 Task: Add Sprouts Organic Soy Sauce to the cart.
Action: Mouse moved to (27, 110)
Screenshot: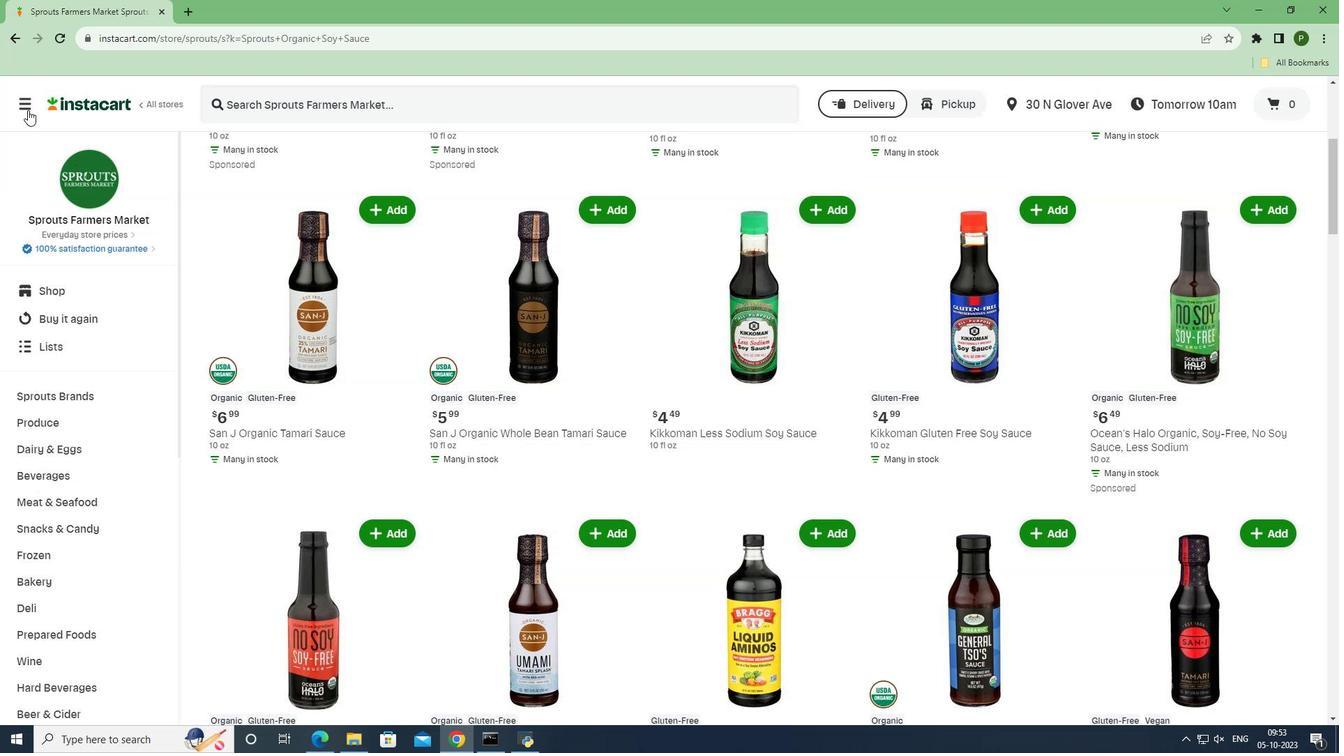
Action: Mouse pressed left at (27, 110)
Screenshot: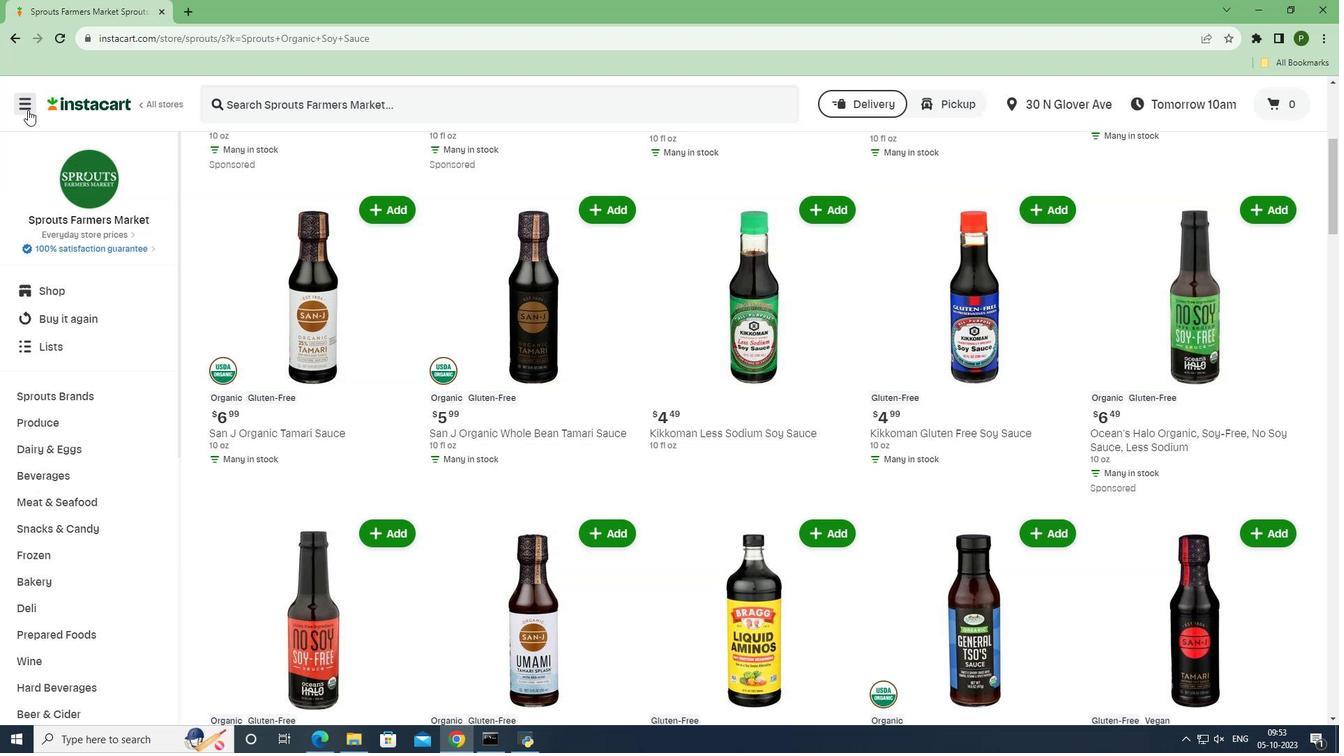 
Action: Mouse moved to (36, 379)
Screenshot: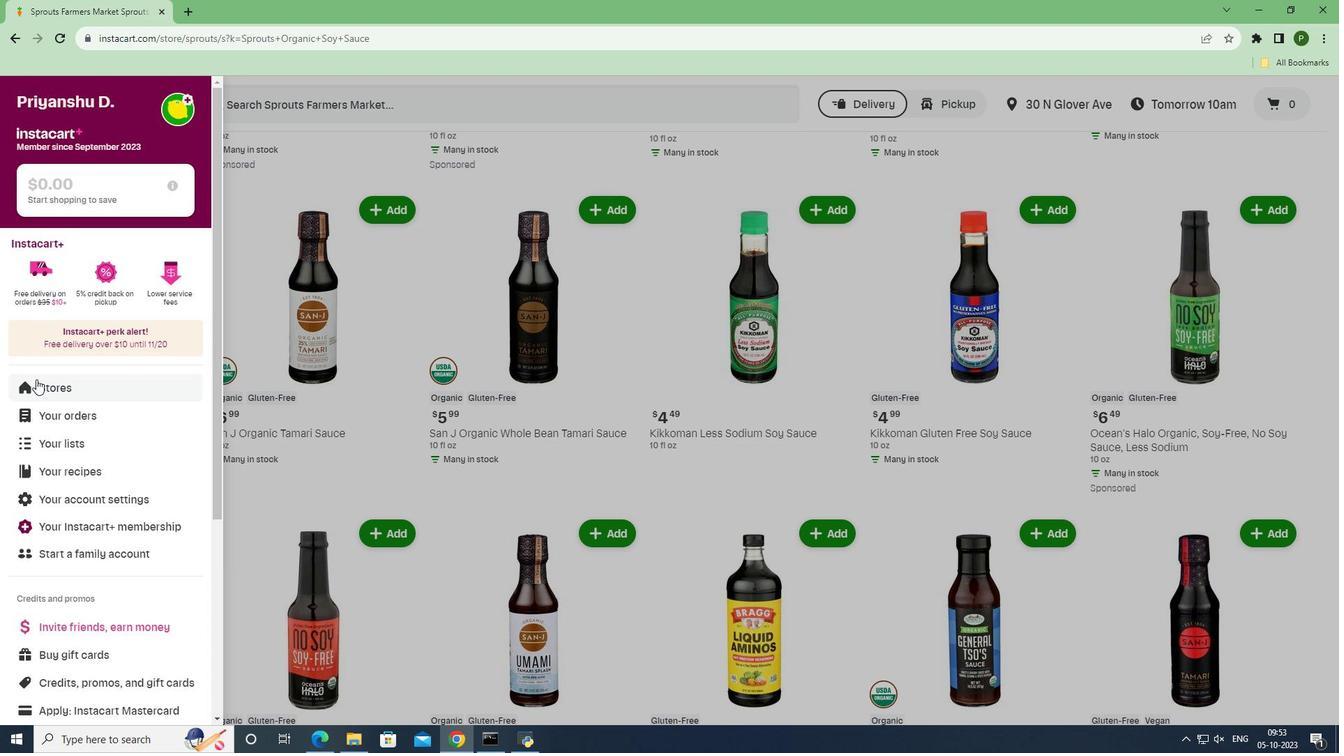 
Action: Mouse pressed left at (36, 379)
Screenshot: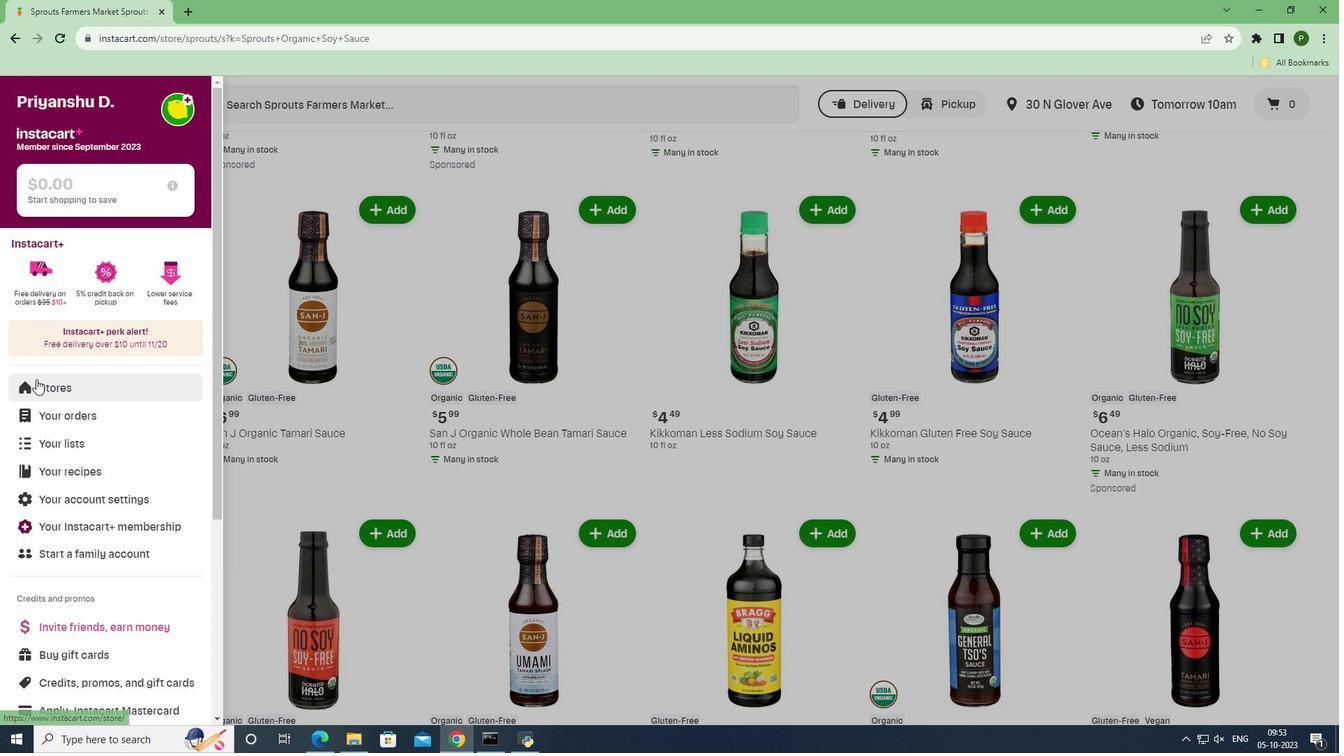 
Action: Mouse moved to (311, 164)
Screenshot: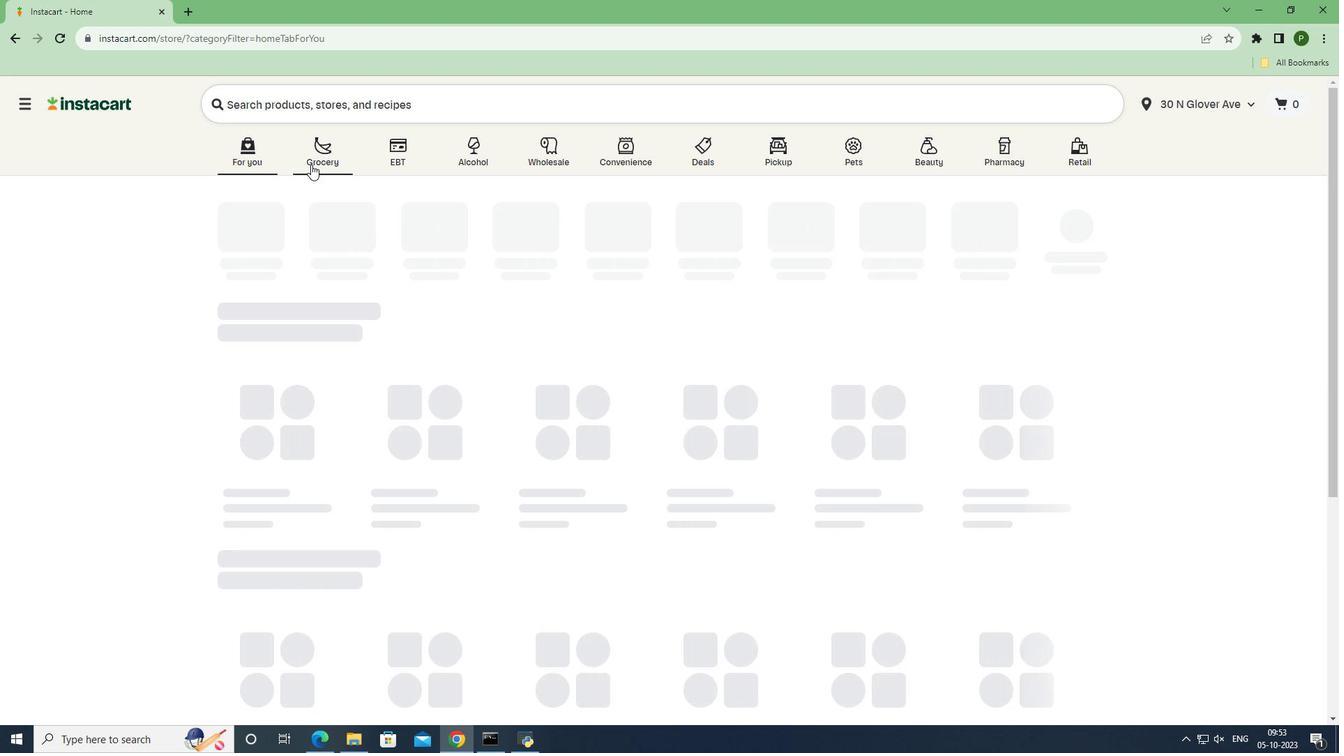 
Action: Mouse pressed left at (311, 164)
Screenshot: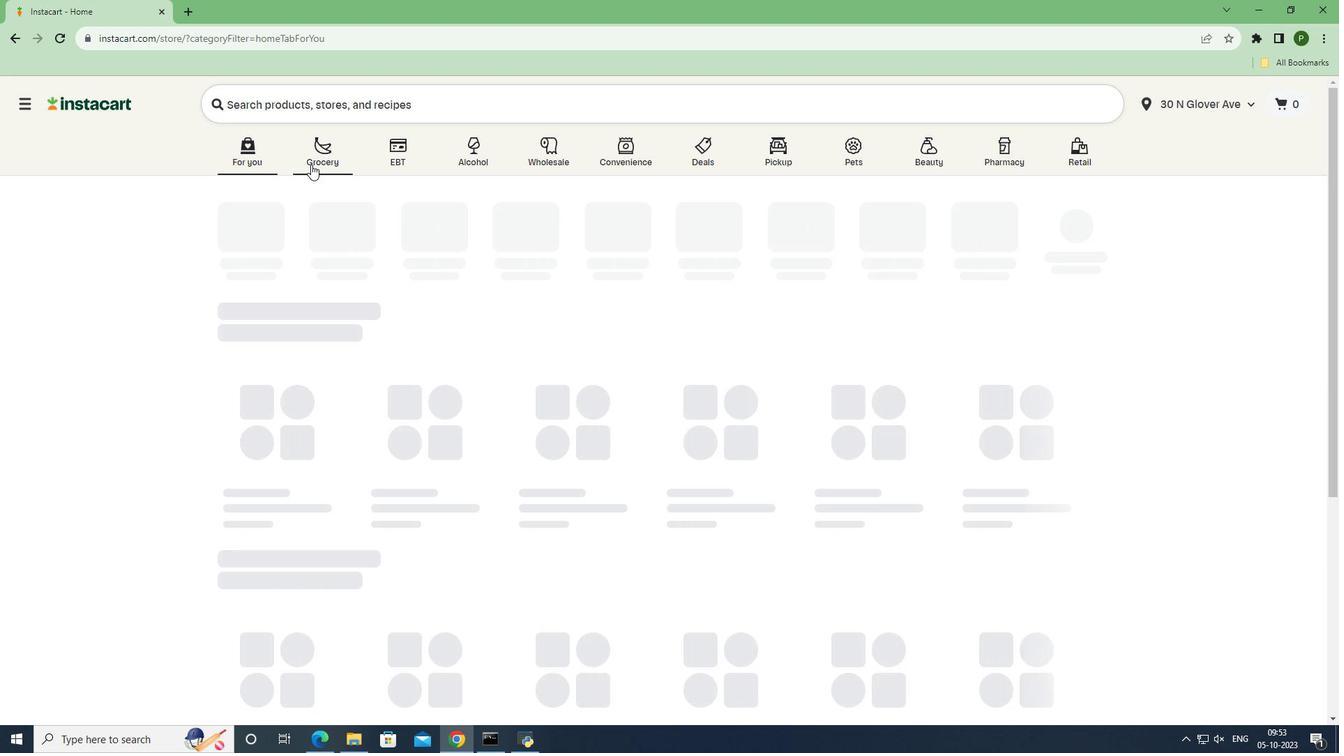
Action: Mouse moved to (870, 304)
Screenshot: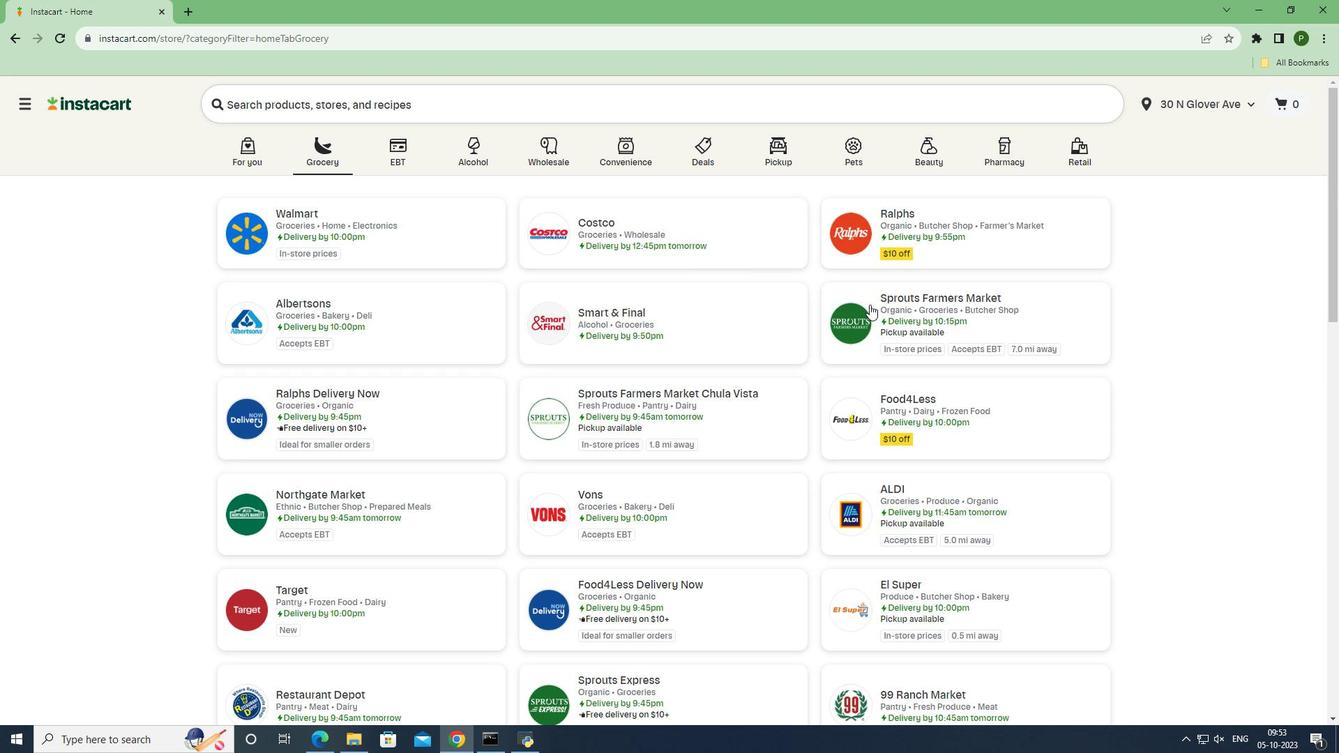 
Action: Mouse pressed left at (870, 304)
Screenshot: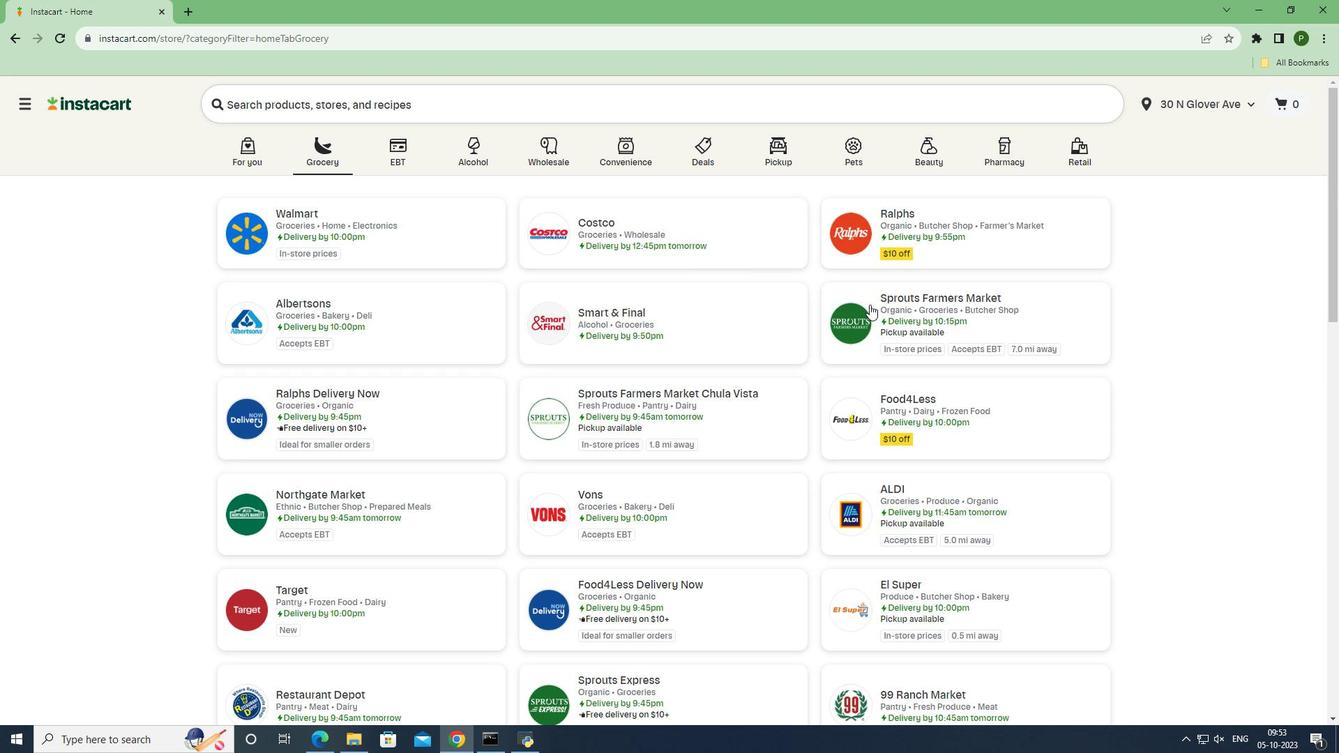 
Action: Mouse moved to (99, 398)
Screenshot: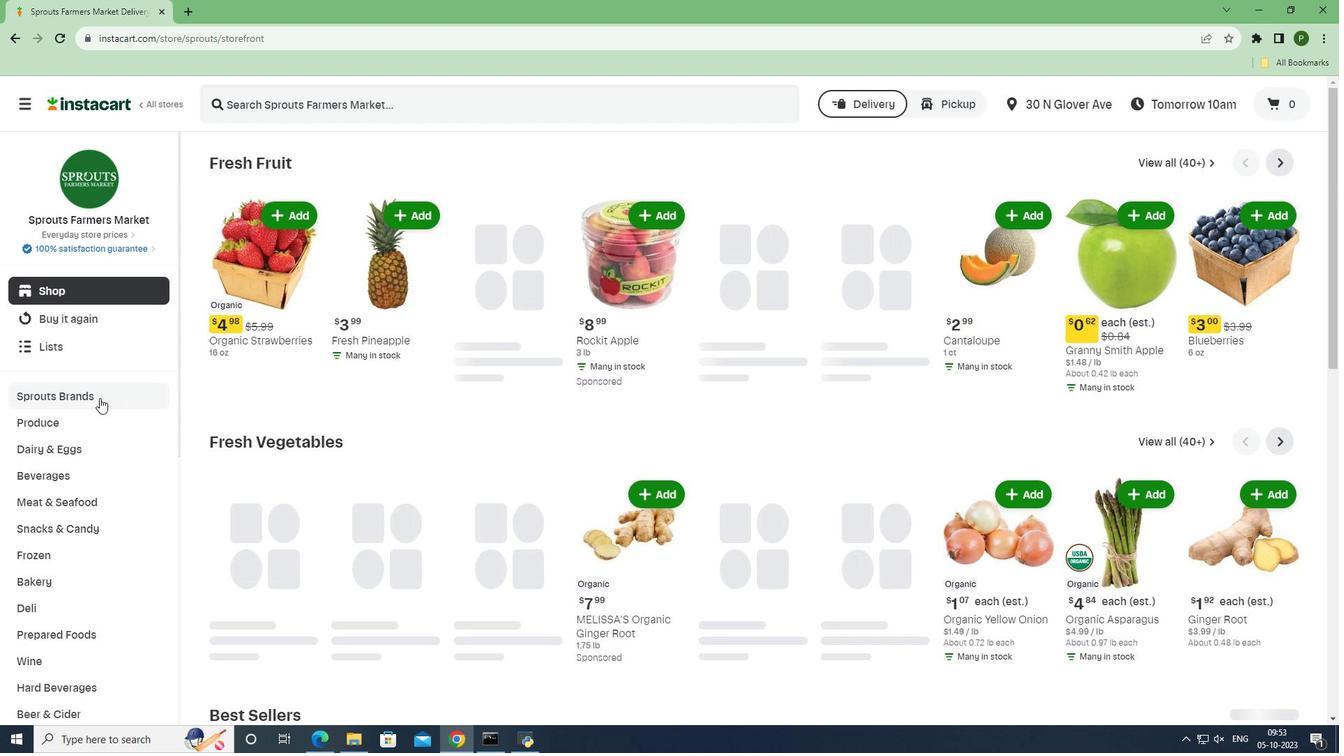 
Action: Mouse pressed left at (99, 398)
Screenshot: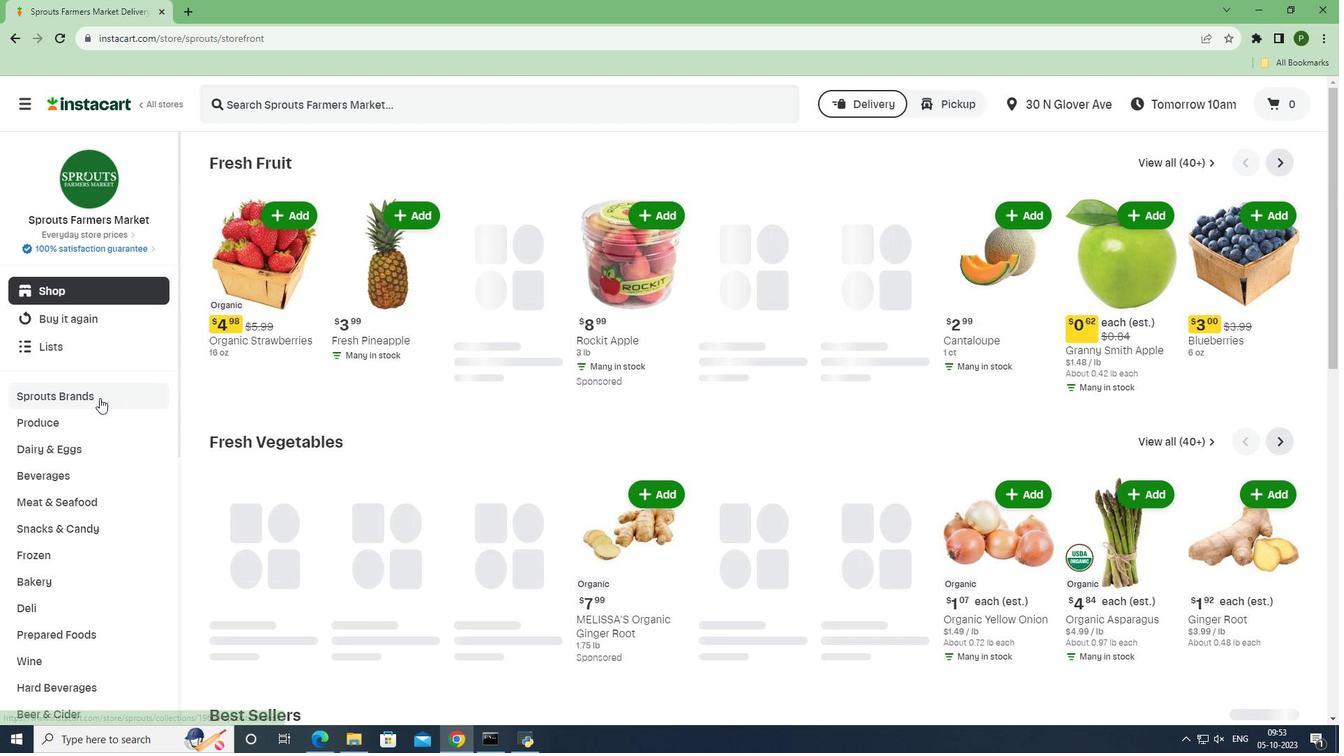 
Action: Mouse moved to (75, 506)
Screenshot: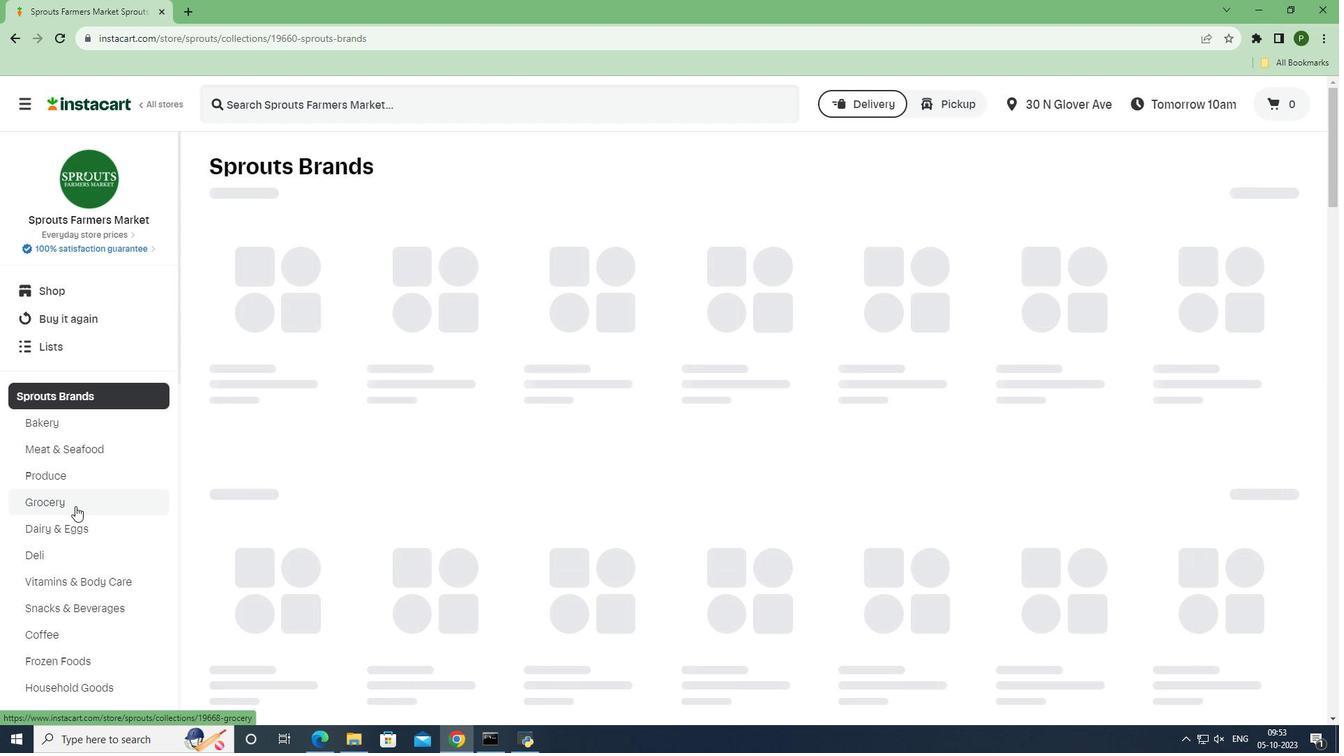 
Action: Mouse pressed left at (75, 506)
Screenshot: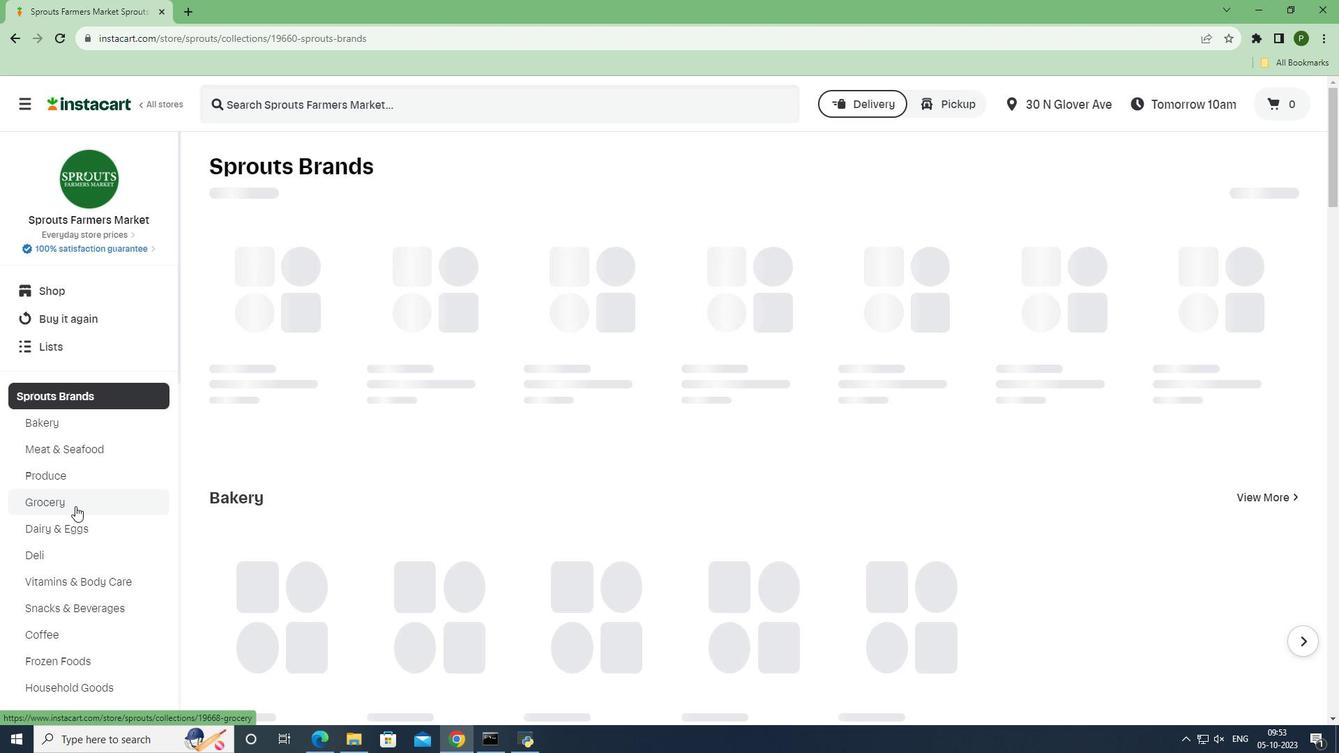 
Action: Mouse moved to (274, 272)
Screenshot: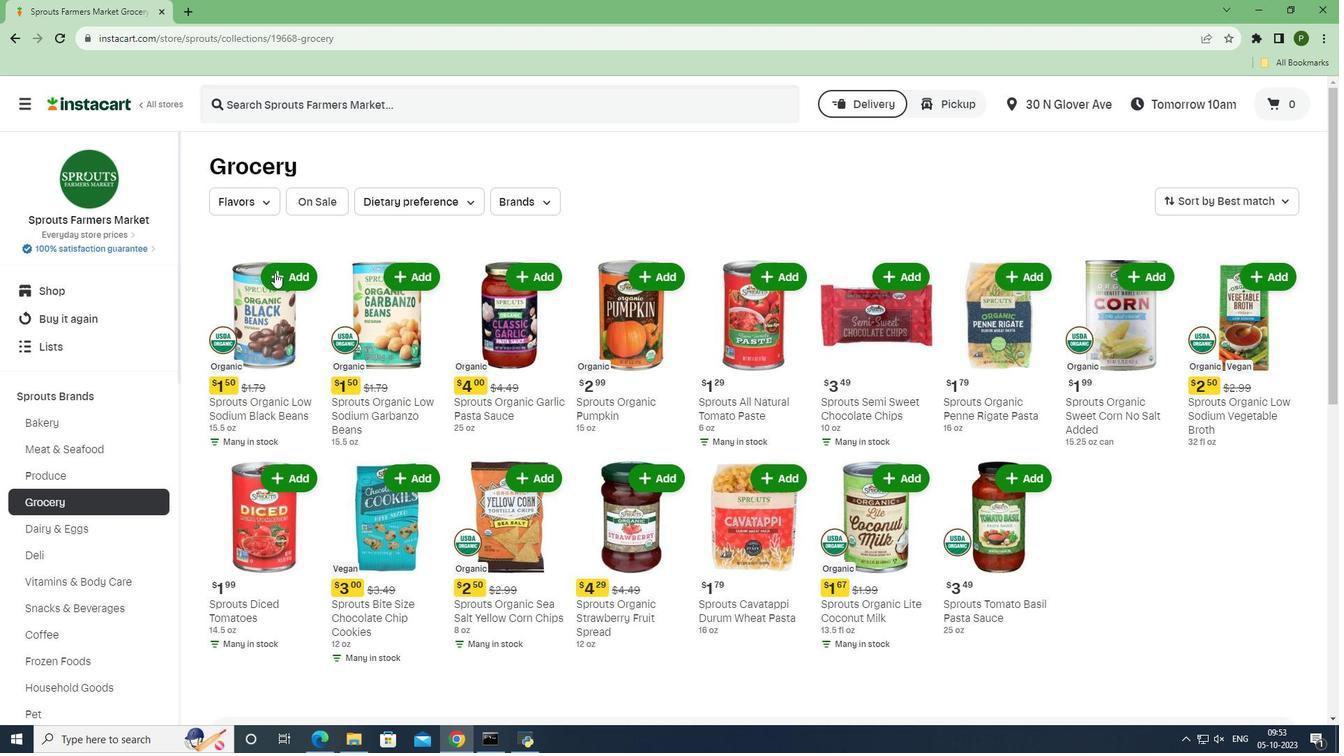 
Action: Mouse scrolled (274, 272) with delta (0, 0)
Screenshot: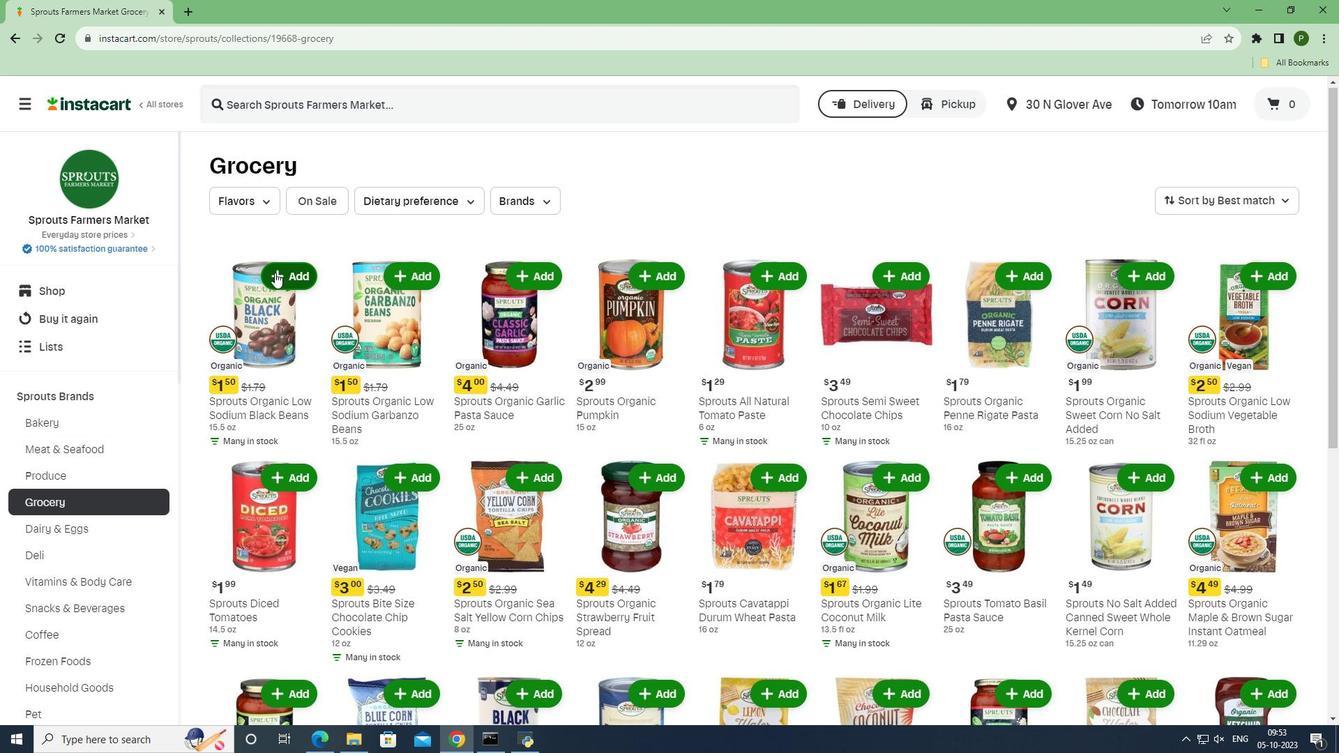 
Action: Mouse scrolled (274, 272) with delta (0, 0)
Screenshot: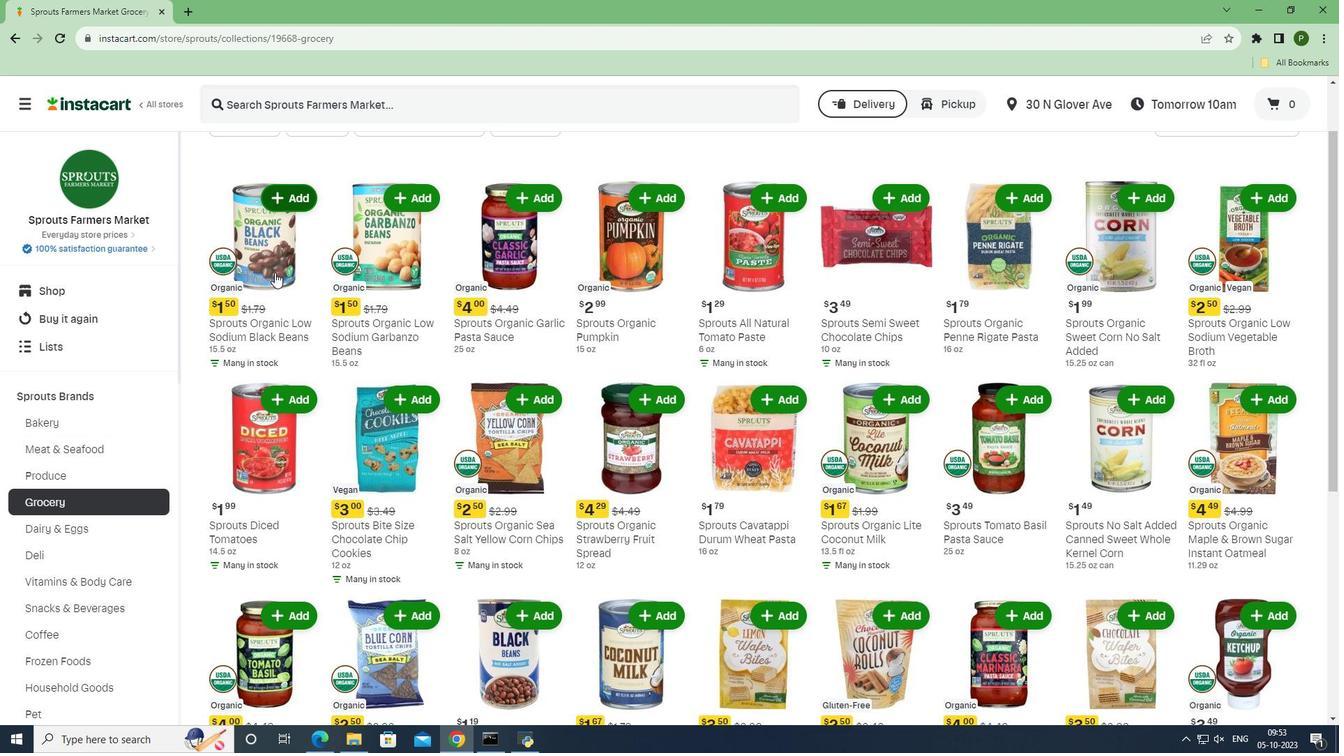 
Action: Mouse scrolled (274, 272) with delta (0, 0)
Screenshot: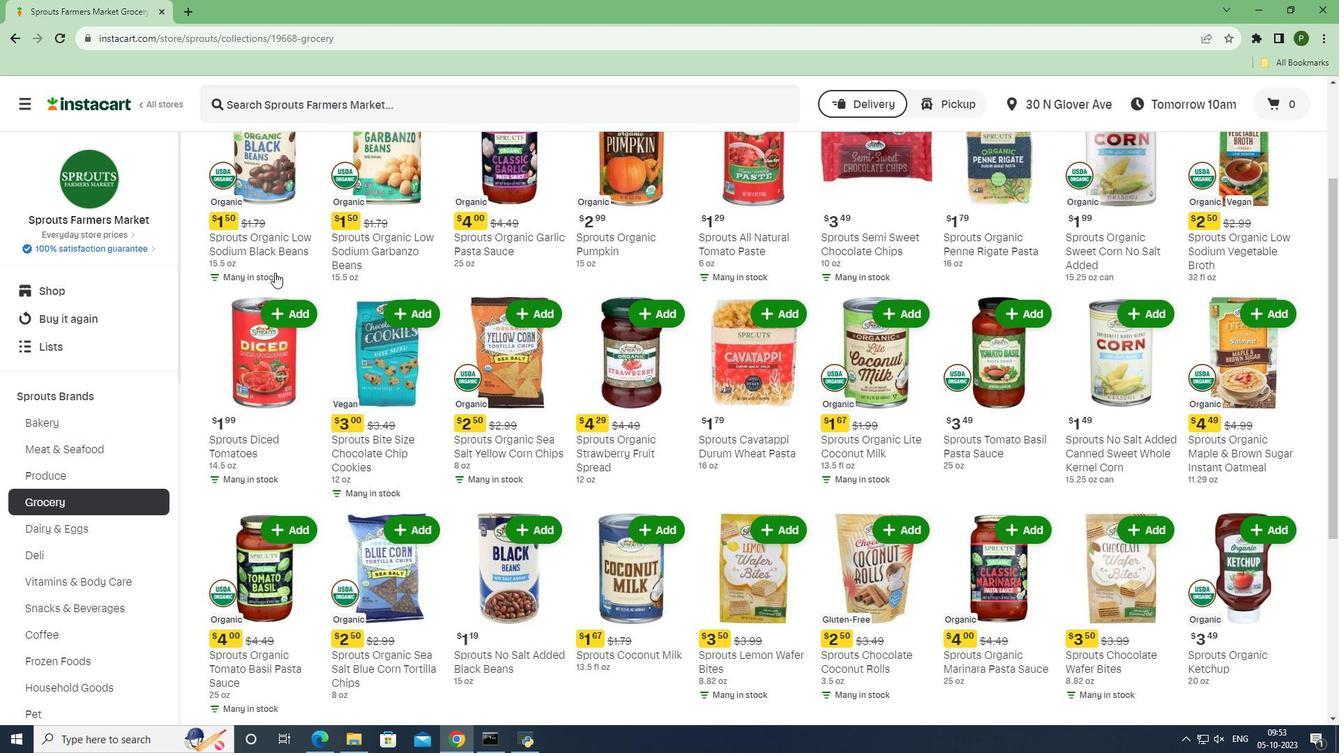 
Action: Mouse scrolled (274, 272) with delta (0, 0)
Screenshot: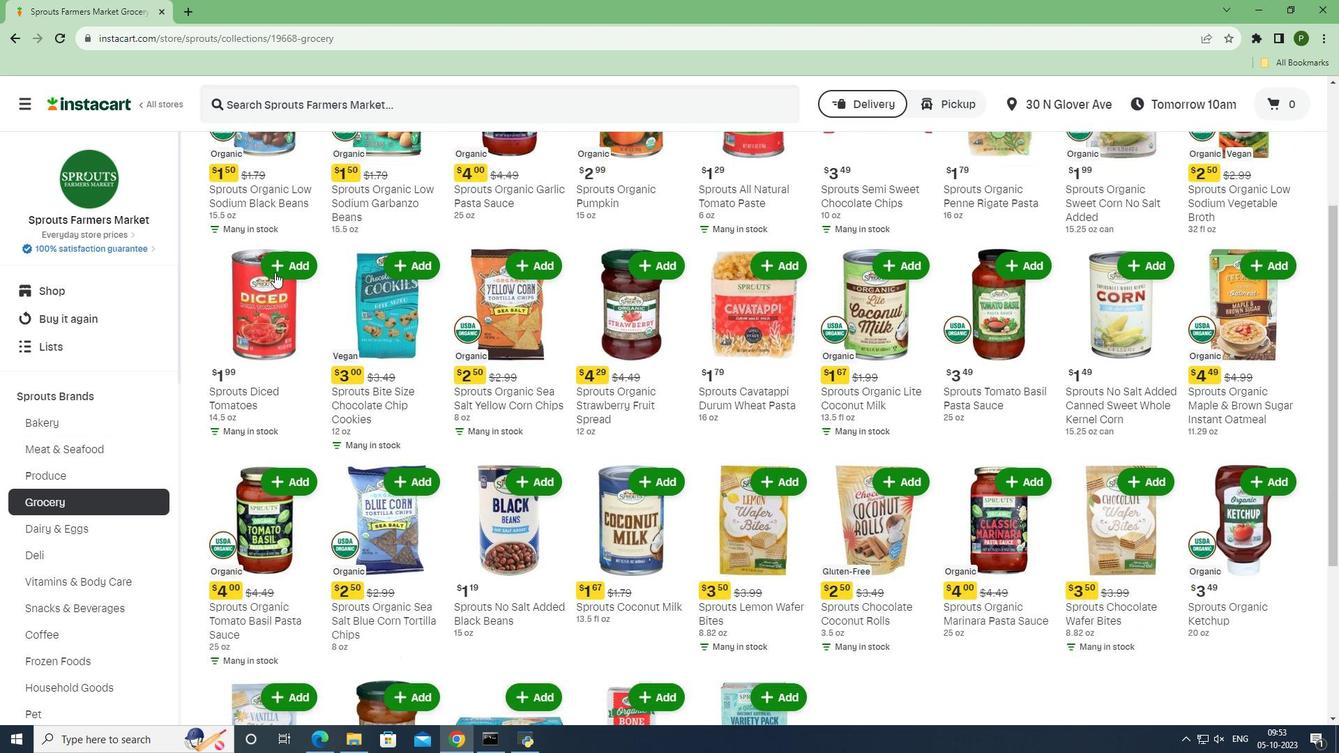 
Action: Mouse scrolled (274, 272) with delta (0, 0)
Screenshot: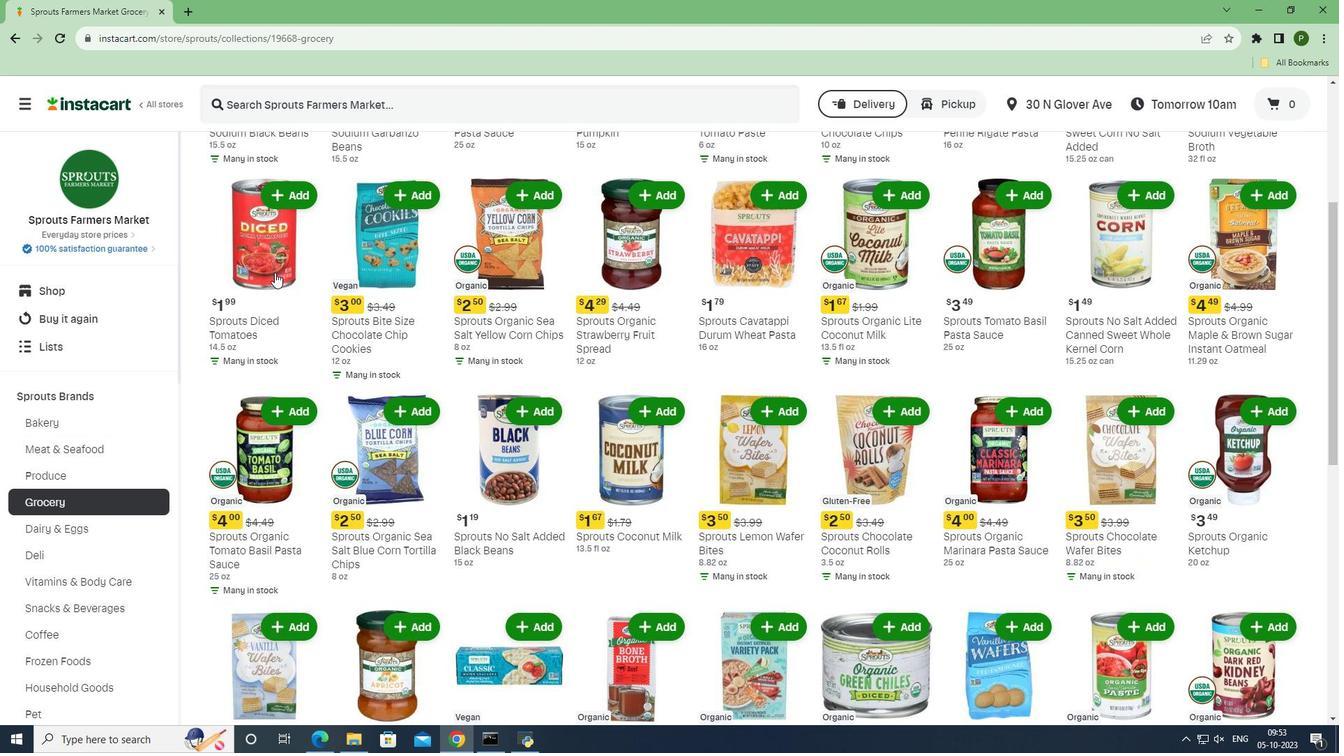 
Action: Mouse scrolled (274, 272) with delta (0, 0)
Screenshot: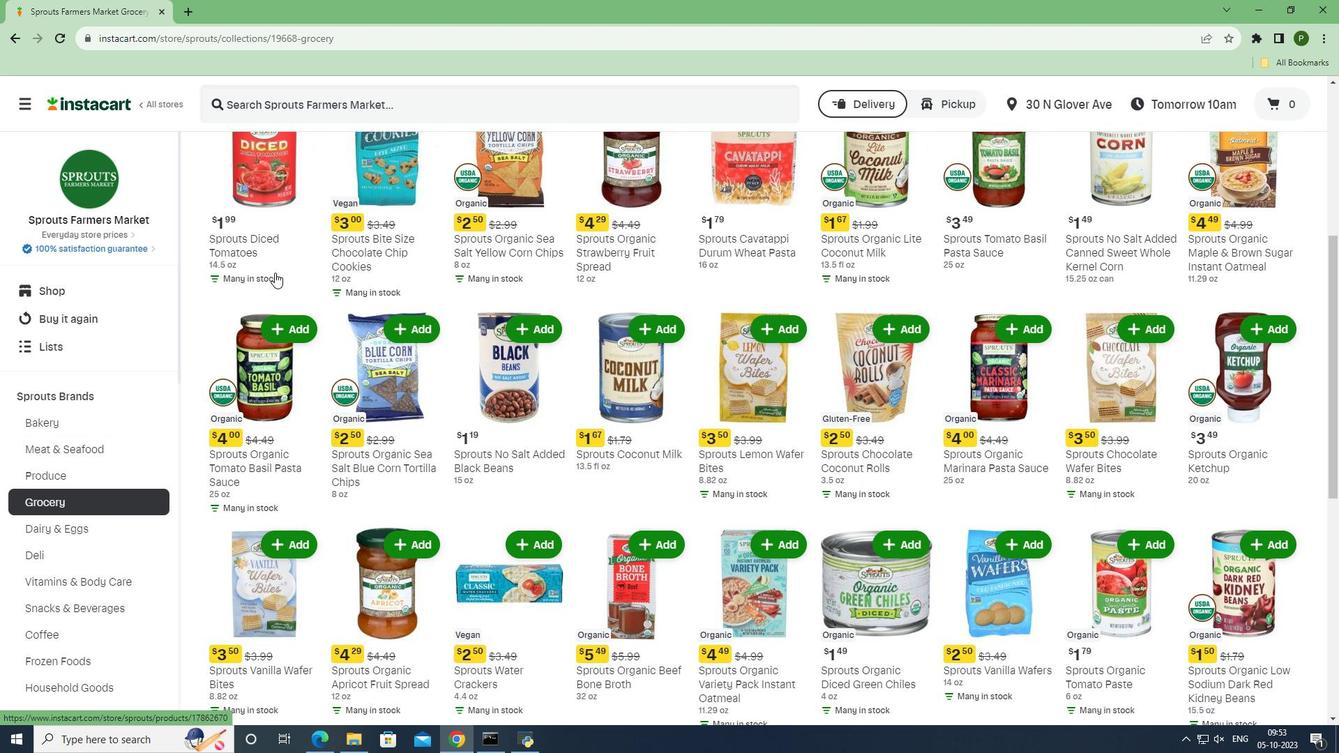 
Action: Mouse scrolled (274, 272) with delta (0, 0)
Screenshot: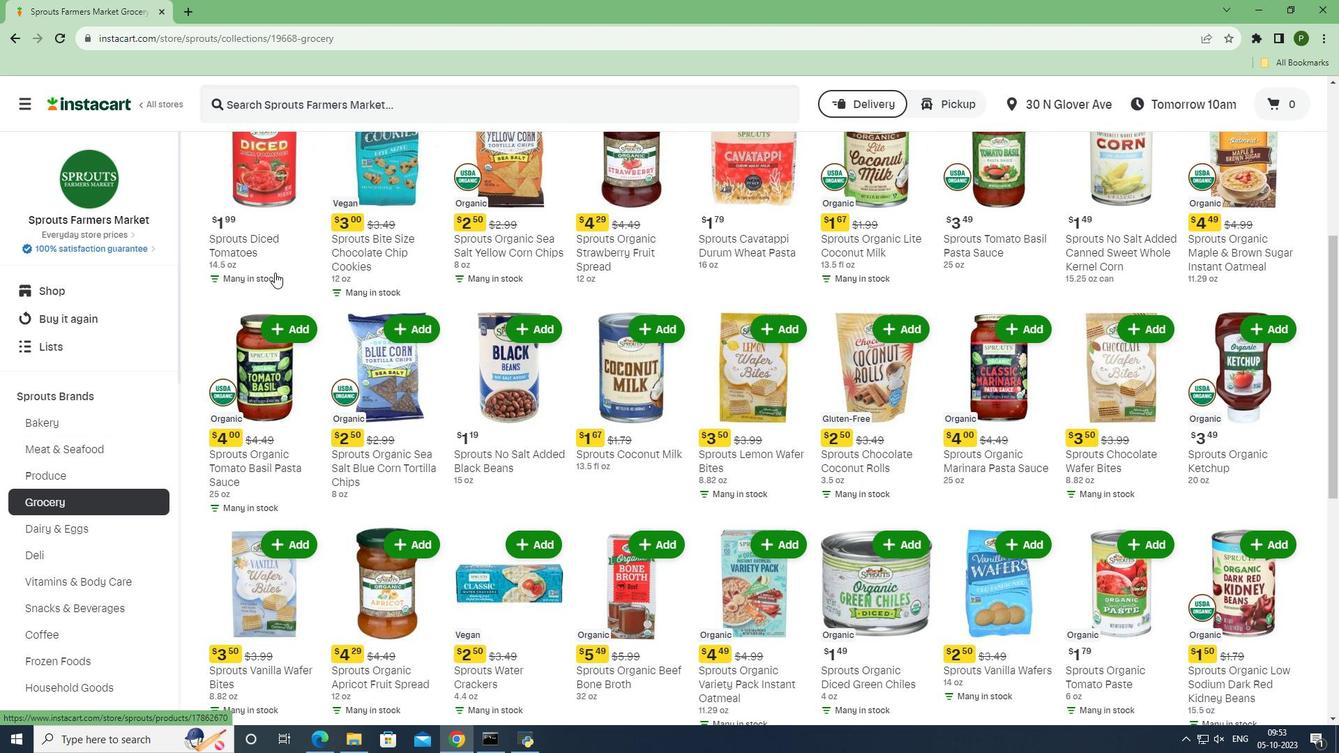
Action: Mouse scrolled (274, 272) with delta (0, 0)
Screenshot: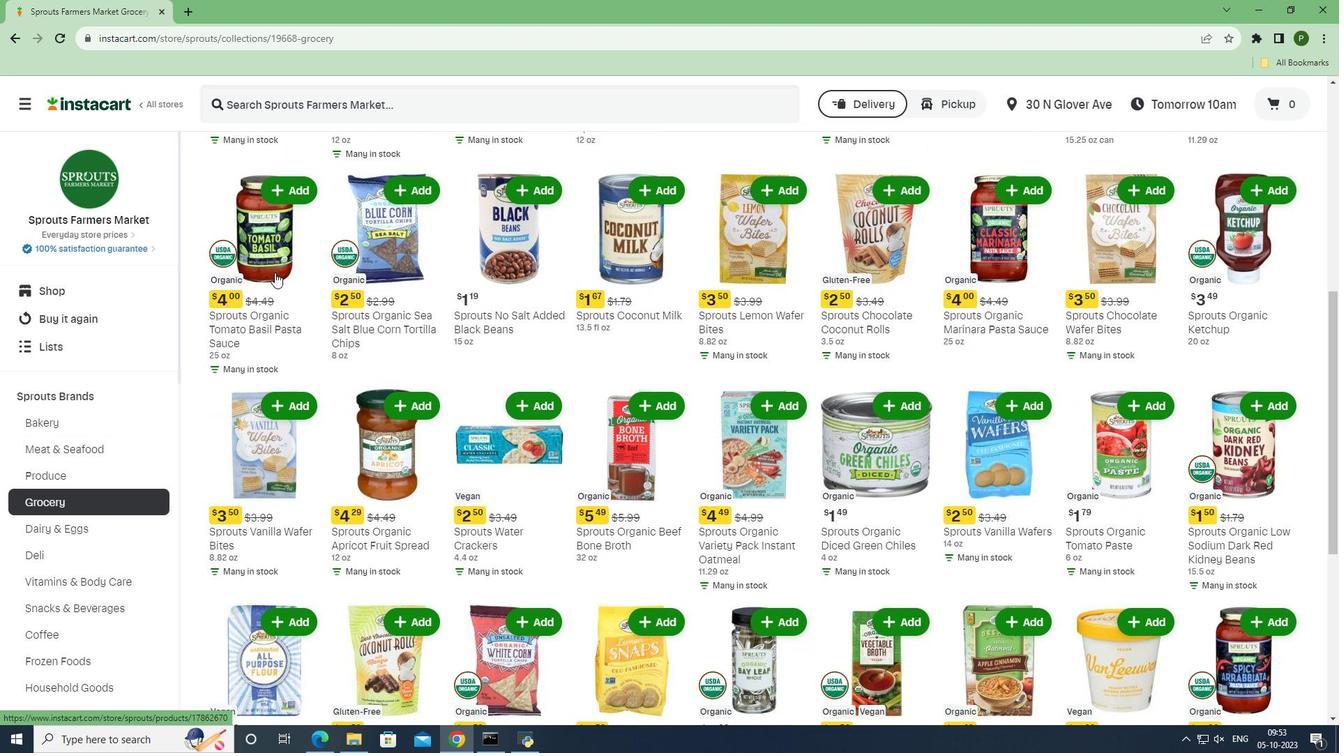 
Action: Mouse scrolled (274, 272) with delta (0, 0)
Screenshot: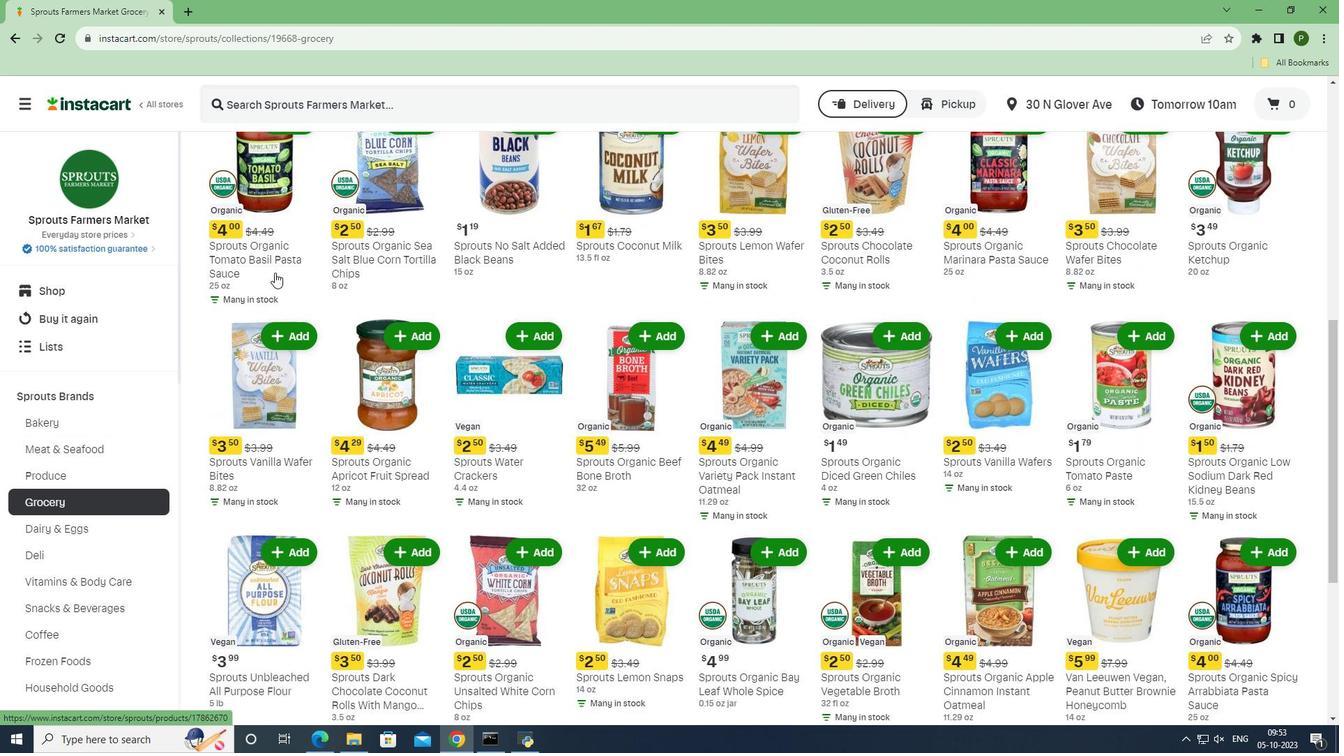 
Action: Mouse scrolled (274, 272) with delta (0, 0)
Screenshot: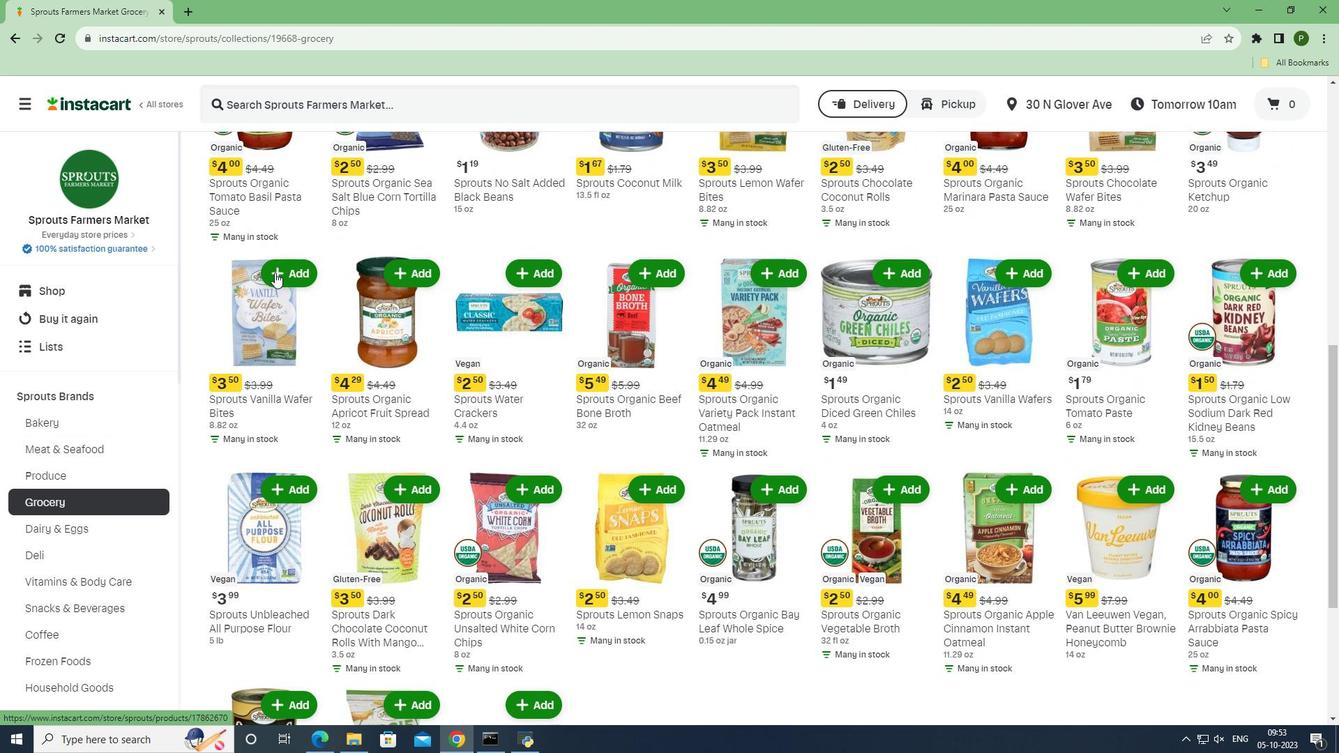 
Action: Mouse scrolled (274, 272) with delta (0, 0)
Screenshot: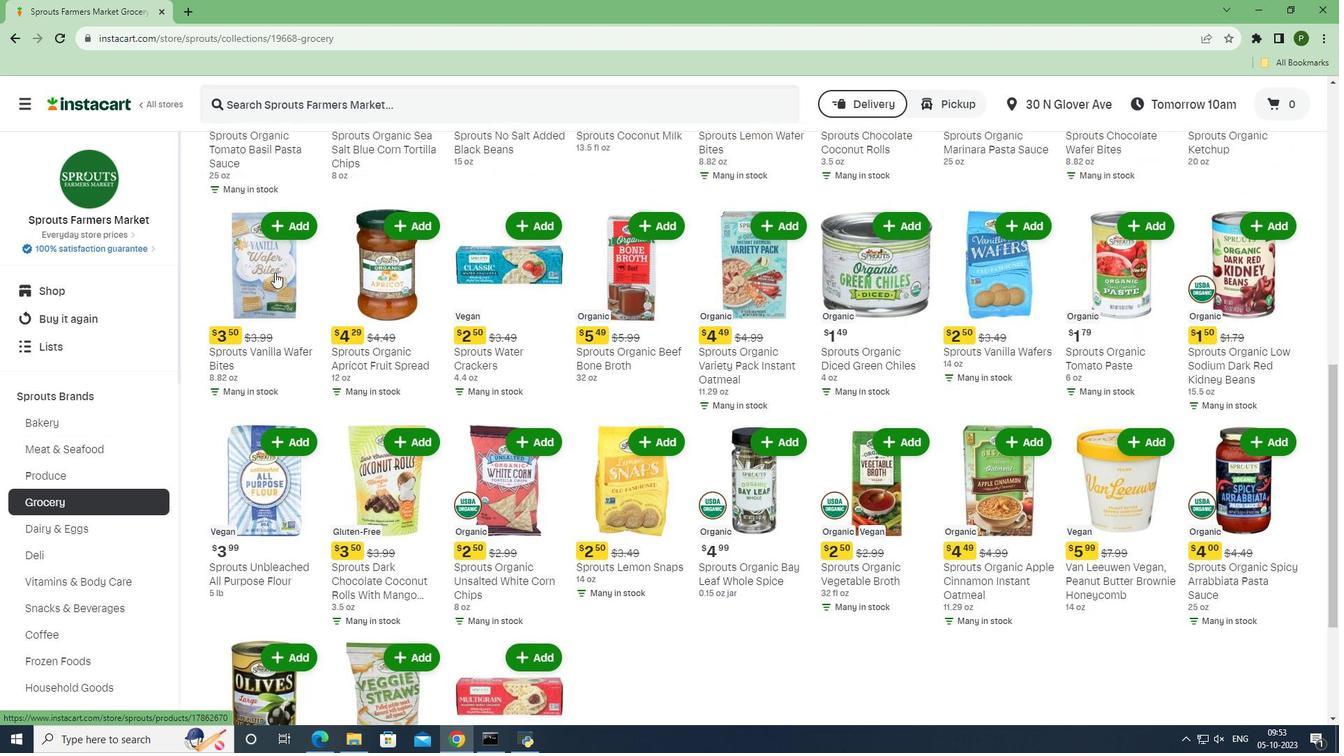 
Action: Mouse scrolled (274, 272) with delta (0, 0)
Screenshot: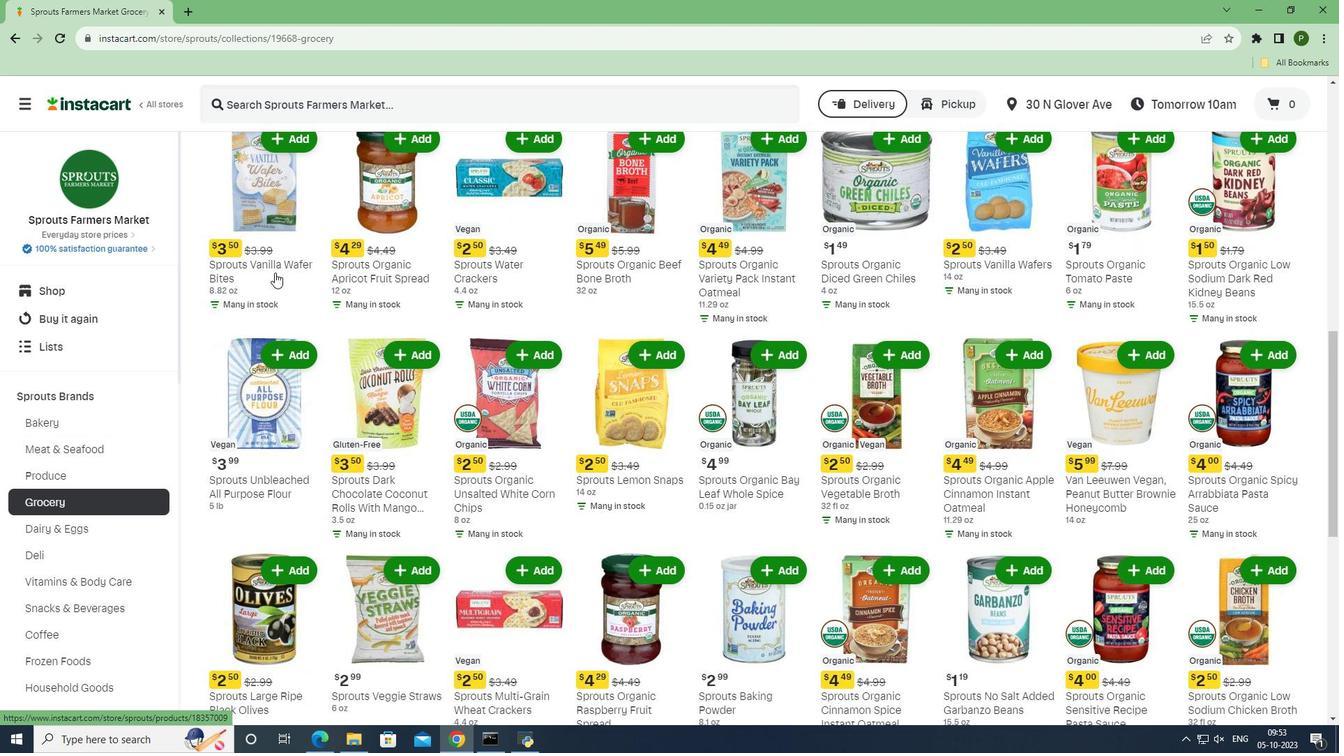 
Action: Mouse scrolled (274, 272) with delta (0, 0)
Screenshot: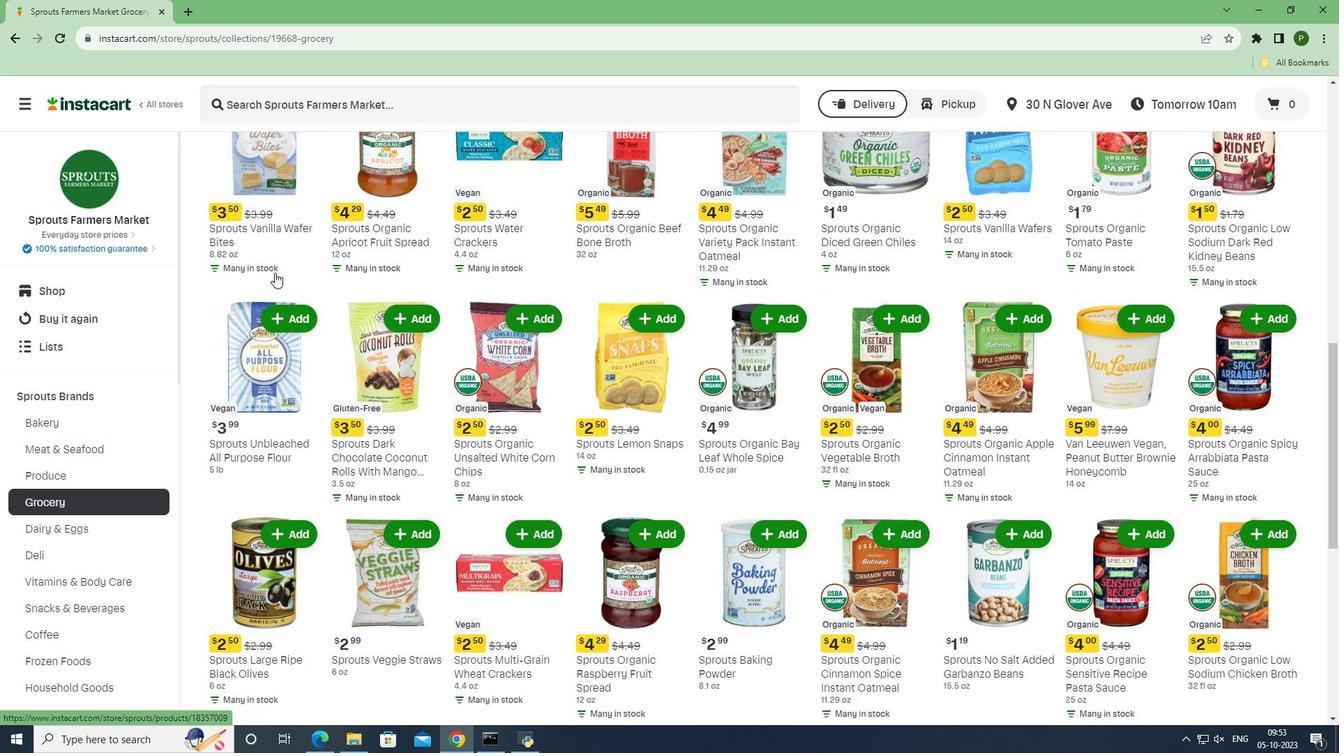 
Action: Mouse scrolled (274, 272) with delta (0, 0)
Screenshot: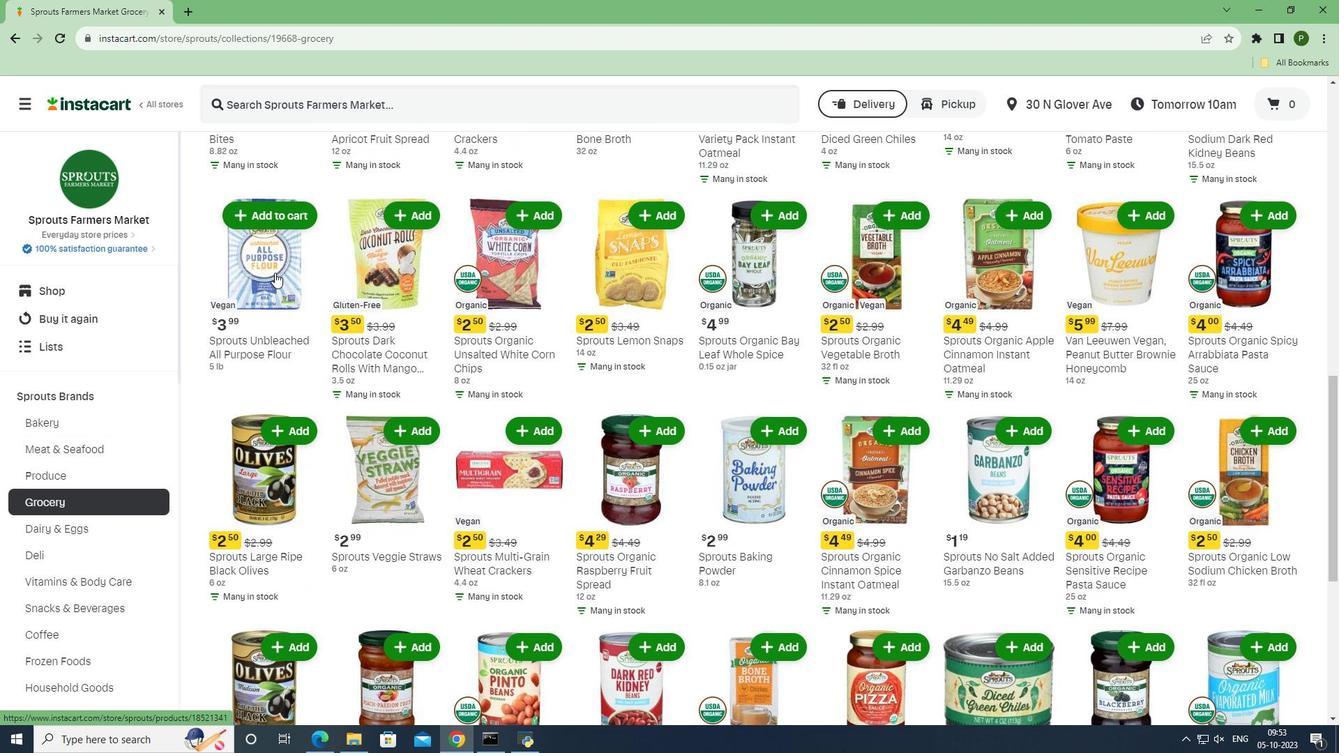 
Action: Mouse scrolled (274, 272) with delta (0, 0)
Screenshot: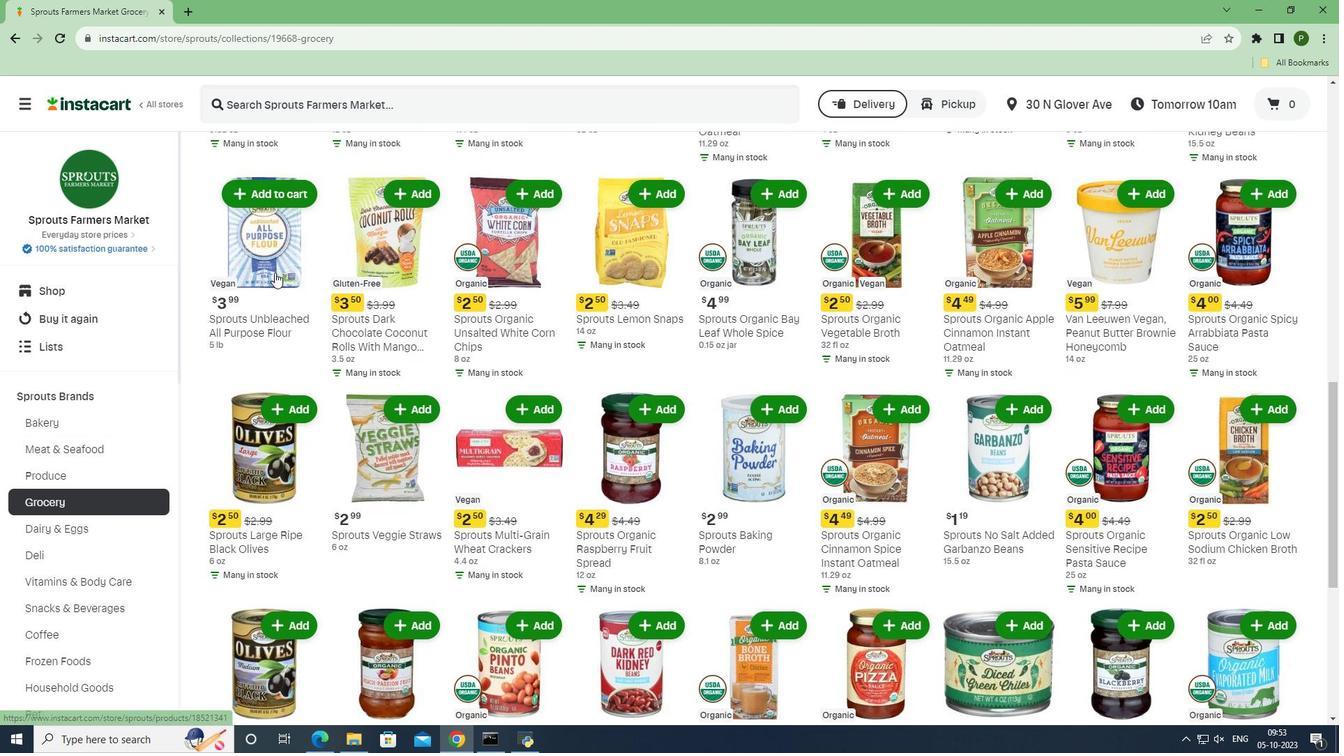 
Action: Mouse scrolled (274, 272) with delta (0, 0)
Screenshot: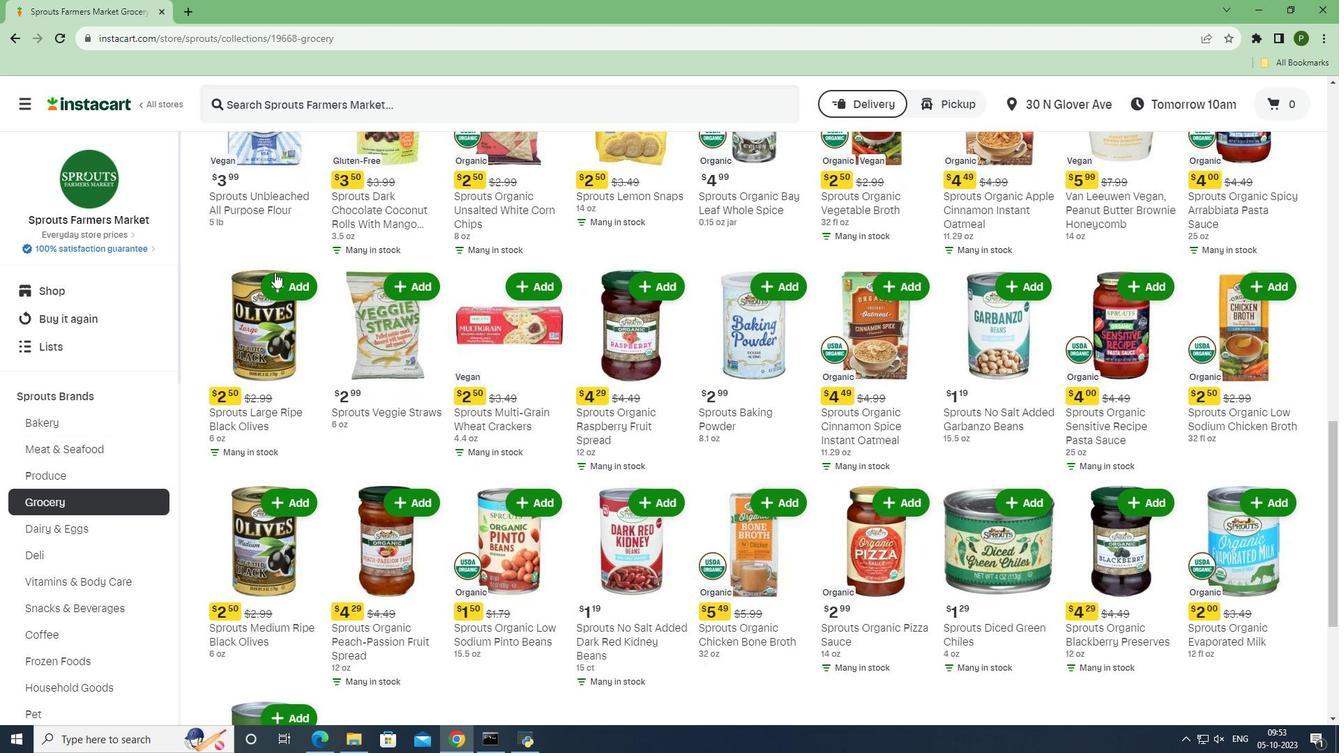 
Action: Mouse scrolled (274, 272) with delta (0, 0)
Screenshot: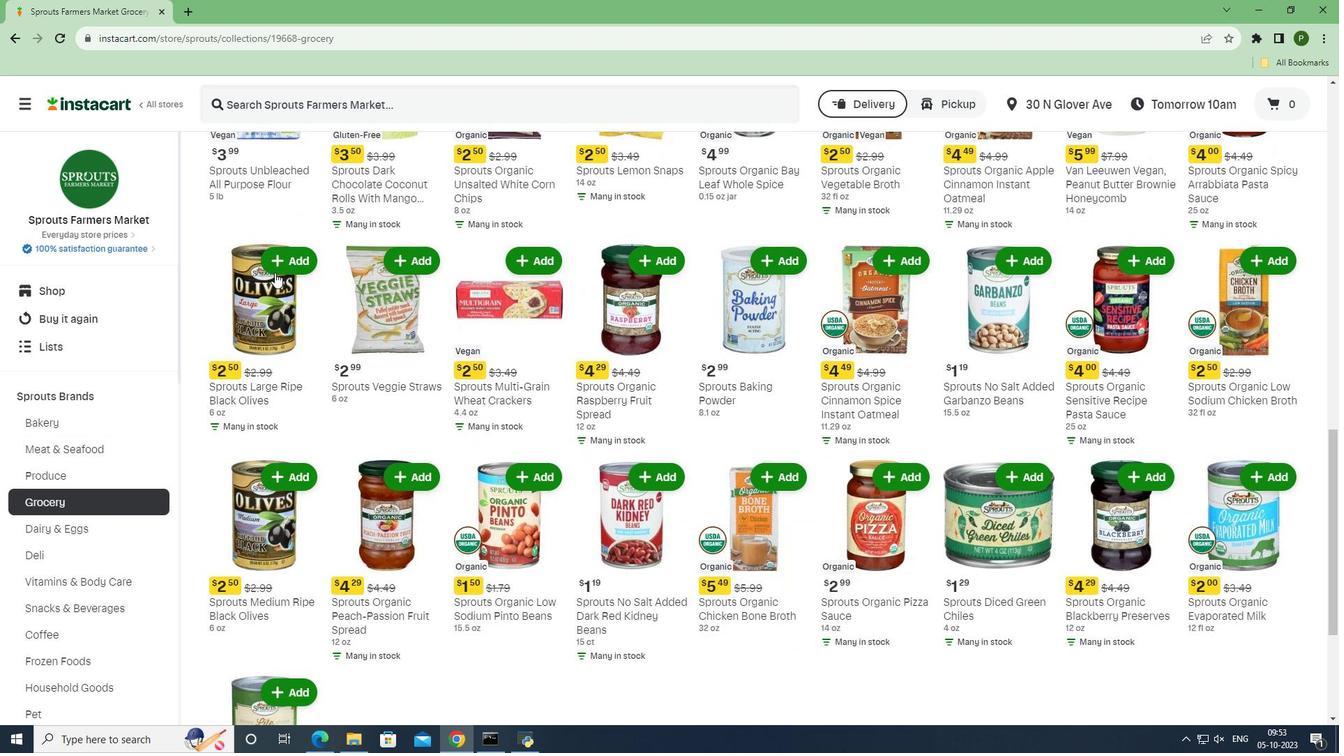 
Action: Mouse scrolled (274, 272) with delta (0, 0)
Screenshot: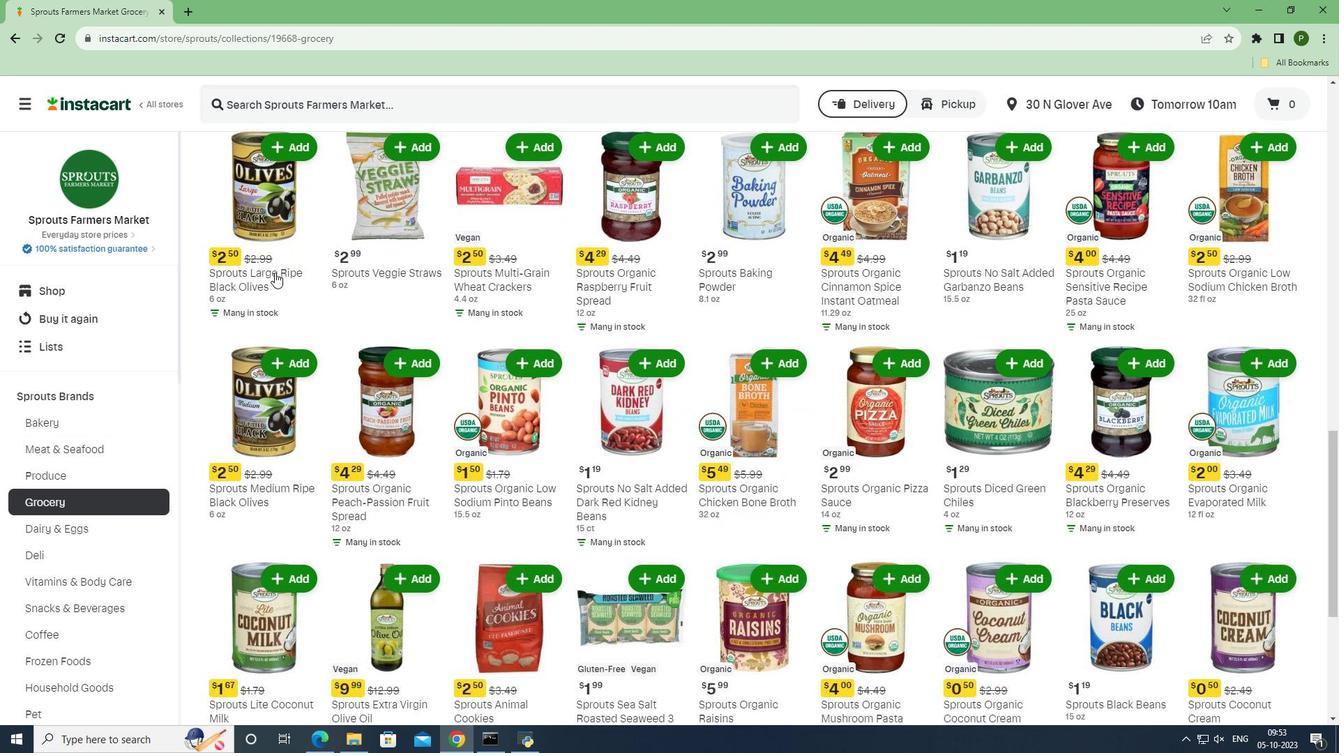 
Action: Mouse scrolled (274, 272) with delta (0, 0)
Screenshot: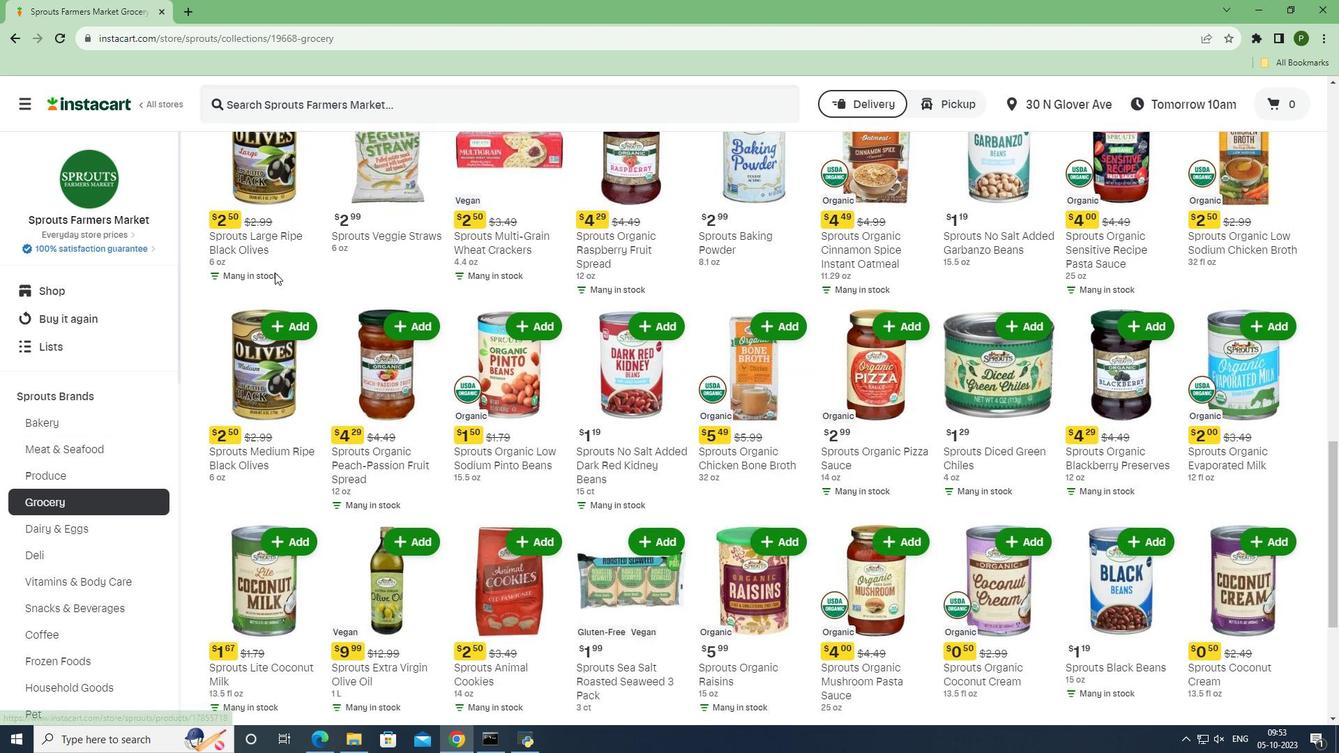 
Action: Mouse scrolled (274, 272) with delta (0, 0)
Screenshot: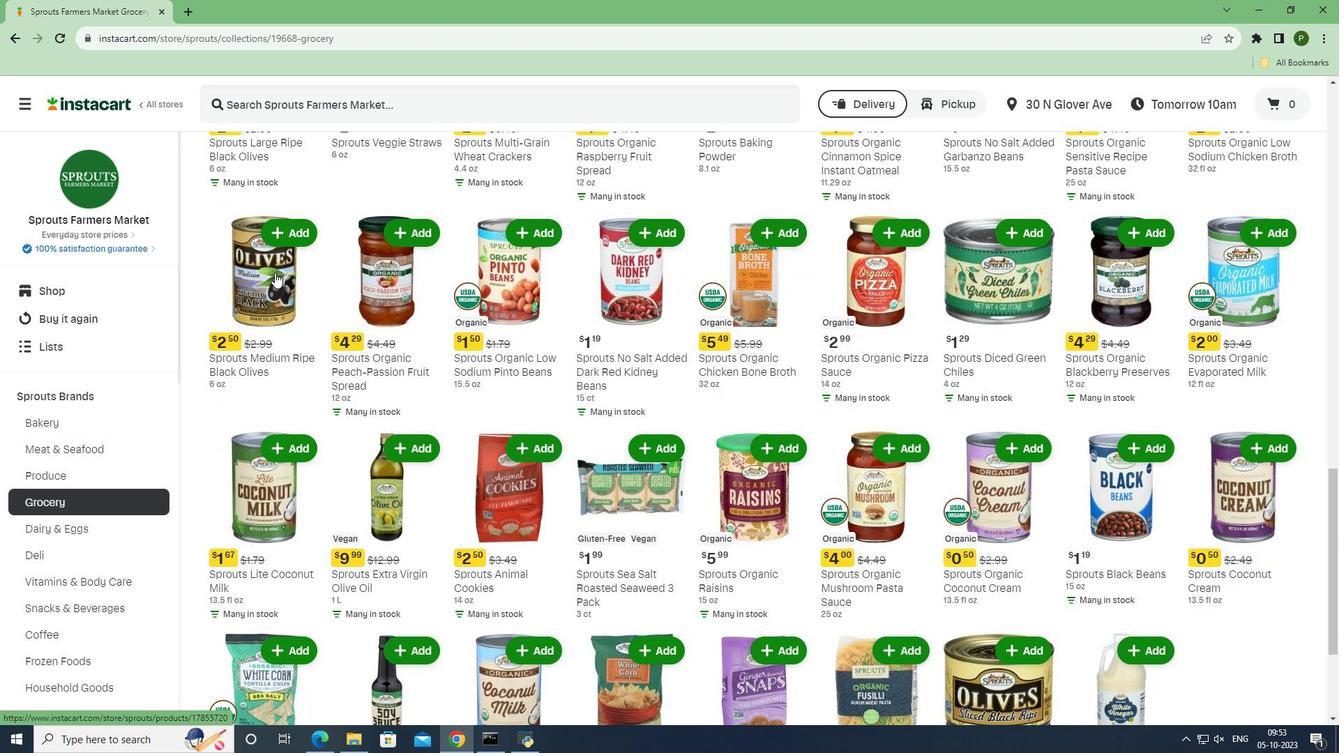 
Action: Mouse scrolled (274, 272) with delta (0, 0)
Screenshot: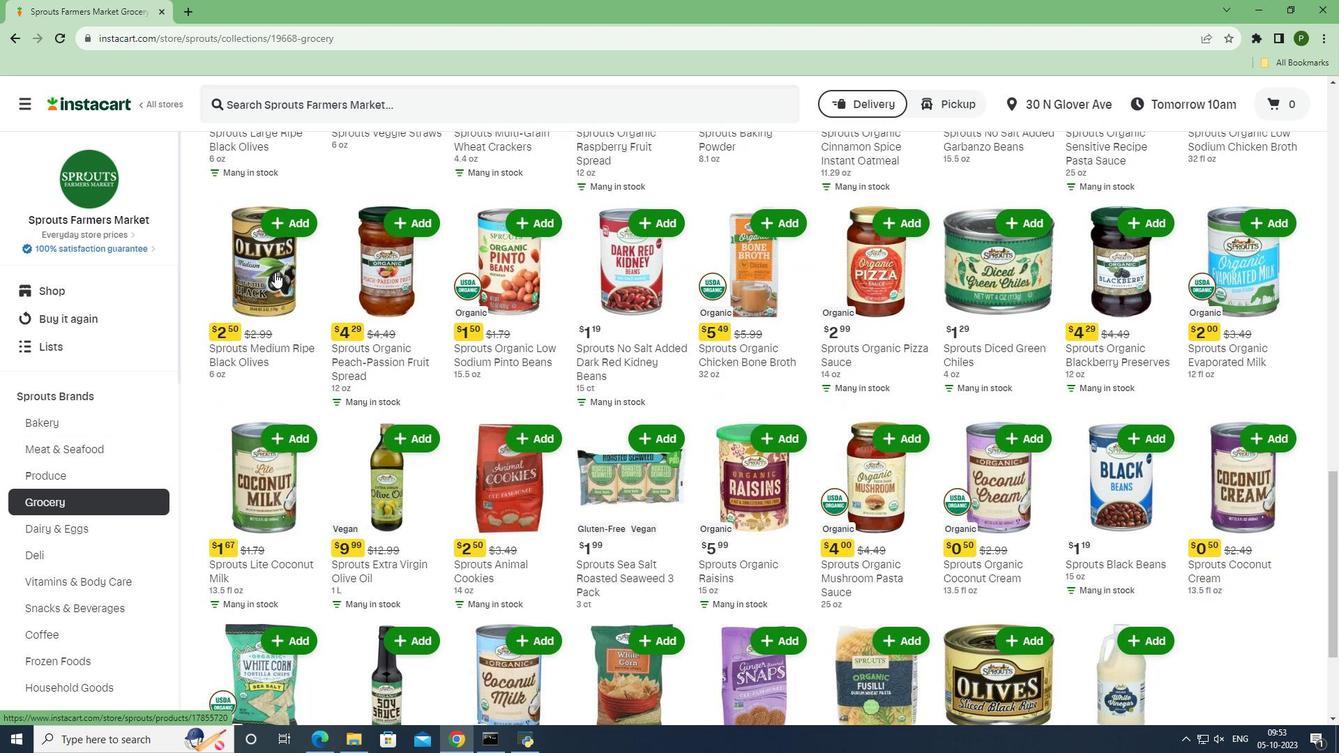
Action: Mouse scrolled (274, 272) with delta (0, 0)
Screenshot: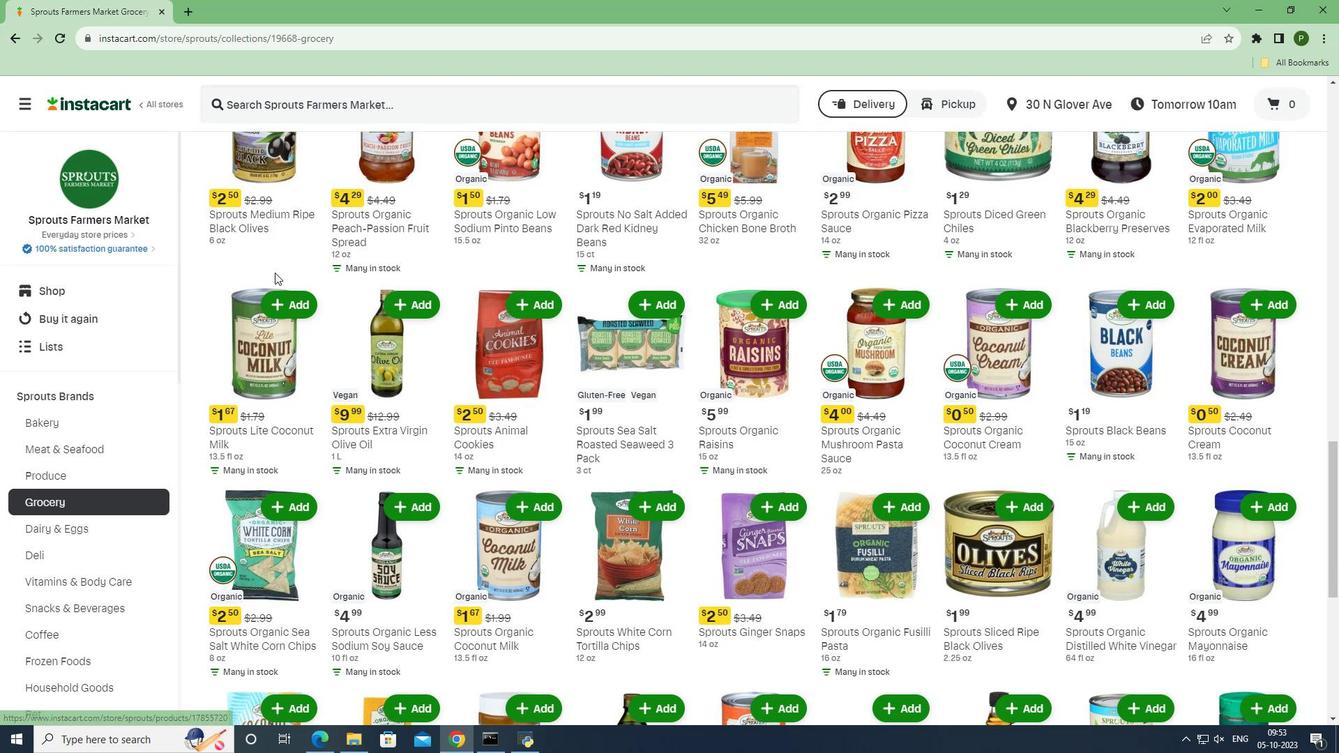 
Action: Mouse scrolled (274, 272) with delta (0, 0)
Screenshot: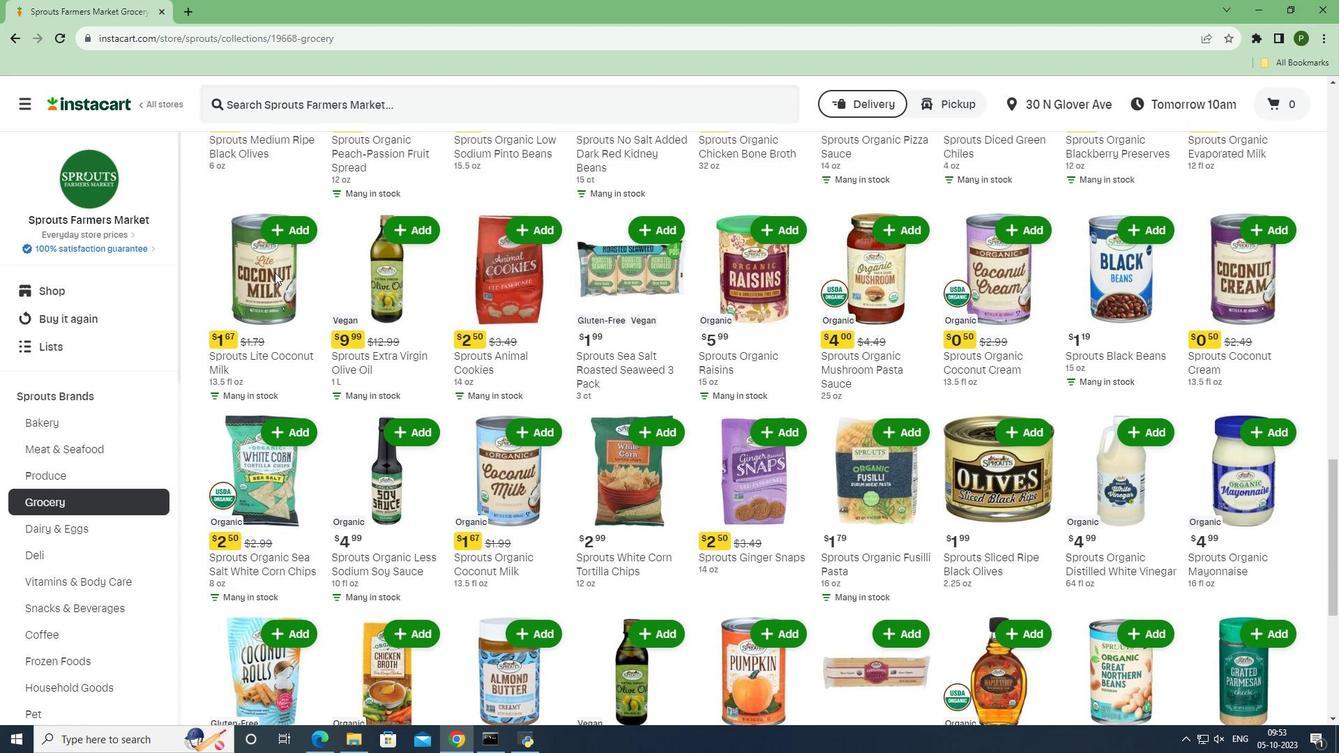 
Action: Mouse scrolled (274, 272) with delta (0, 0)
Screenshot: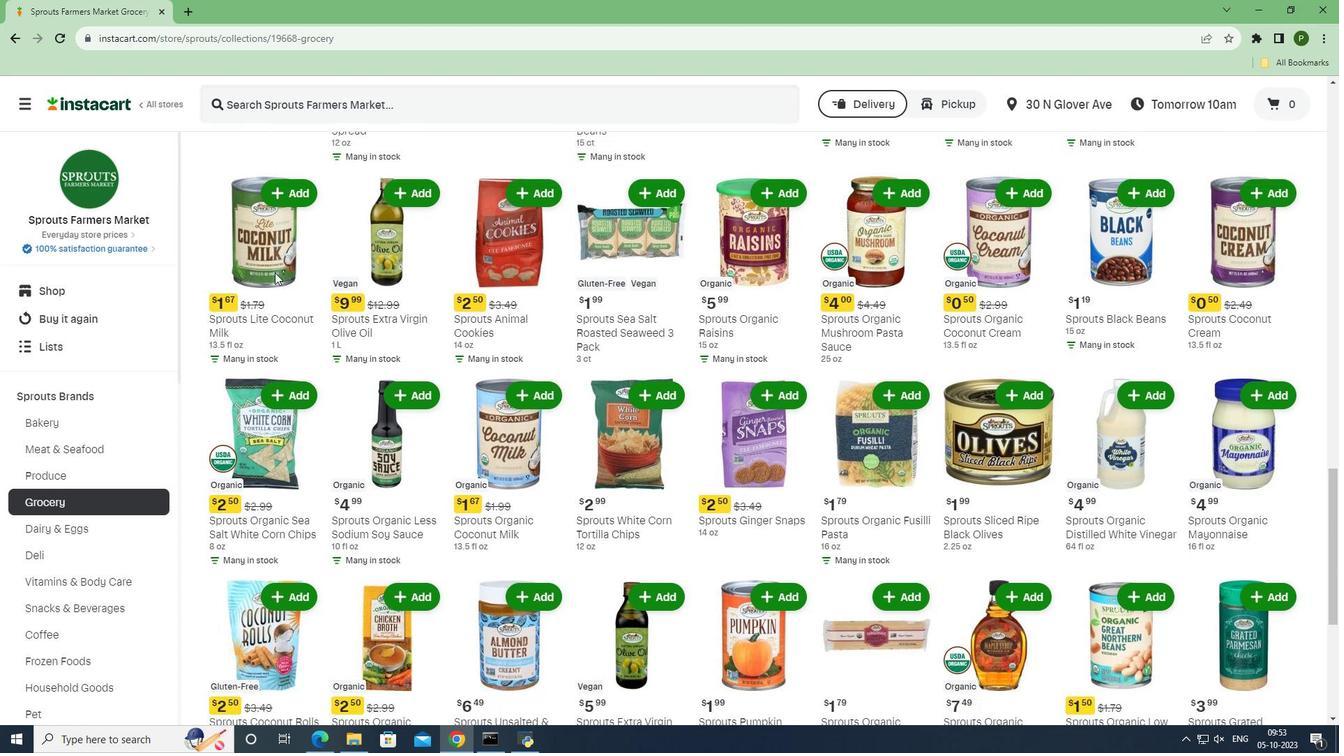
Action: Mouse scrolled (274, 272) with delta (0, 0)
Screenshot: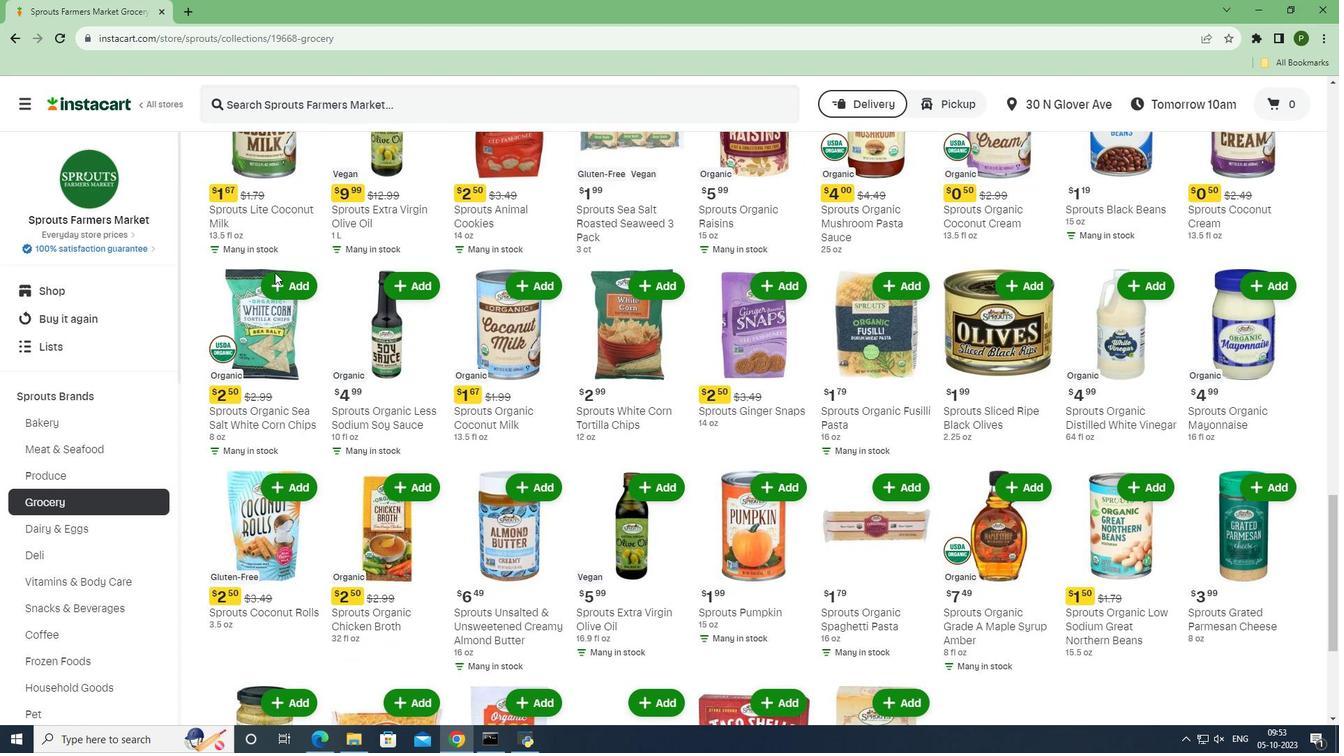 
Action: Mouse scrolled (274, 272) with delta (0, 0)
Screenshot: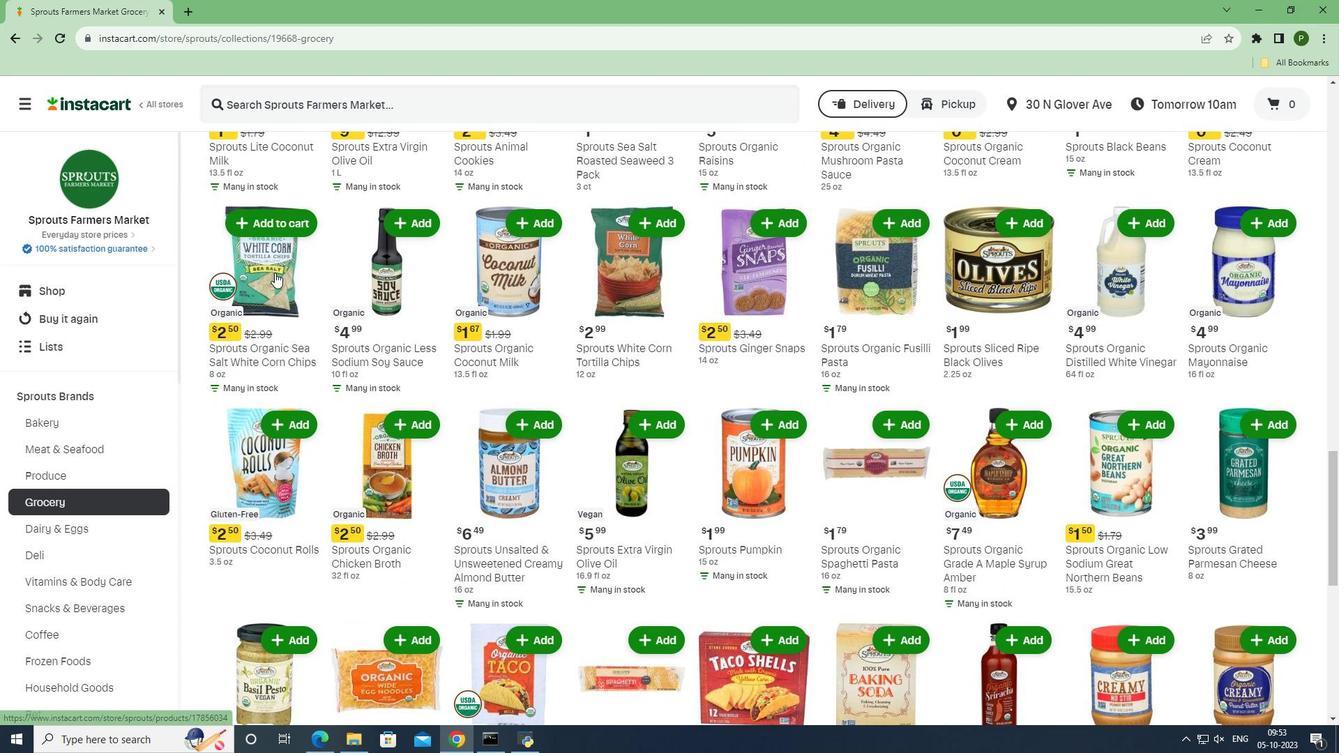 
Action: Mouse scrolled (274, 272) with delta (0, 0)
Screenshot: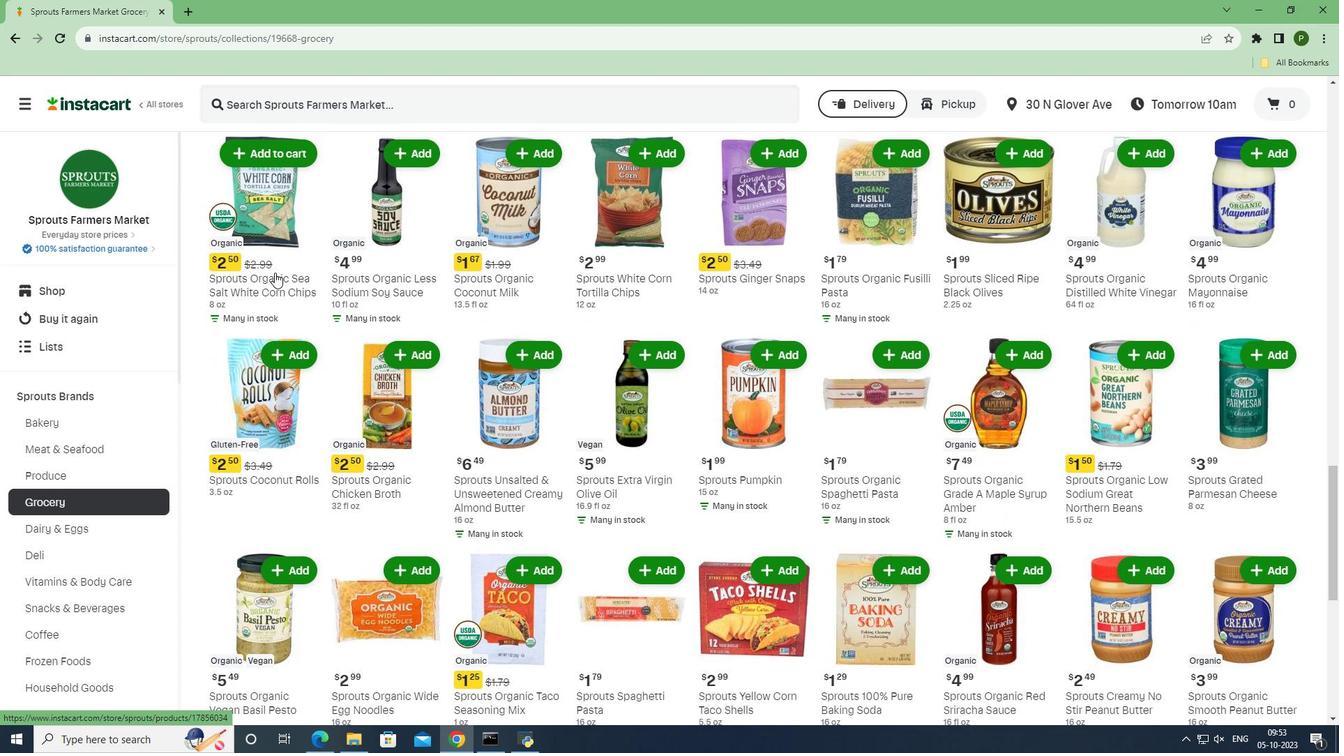 
Action: Mouse scrolled (274, 272) with delta (0, 0)
Screenshot: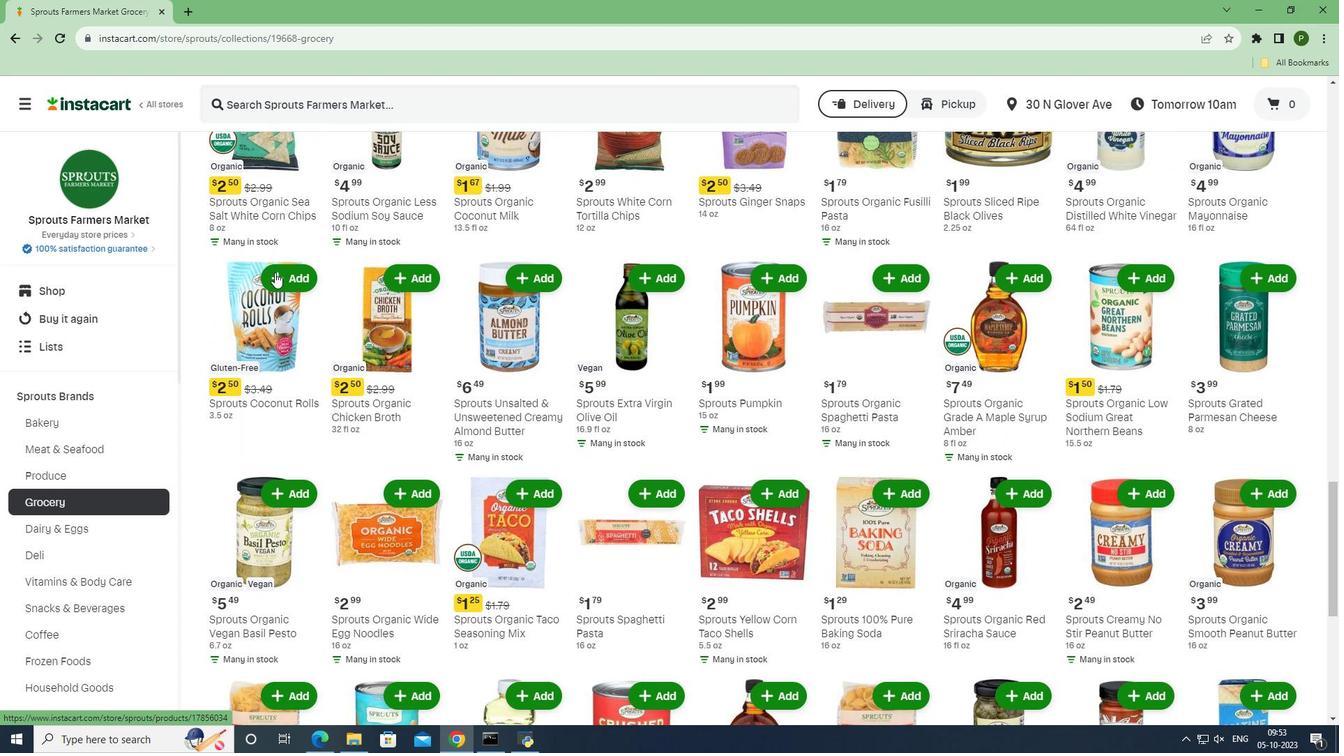 
Action: Mouse scrolled (274, 272) with delta (0, 0)
Screenshot: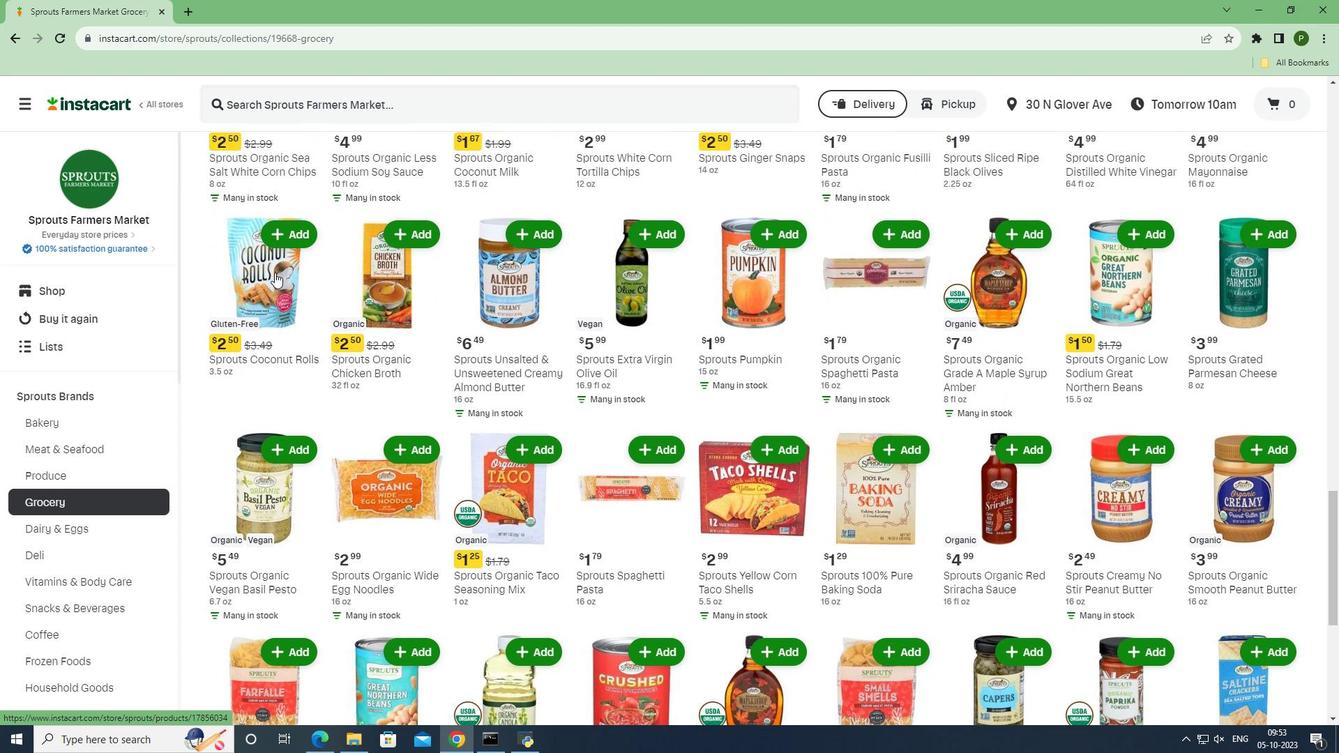 
Action: Mouse scrolled (274, 272) with delta (0, 0)
Screenshot: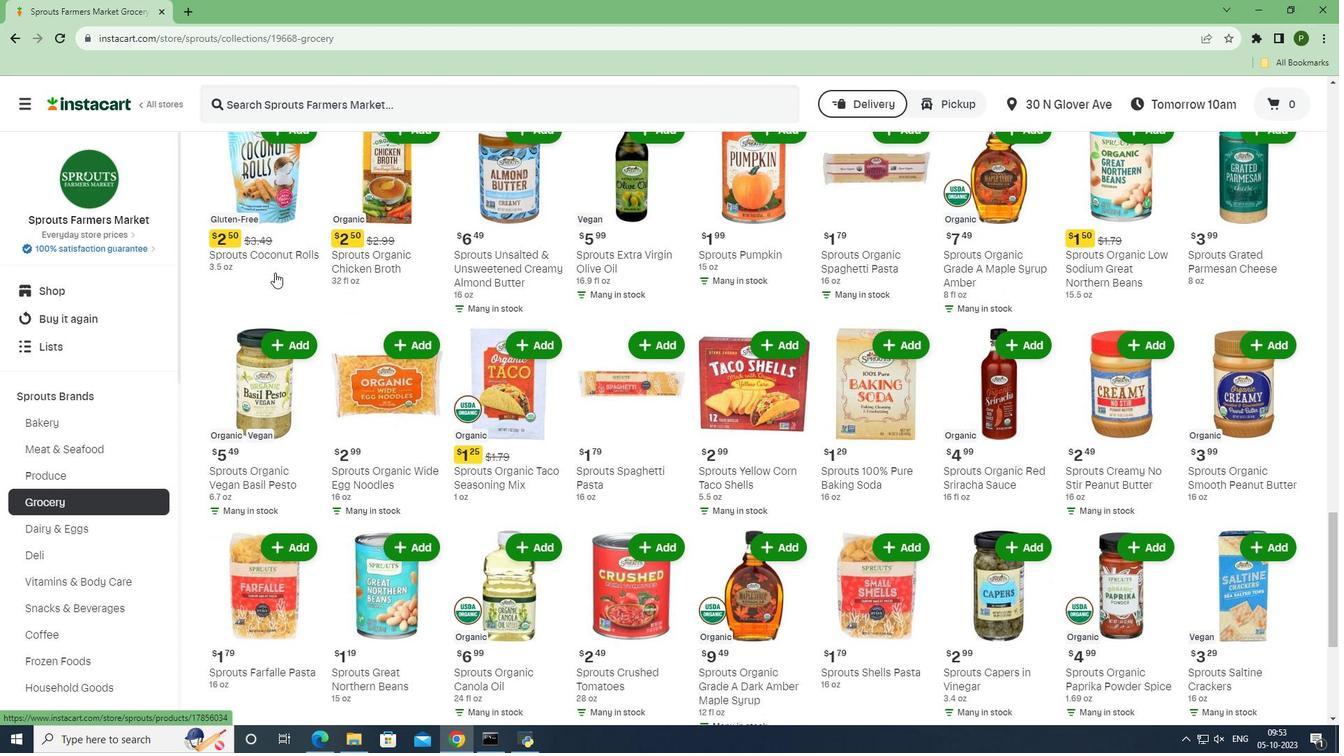 
Action: Mouse scrolled (274, 272) with delta (0, 0)
Screenshot: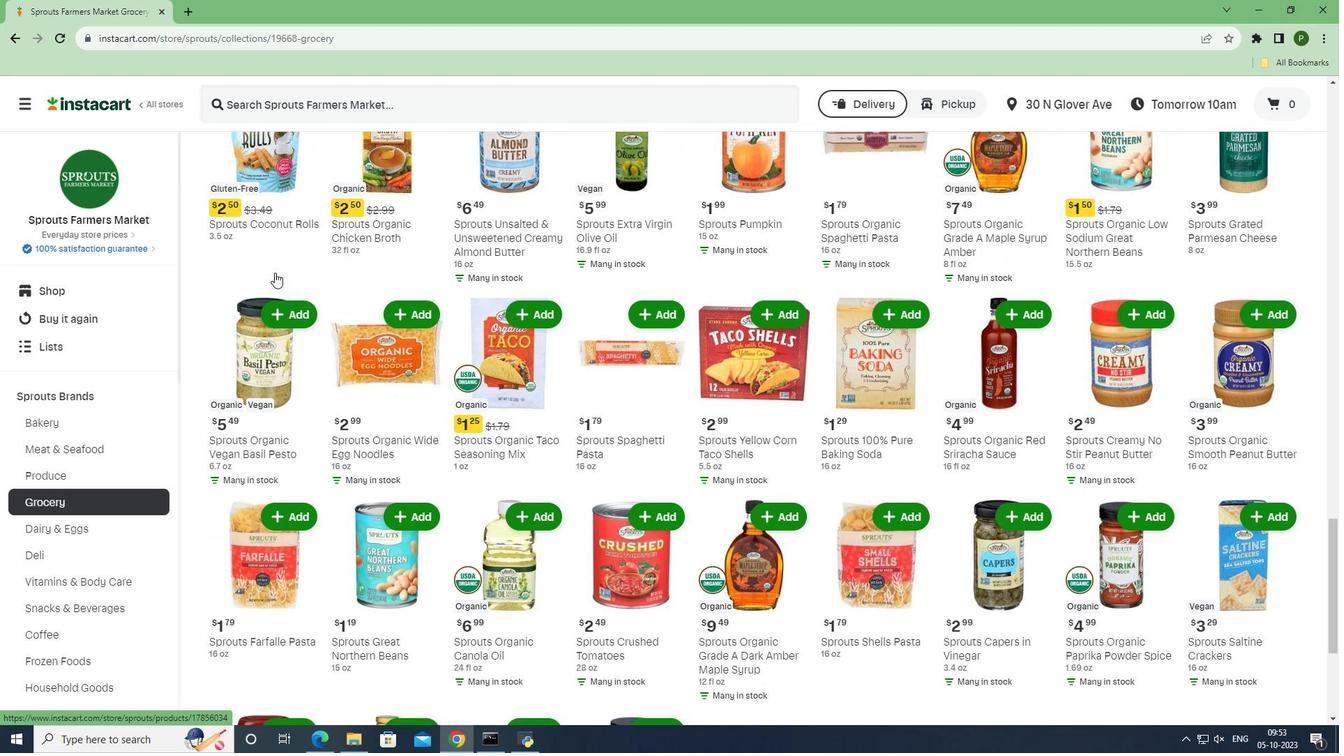 
Action: Mouse scrolled (274, 272) with delta (0, 0)
Screenshot: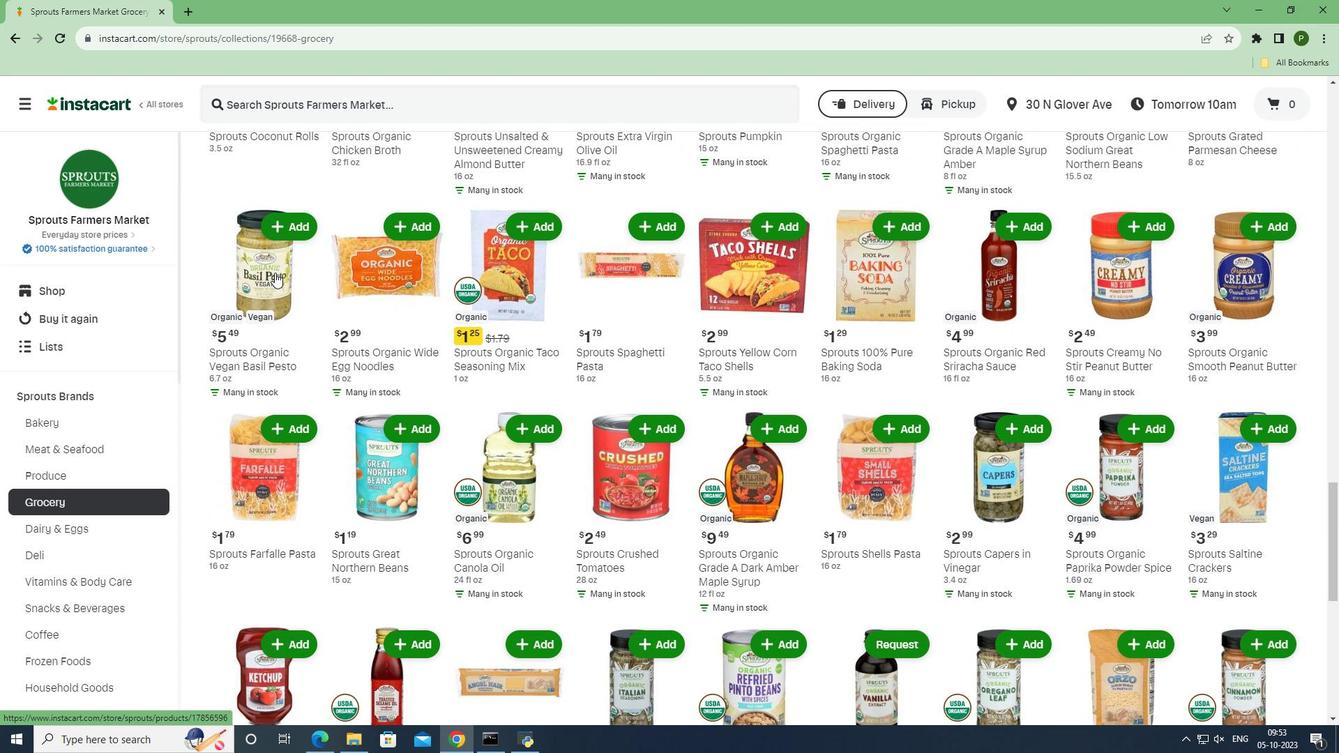 
Action: Mouse scrolled (274, 272) with delta (0, 0)
Screenshot: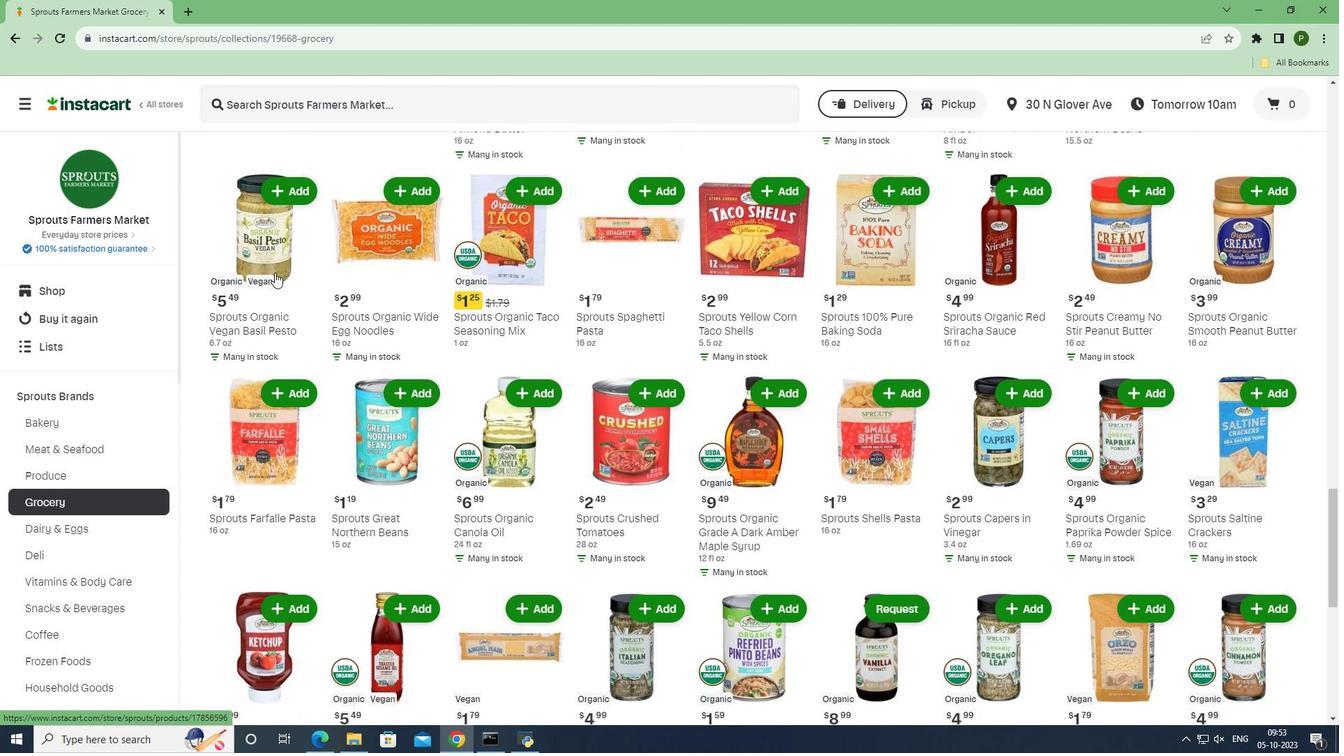 
Action: Mouse scrolled (274, 272) with delta (0, 0)
Screenshot: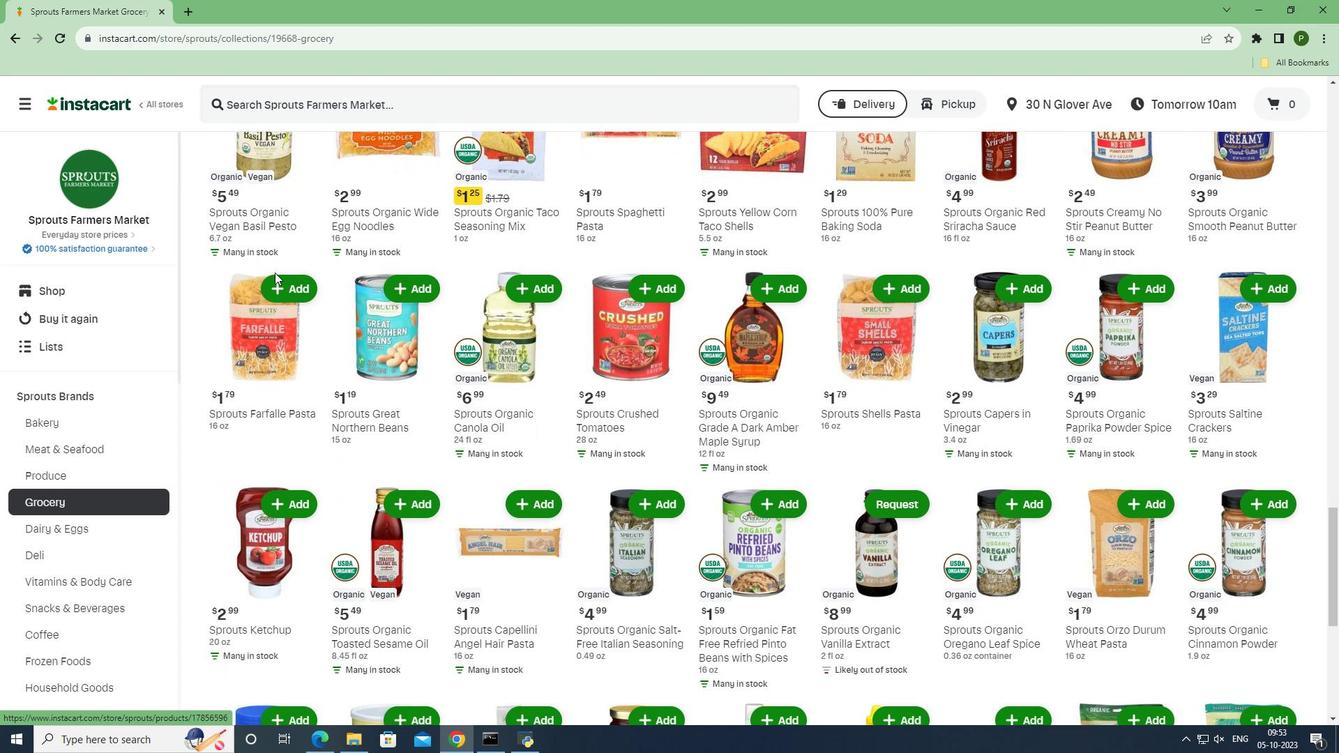 
Action: Mouse scrolled (274, 272) with delta (0, 0)
Screenshot: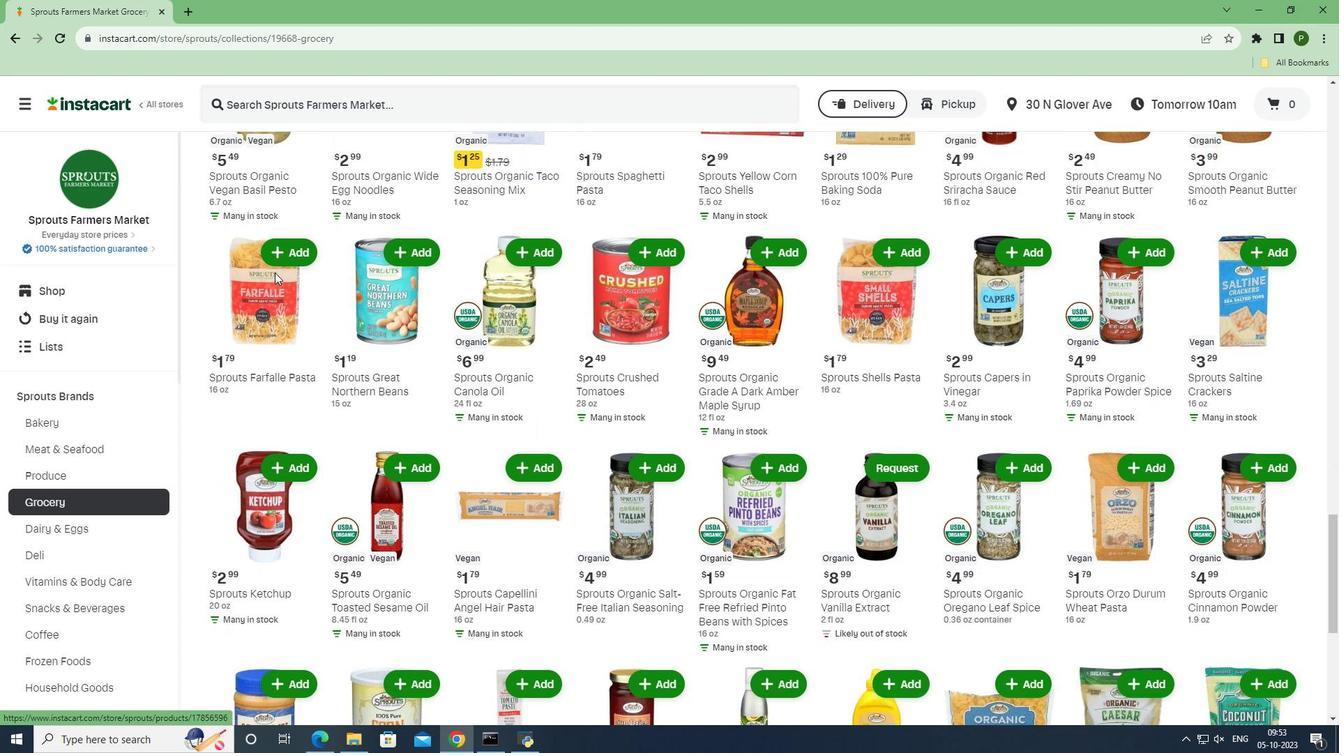 
Action: Mouse scrolled (274, 272) with delta (0, 0)
Screenshot: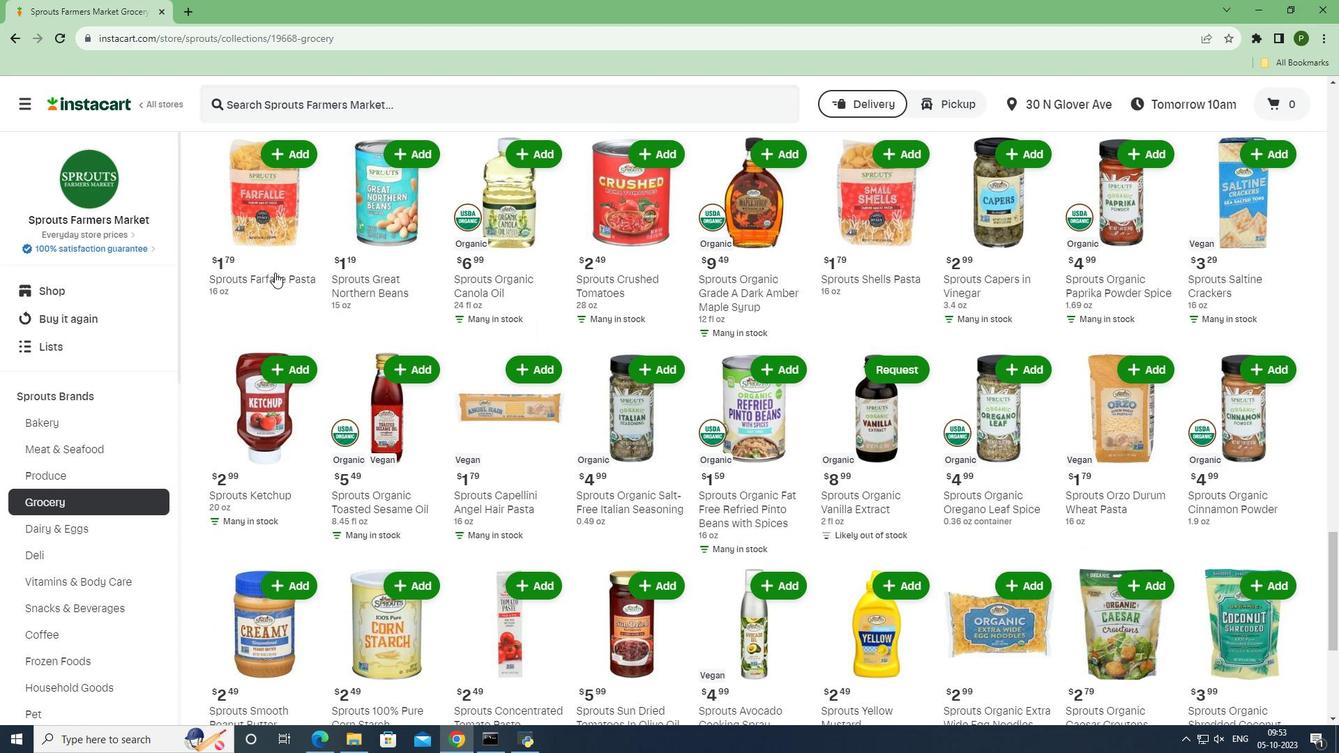 
Action: Mouse scrolled (274, 272) with delta (0, 0)
Screenshot: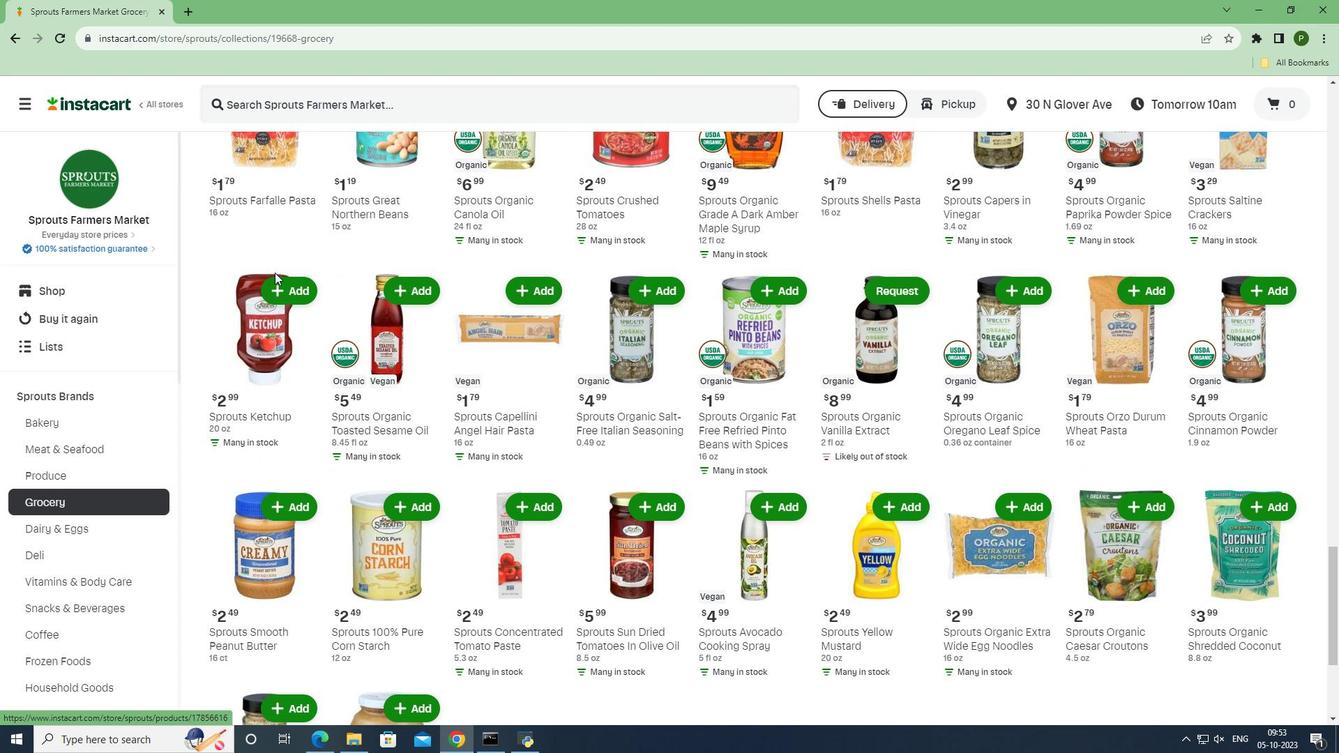 
Action: Mouse scrolled (274, 272) with delta (0, 0)
Screenshot: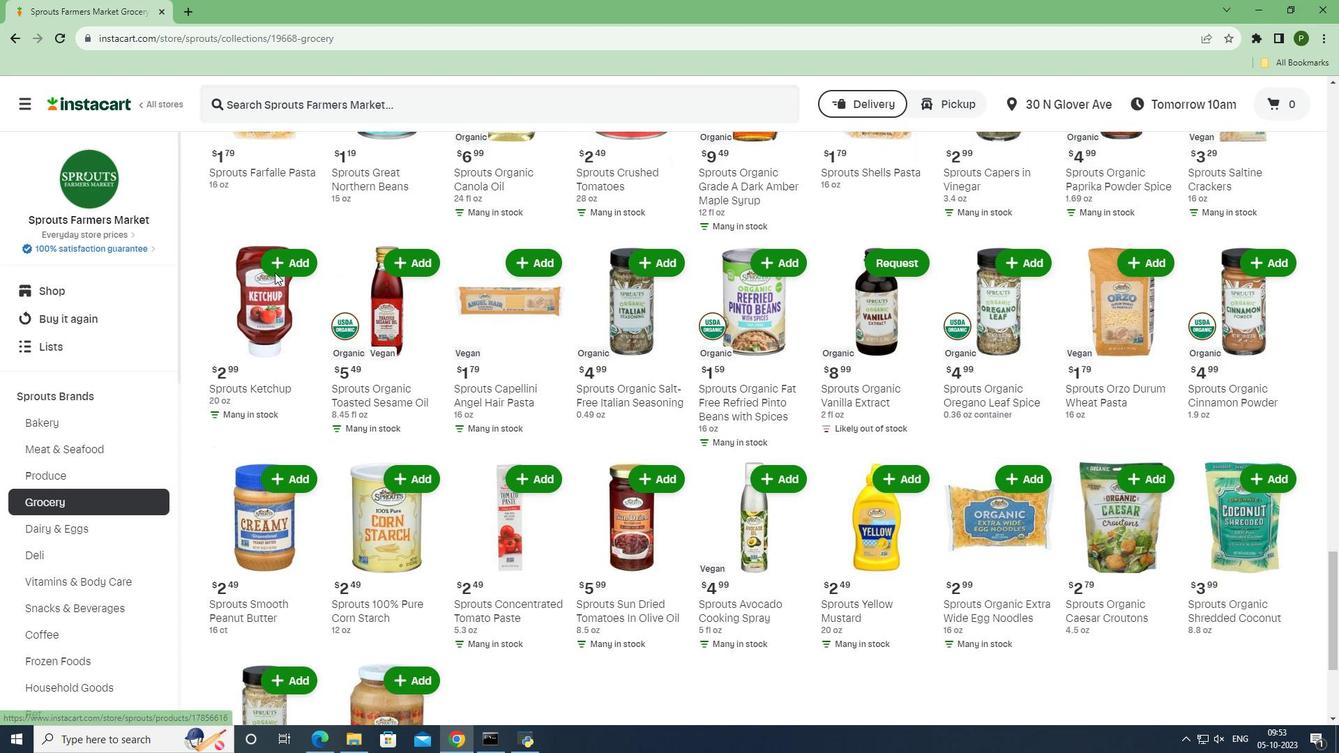 
Action: Mouse scrolled (274, 272) with delta (0, 0)
Screenshot: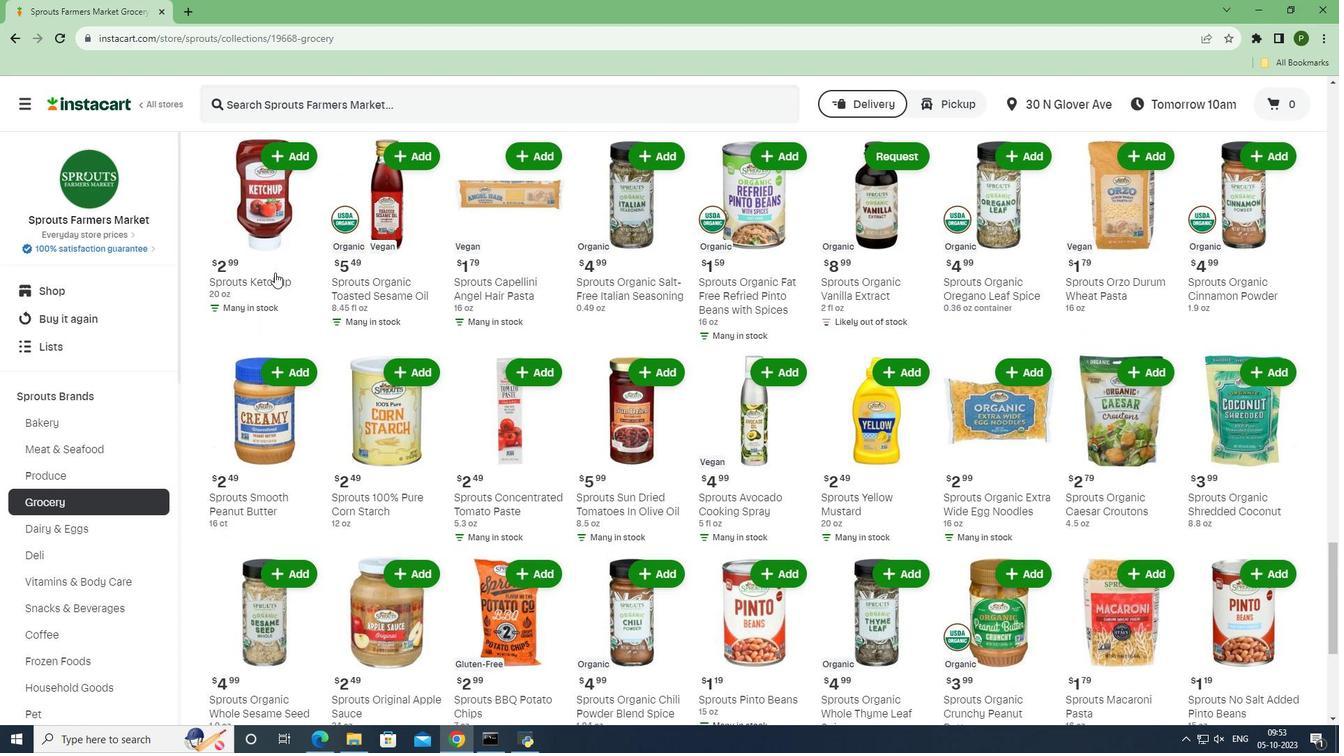 
Action: Mouse scrolled (274, 272) with delta (0, 0)
Screenshot: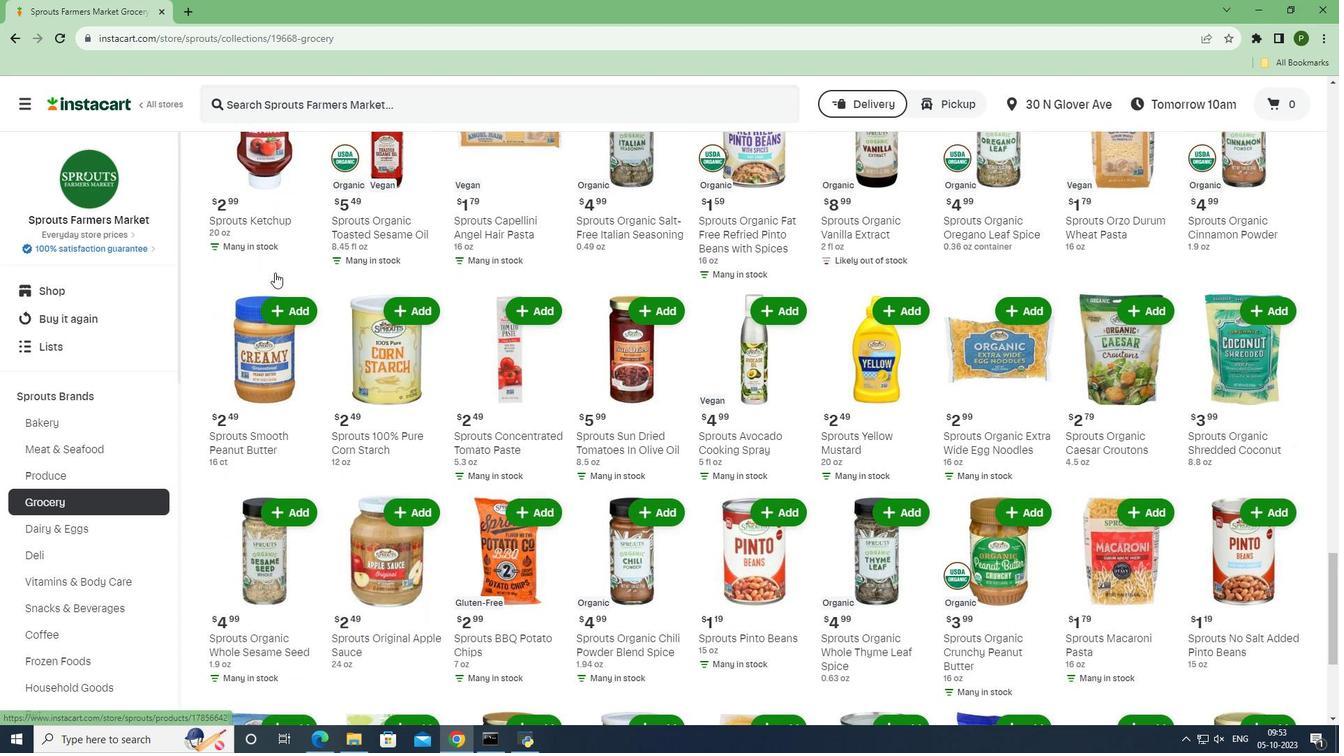 
Action: Mouse scrolled (274, 272) with delta (0, 0)
Screenshot: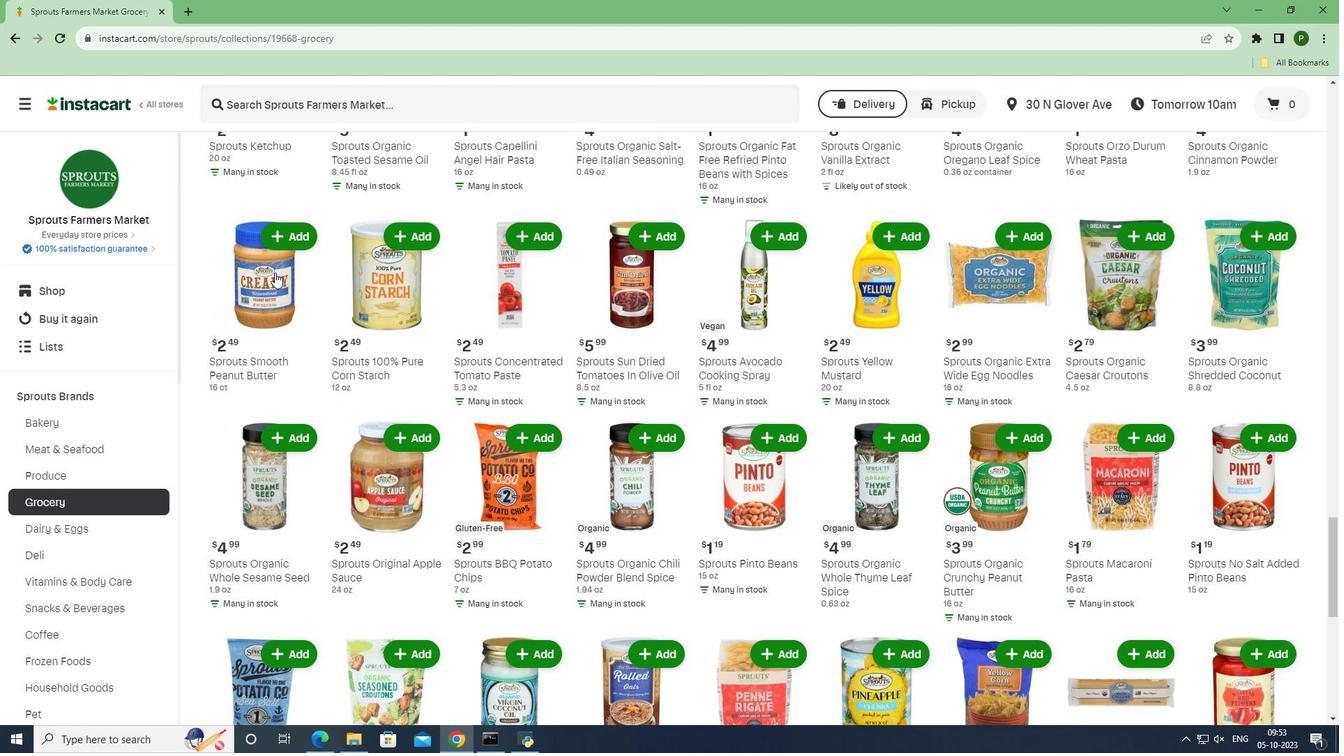 
Action: Mouse scrolled (274, 272) with delta (0, 0)
Screenshot: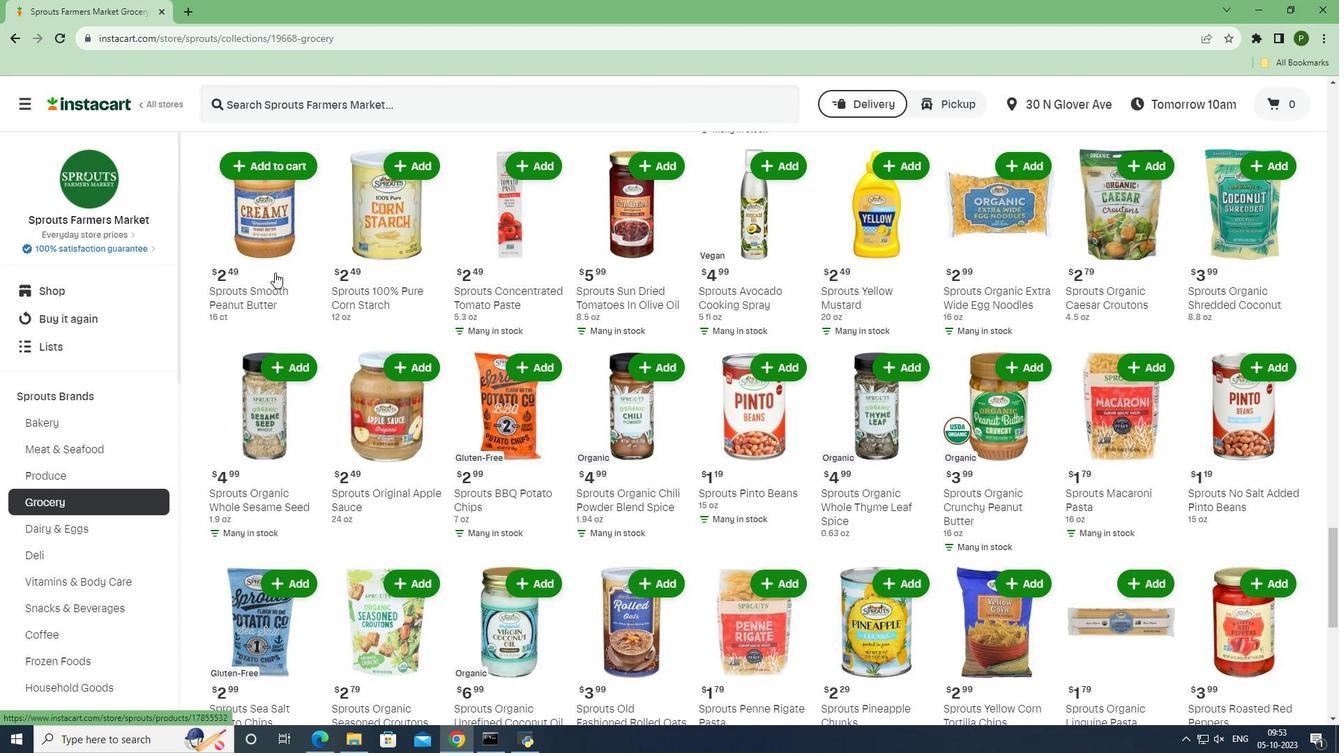 
Action: Mouse scrolled (274, 272) with delta (0, 0)
Screenshot: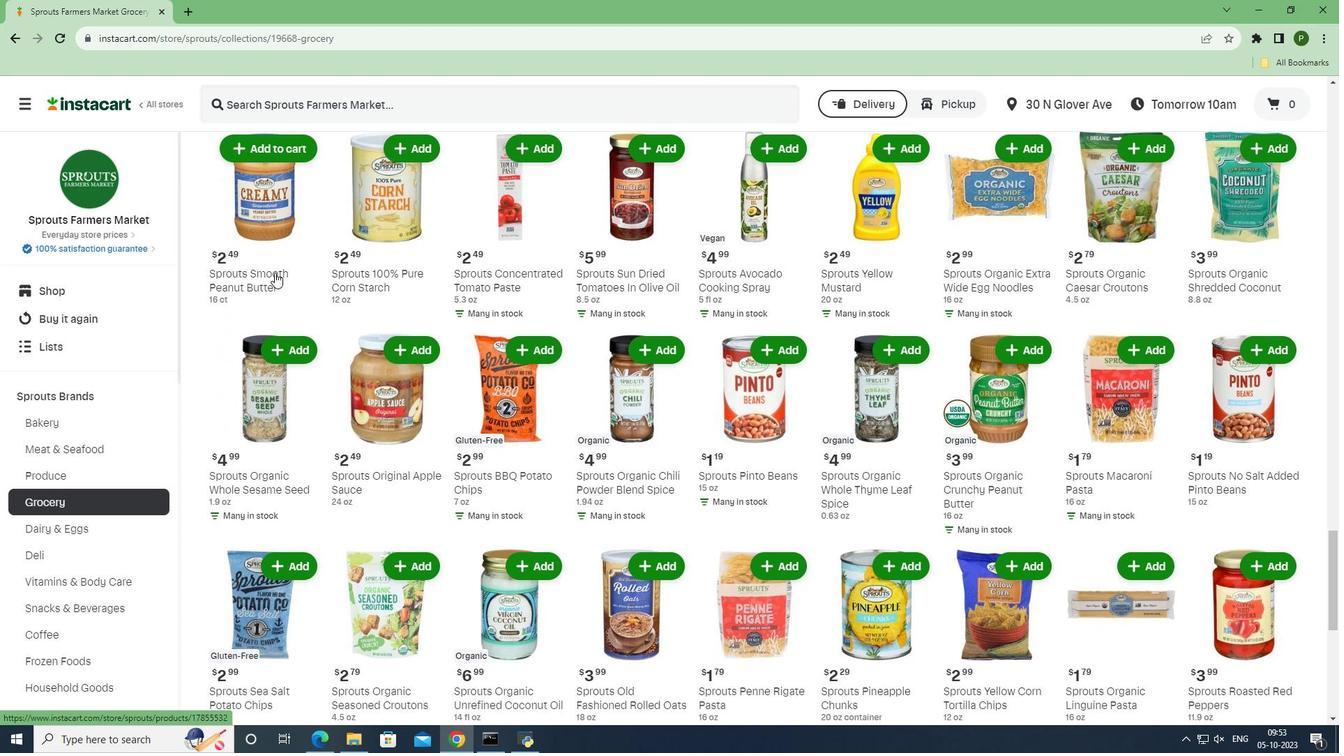 
Action: Mouse scrolled (274, 272) with delta (0, 0)
Screenshot: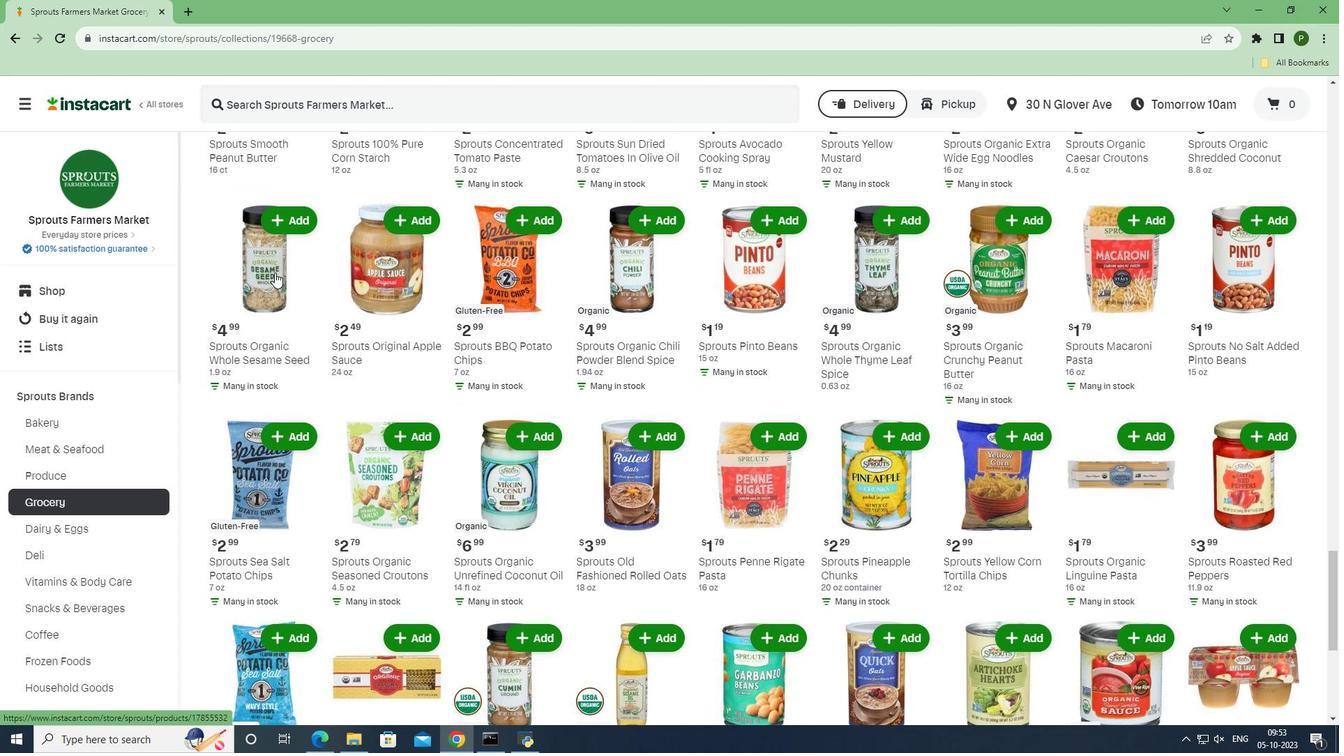 
Action: Mouse scrolled (274, 272) with delta (0, 0)
Screenshot: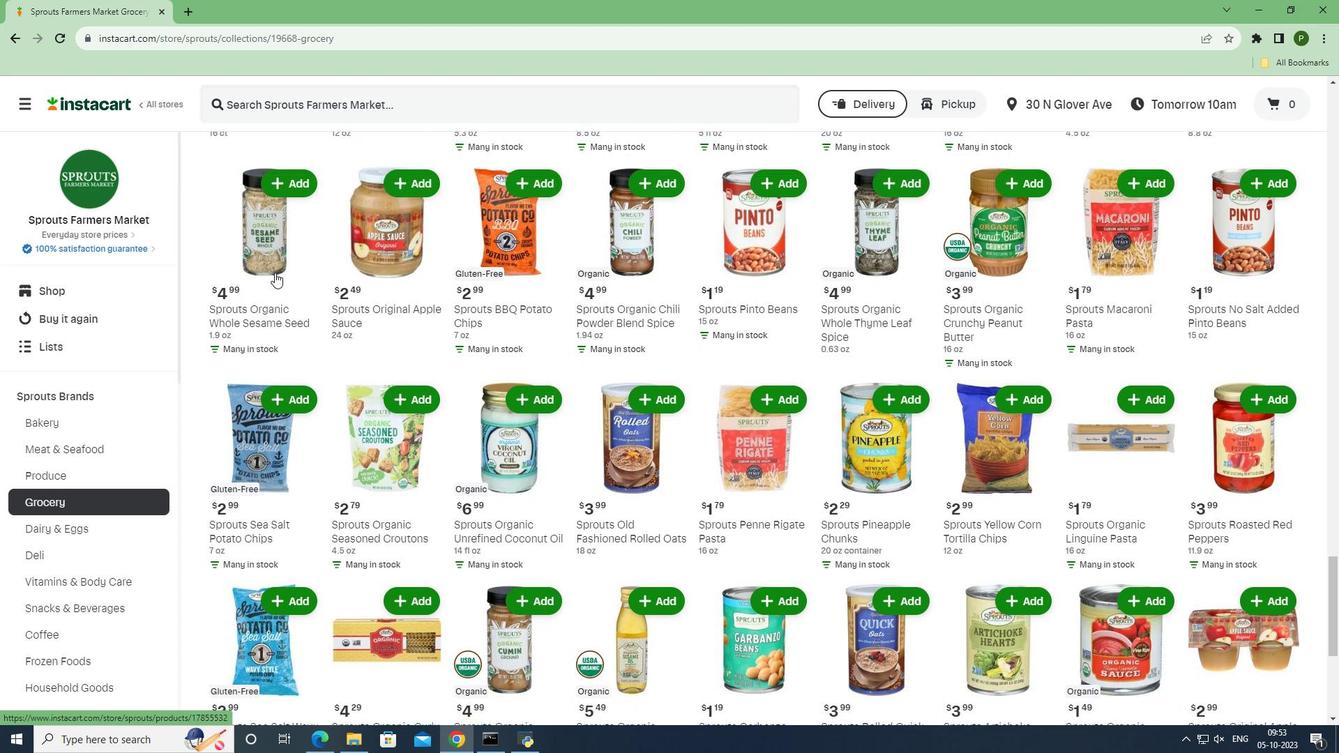 
Action: Mouse scrolled (274, 272) with delta (0, 0)
Screenshot: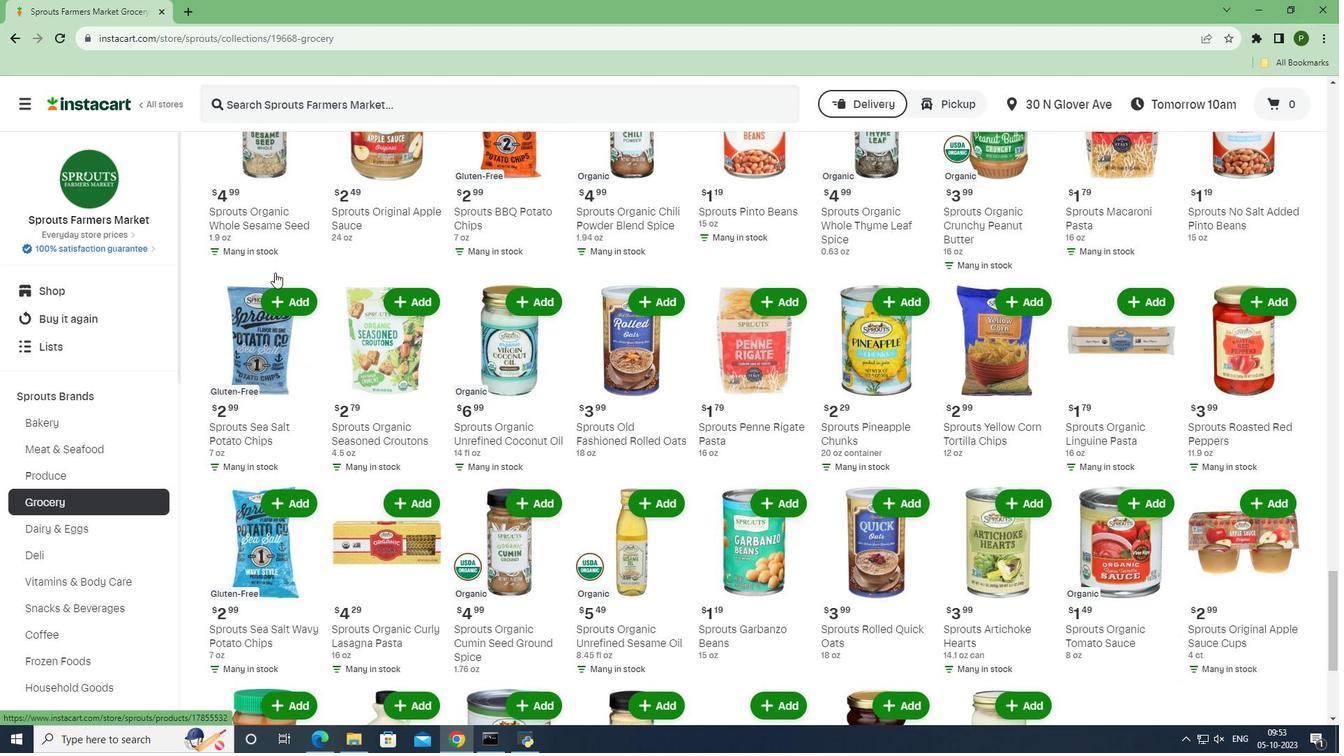 
Action: Mouse scrolled (274, 272) with delta (0, 0)
Screenshot: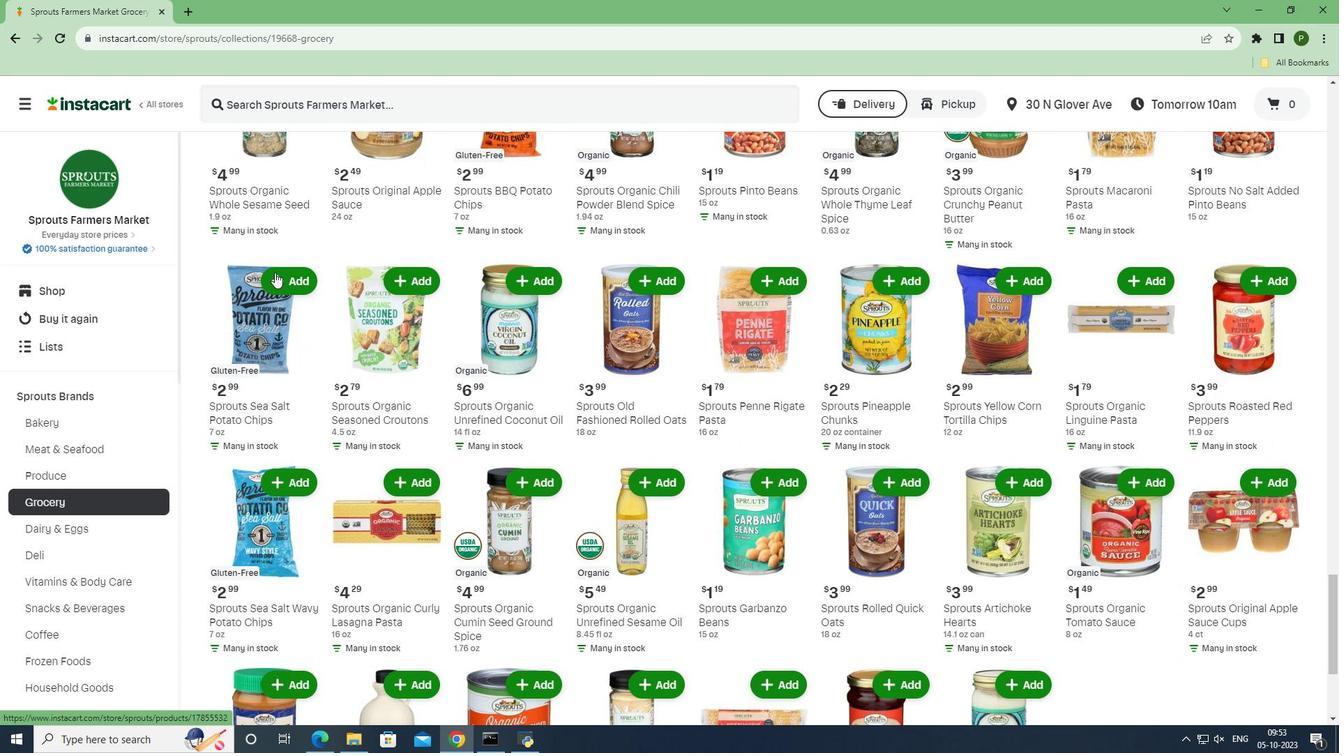 
Action: Mouse scrolled (274, 272) with delta (0, 0)
Screenshot: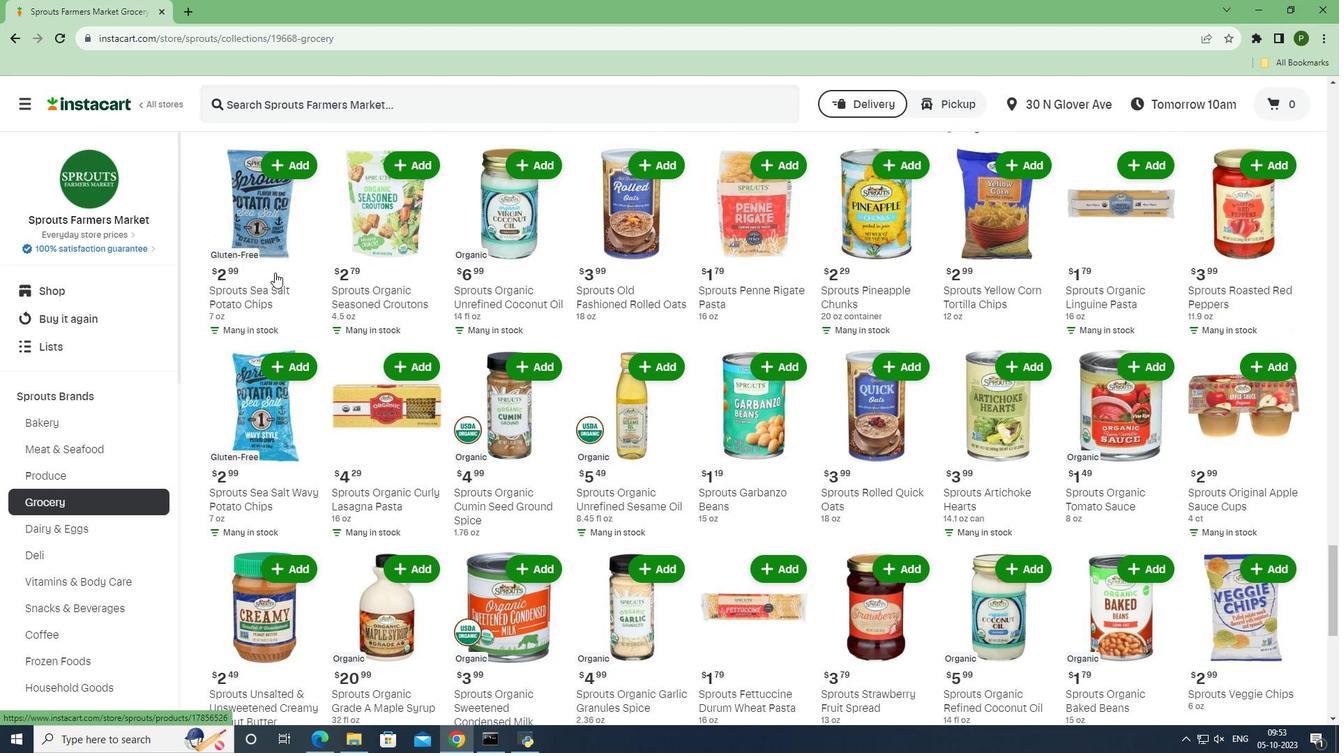 
Action: Mouse scrolled (274, 272) with delta (0, 0)
Screenshot: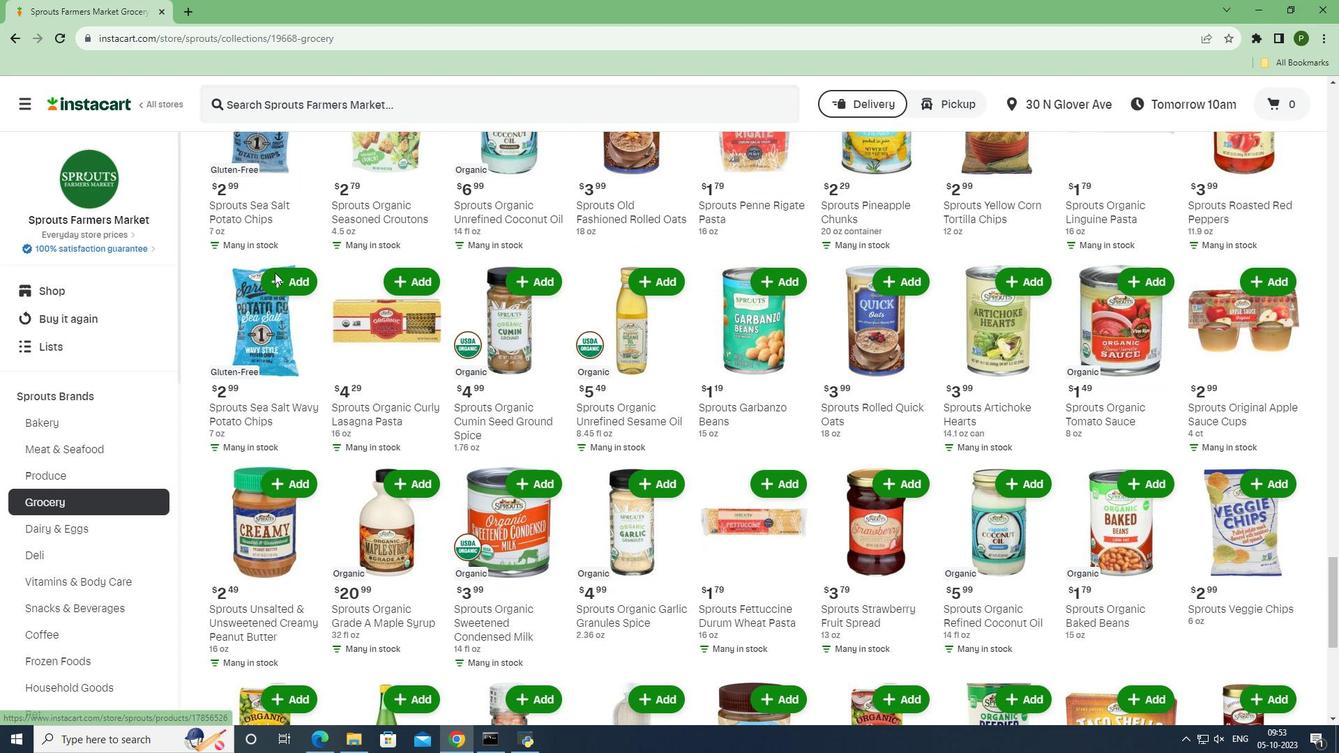 
Action: Mouse scrolled (274, 272) with delta (0, 0)
Screenshot: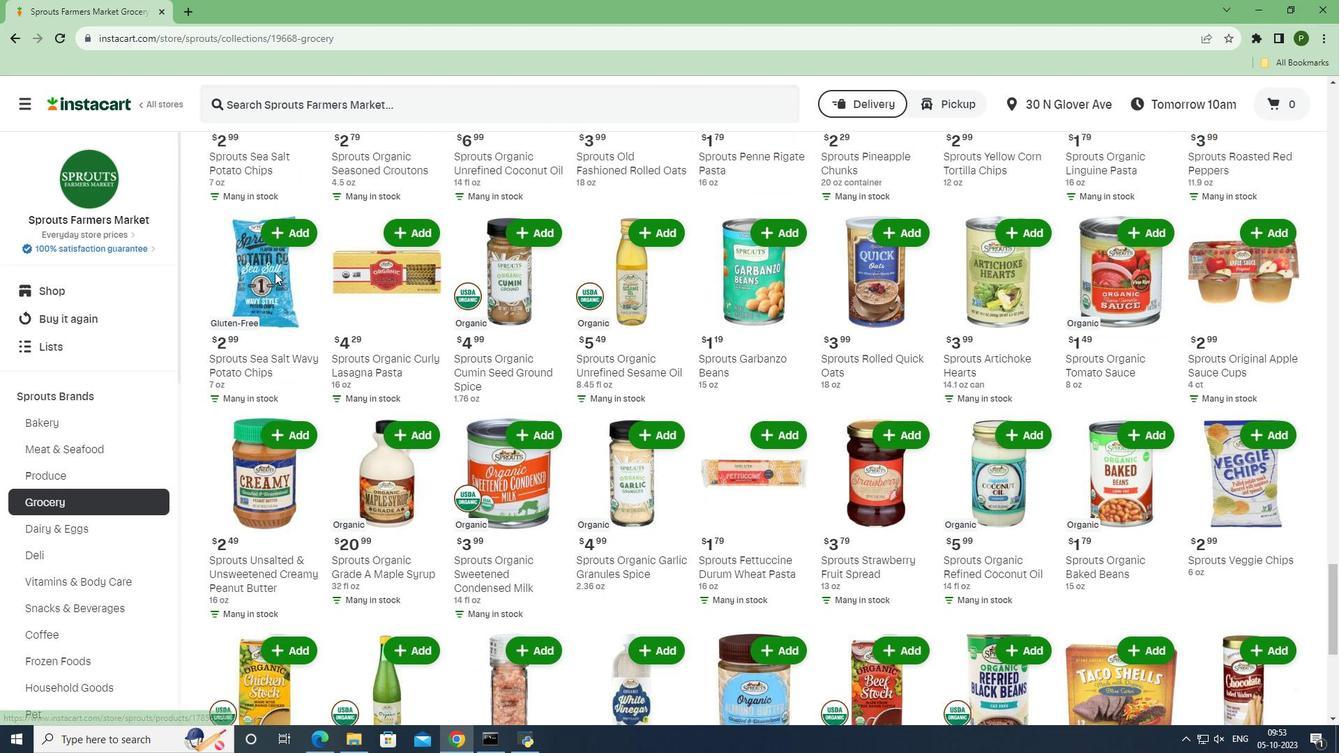 
Action: Mouse scrolled (274, 272) with delta (0, 0)
Screenshot: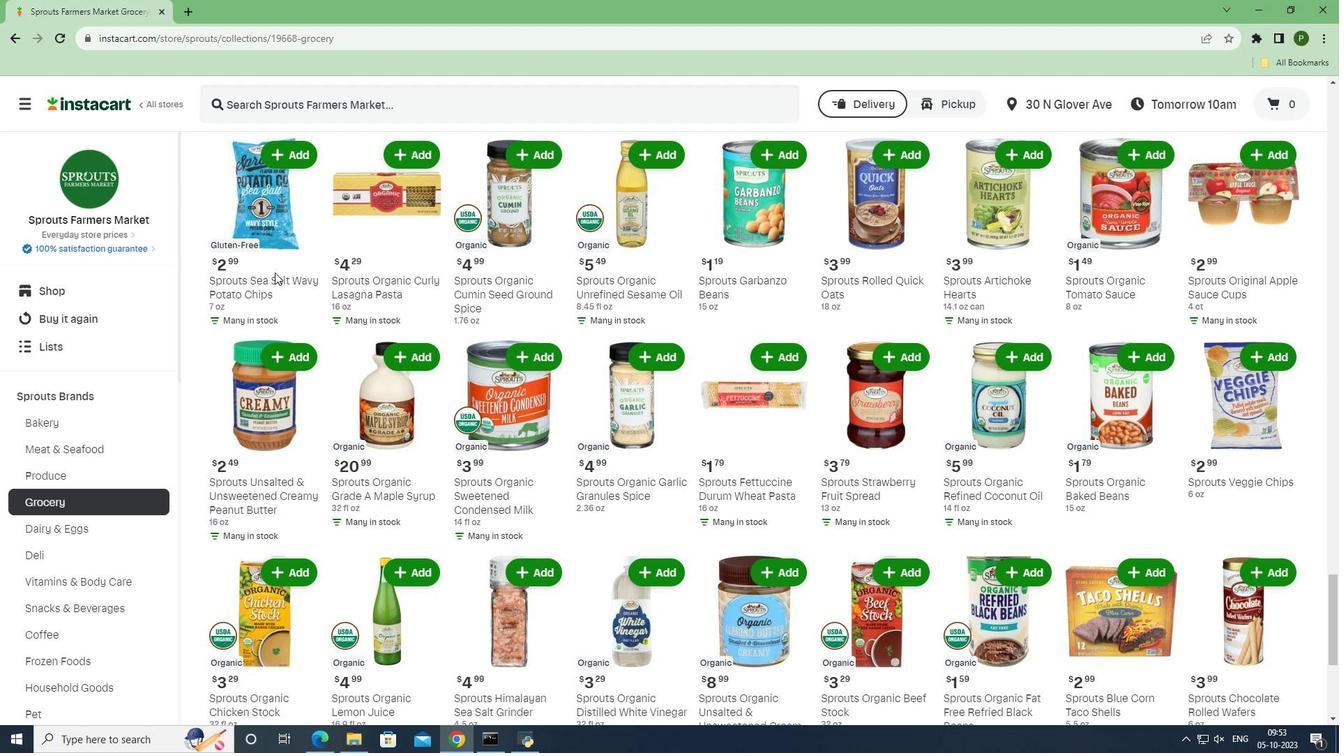 
Action: Mouse scrolled (274, 272) with delta (0, 0)
Screenshot: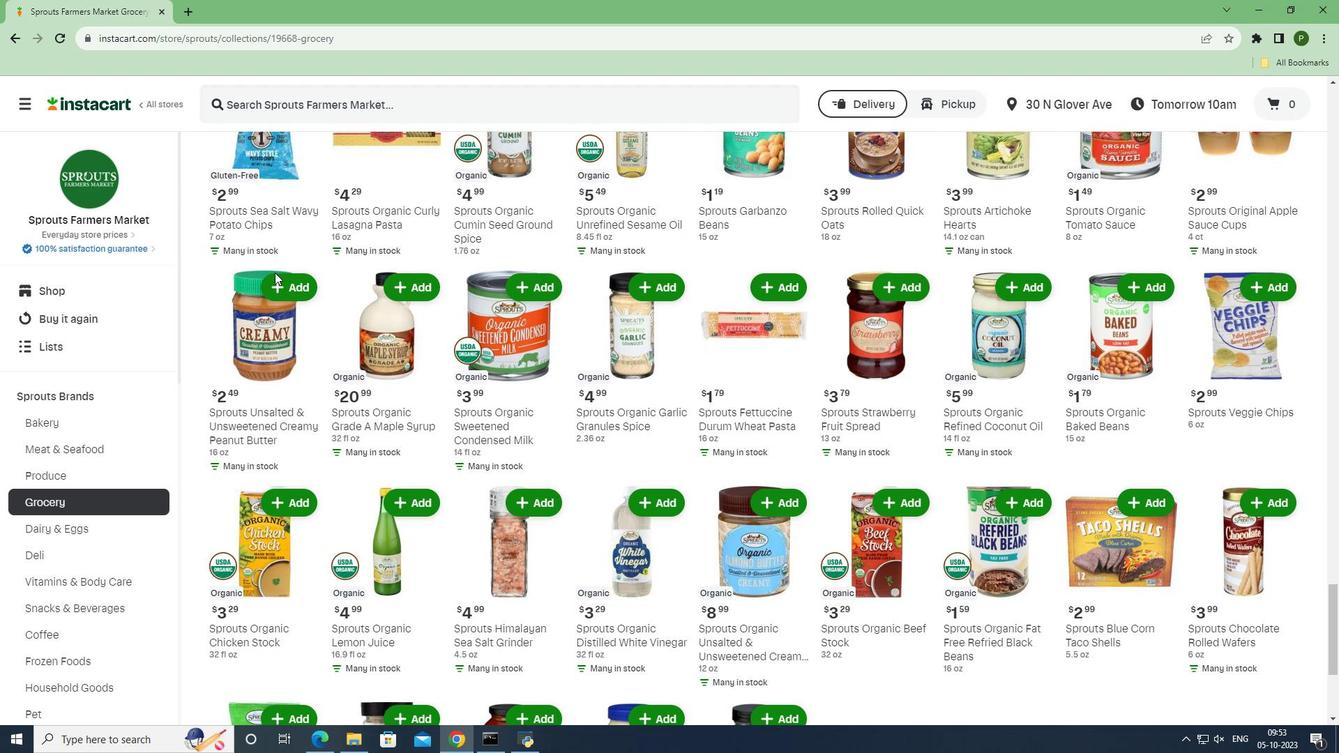 
Action: Mouse scrolled (274, 272) with delta (0, 0)
Screenshot: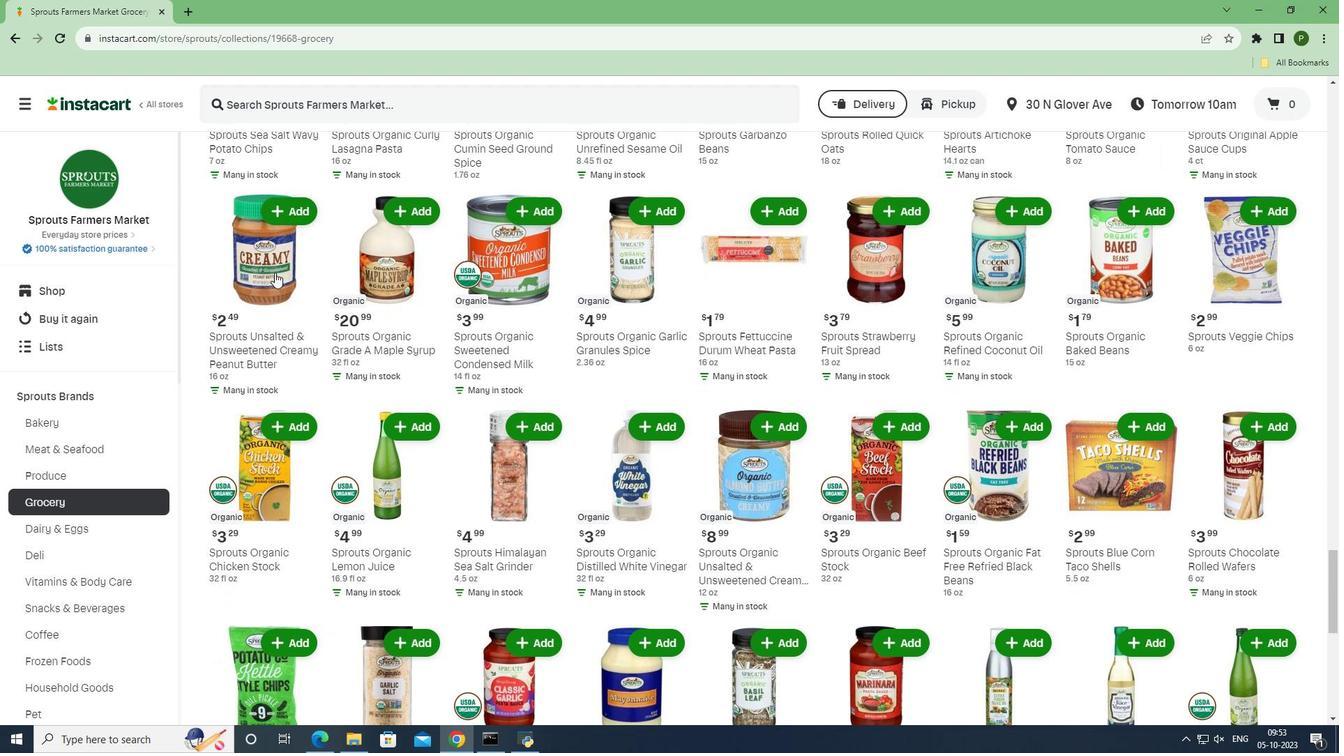 
Action: Mouse scrolled (274, 272) with delta (0, 0)
Screenshot: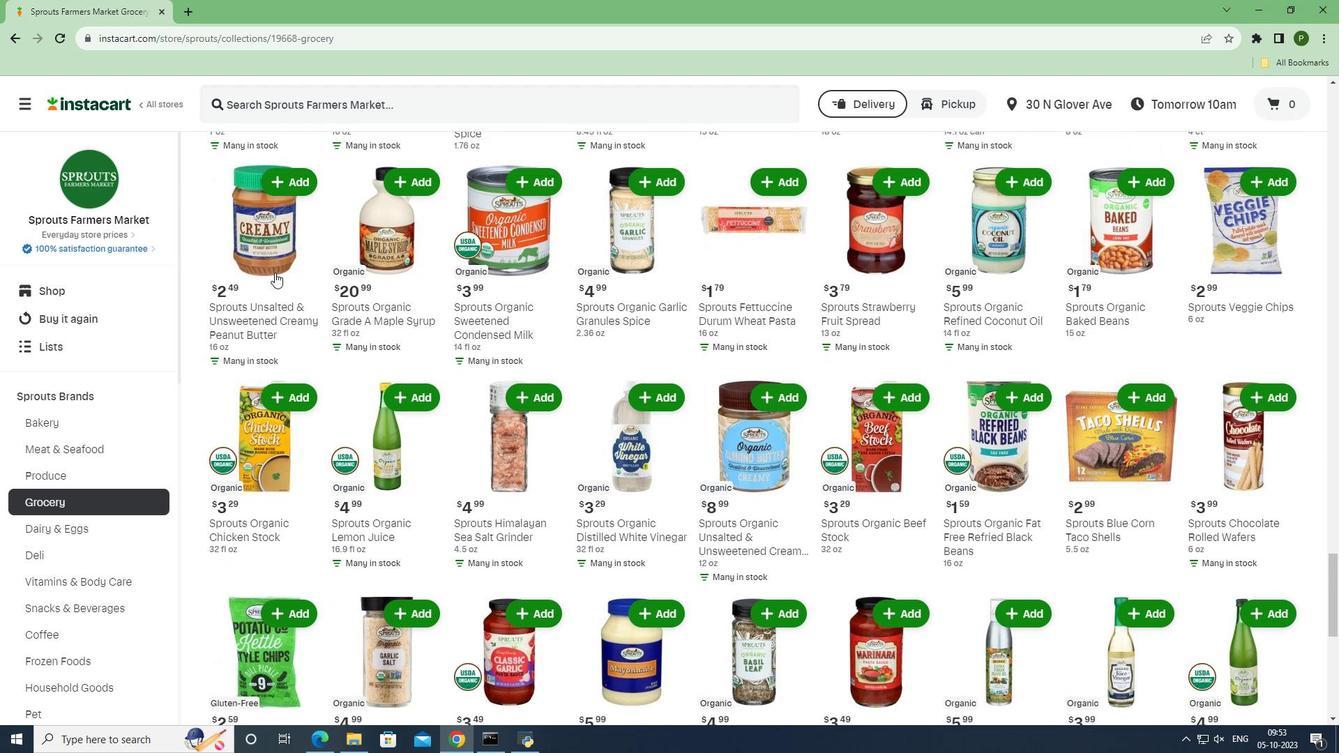 
Action: Mouse scrolled (274, 272) with delta (0, 0)
Screenshot: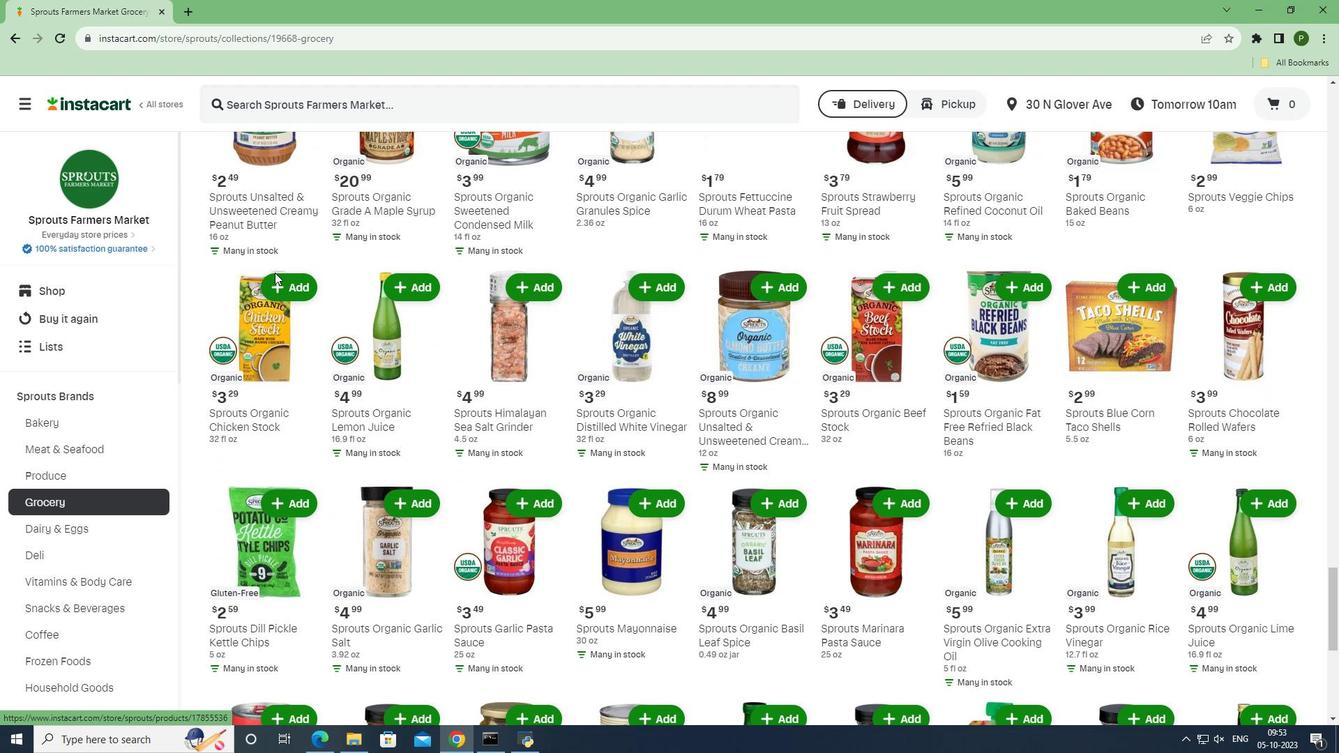 
Action: Mouse scrolled (274, 272) with delta (0, 0)
Screenshot: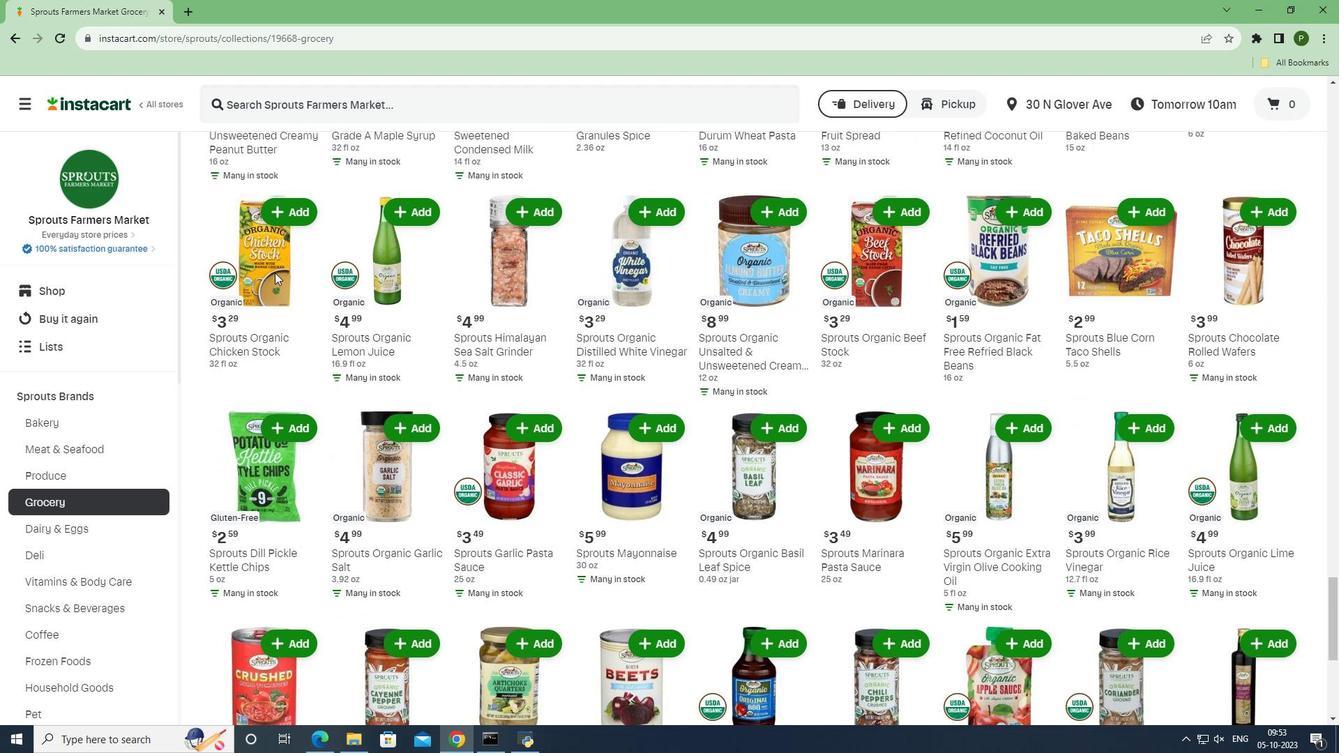 
Action: Mouse scrolled (274, 272) with delta (0, 0)
Screenshot: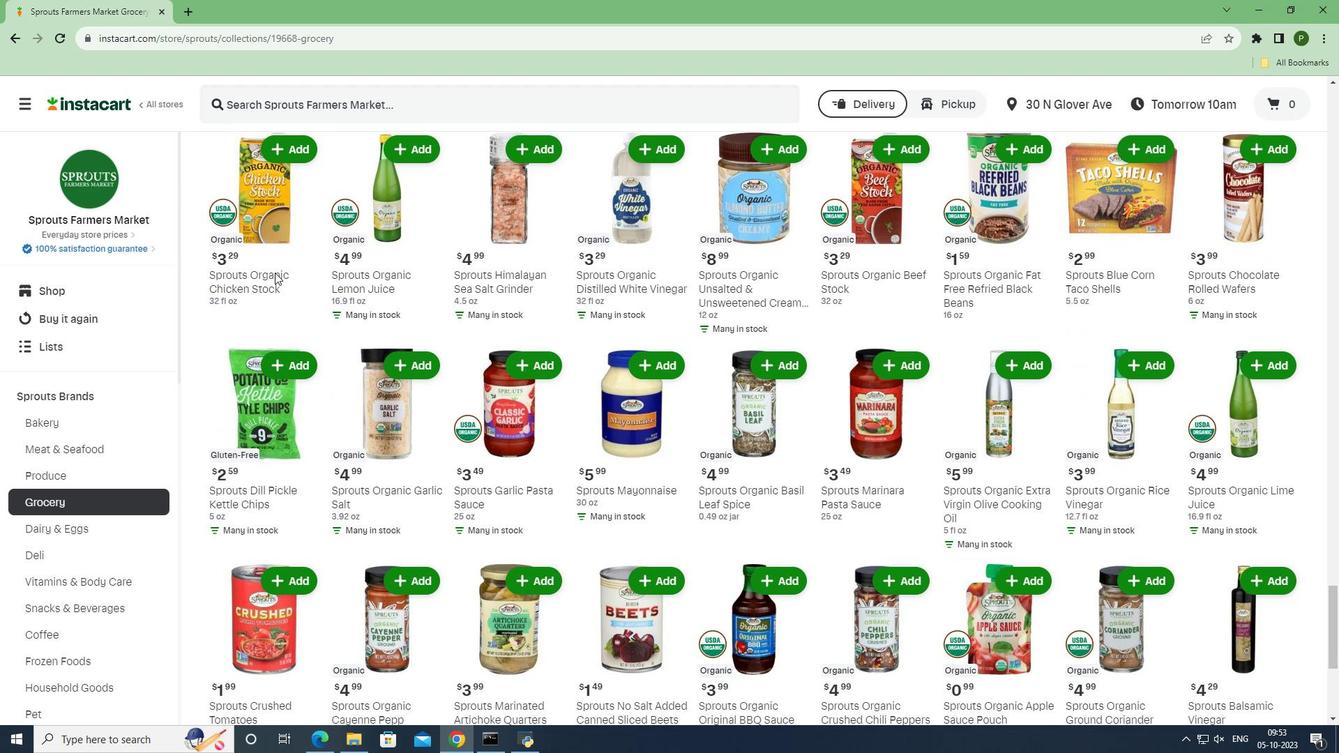 
Action: Mouse scrolled (274, 272) with delta (0, 0)
Screenshot: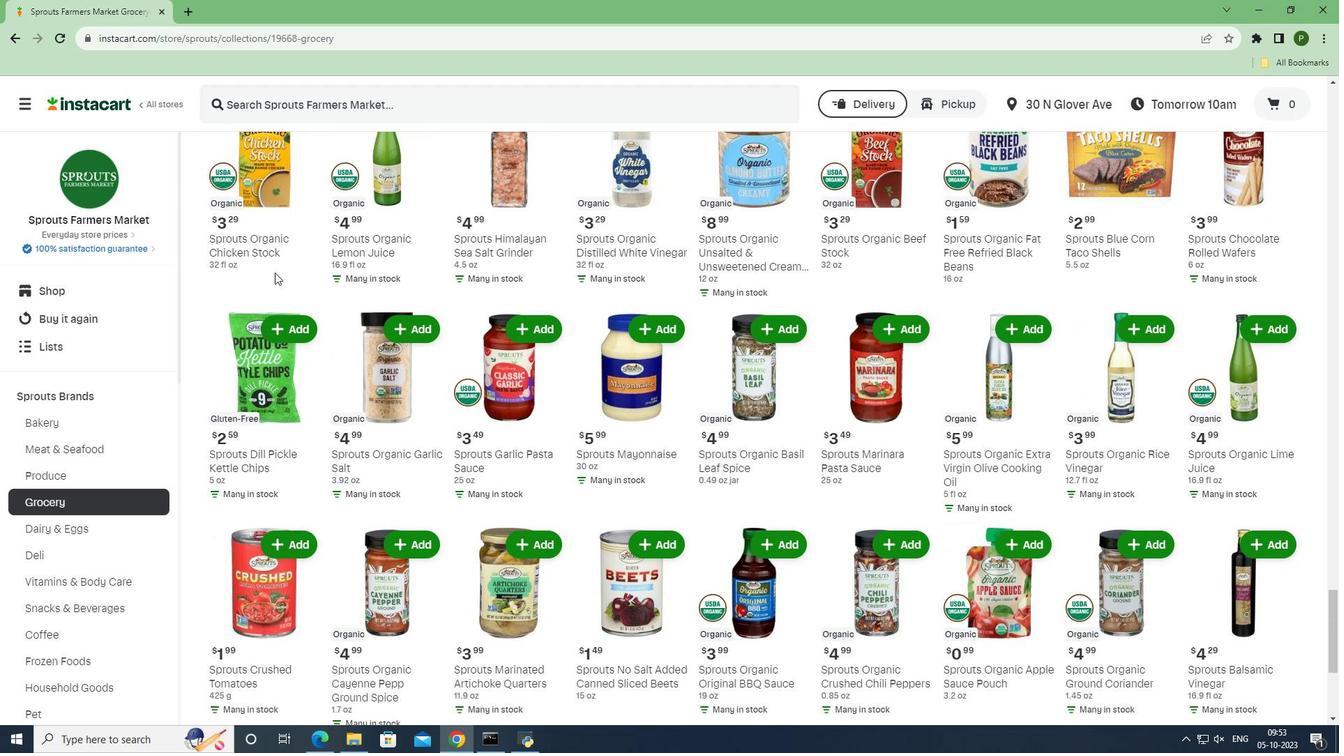 
Action: Mouse scrolled (274, 272) with delta (0, 0)
Screenshot: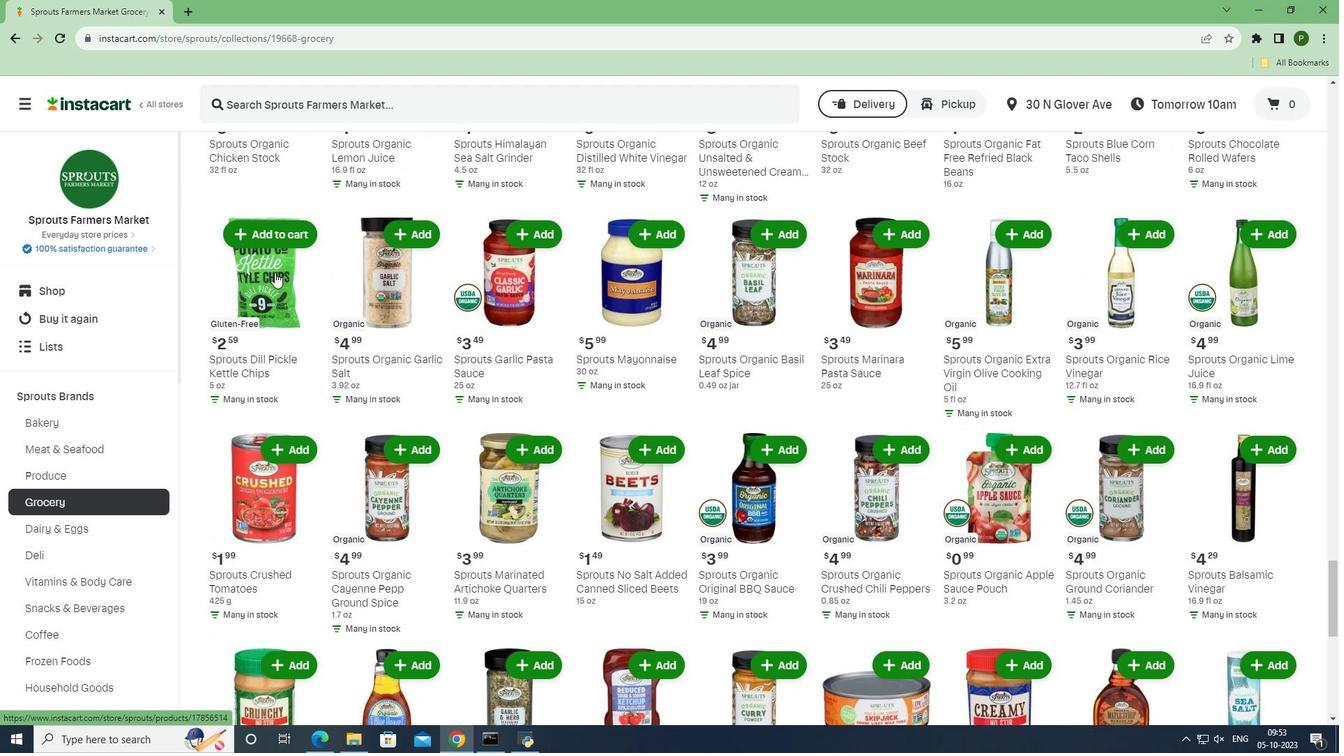 
Action: Mouse scrolled (274, 272) with delta (0, 0)
Screenshot: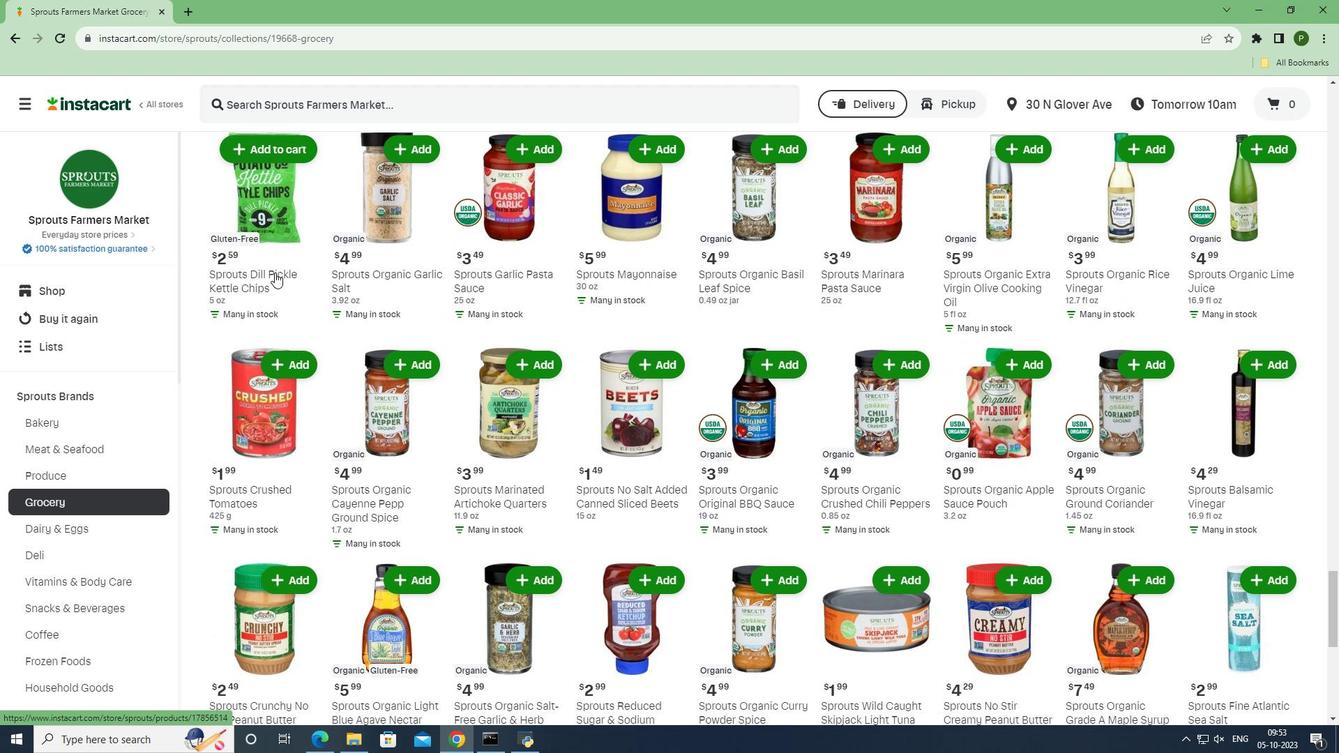 
Action: Mouse scrolled (274, 272) with delta (0, 0)
Screenshot: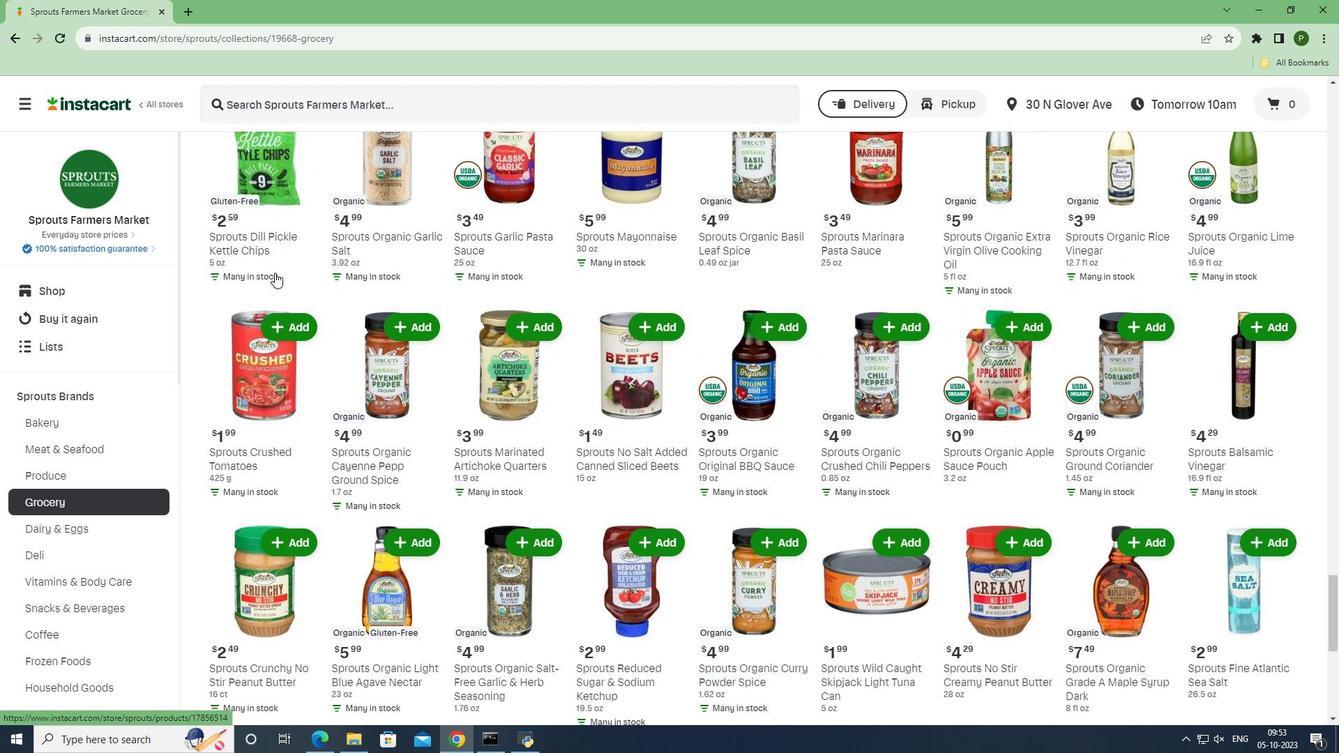 
Action: Mouse scrolled (274, 272) with delta (0, 0)
Screenshot: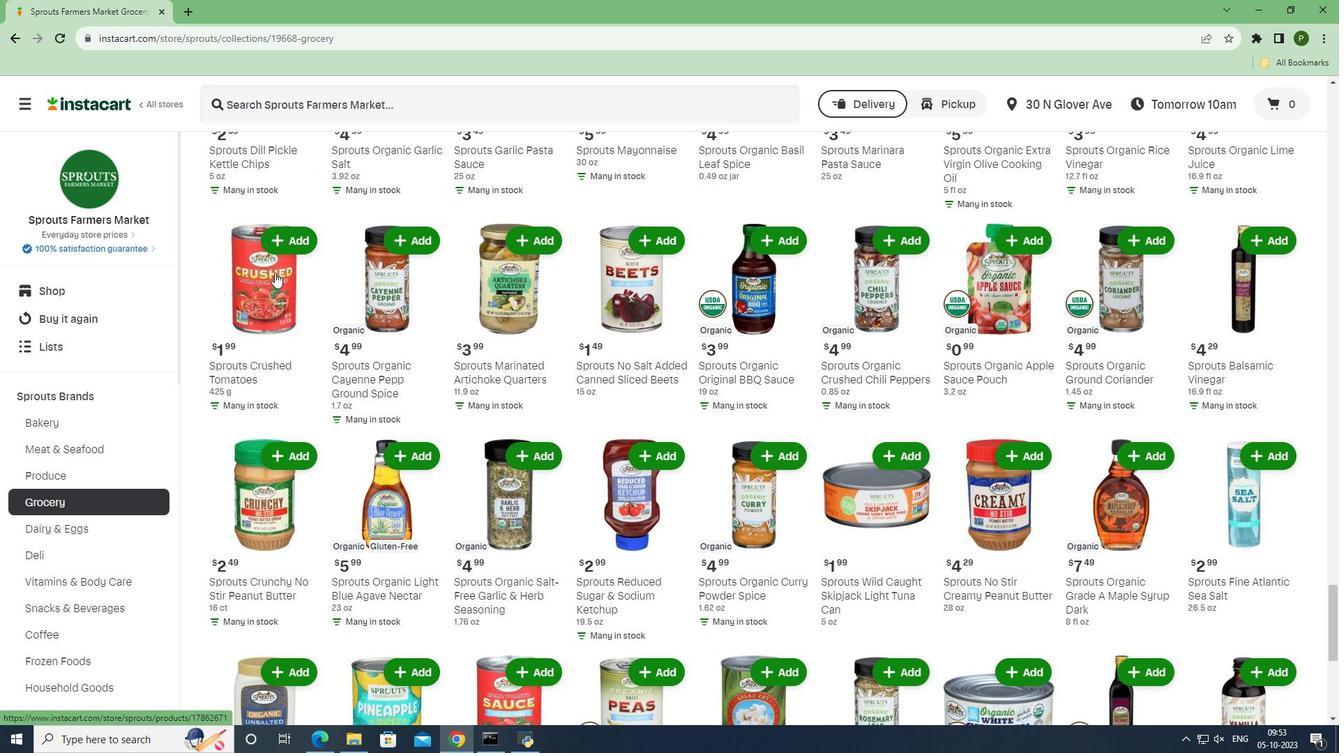 
Action: Mouse scrolled (274, 272) with delta (0, 0)
Screenshot: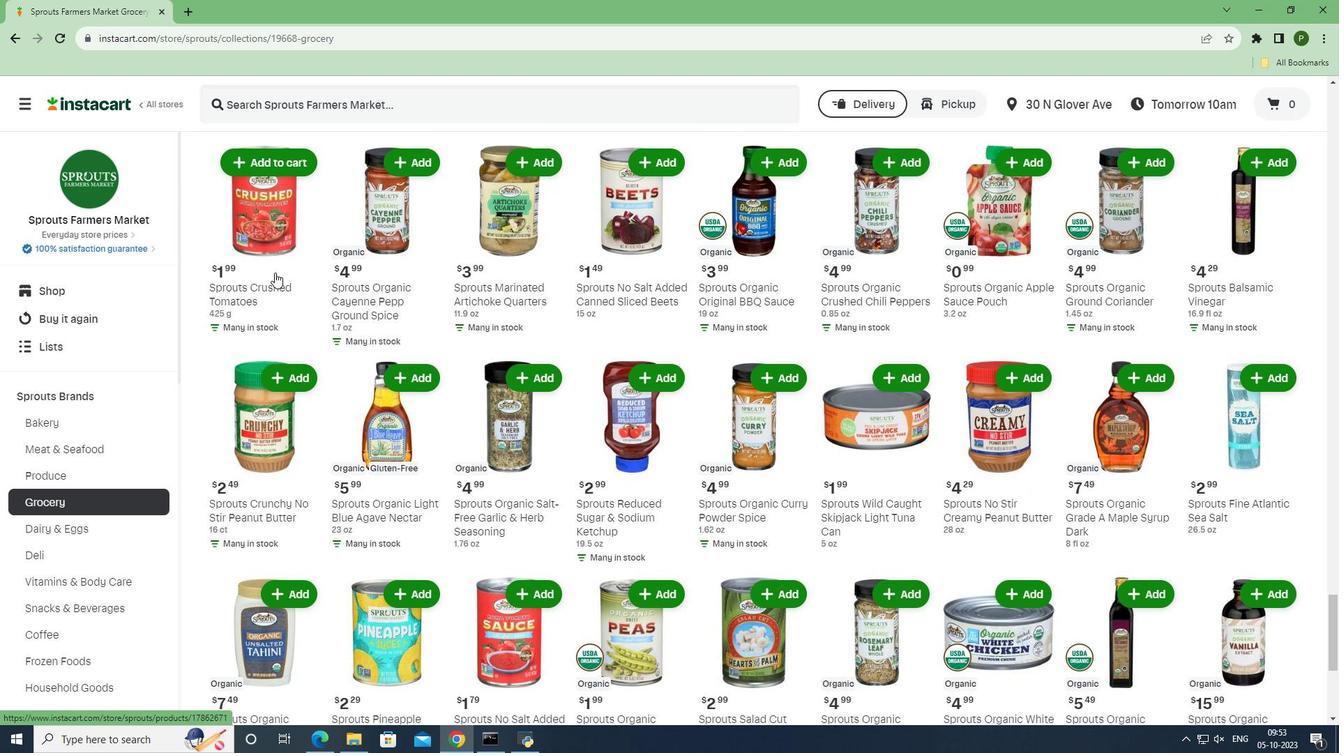 
Action: Mouse scrolled (274, 272) with delta (0, 0)
Screenshot: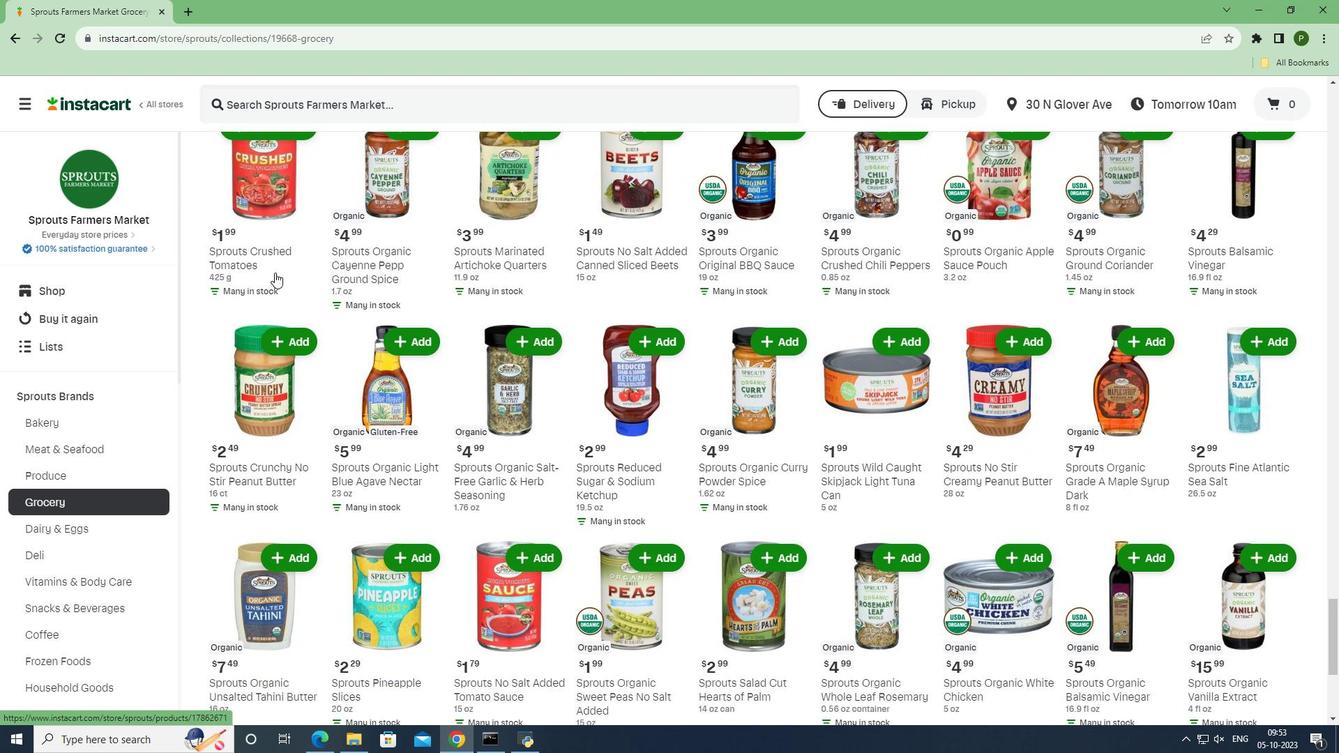 
Action: Mouse scrolled (274, 272) with delta (0, 0)
Screenshot: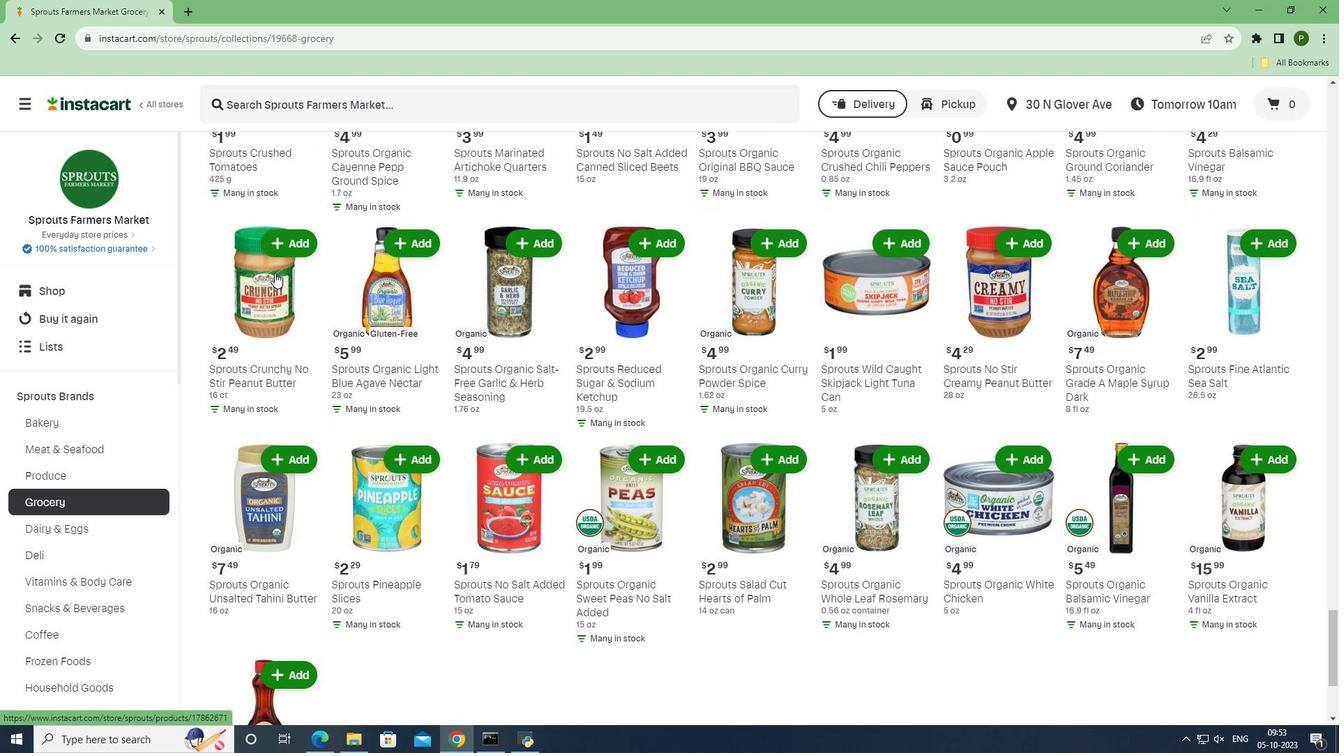 
Action: Mouse scrolled (274, 272) with delta (0, 0)
Screenshot: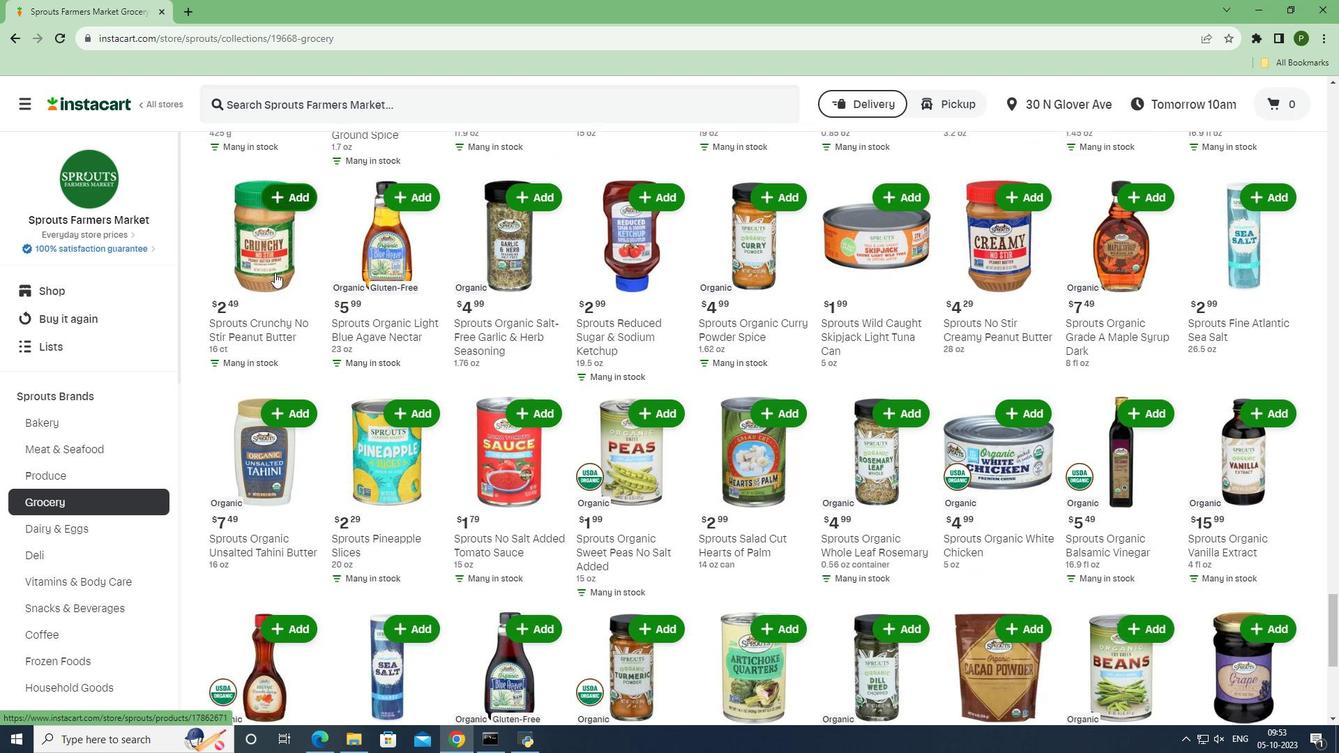 
Action: Mouse scrolled (274, 272) with delta (0, 0)
Screenshot: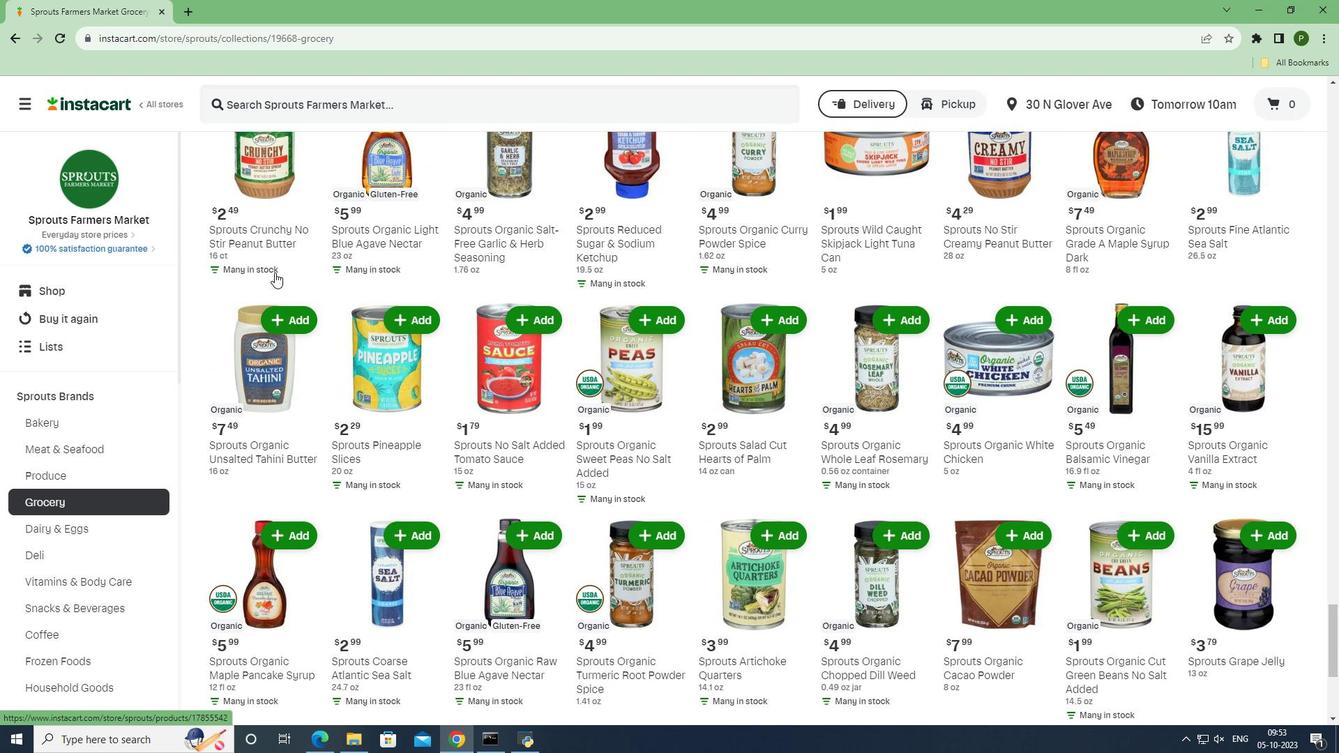 
Action: Mouse scrolled (274, 272) with delta (0, 0)
Screenshot: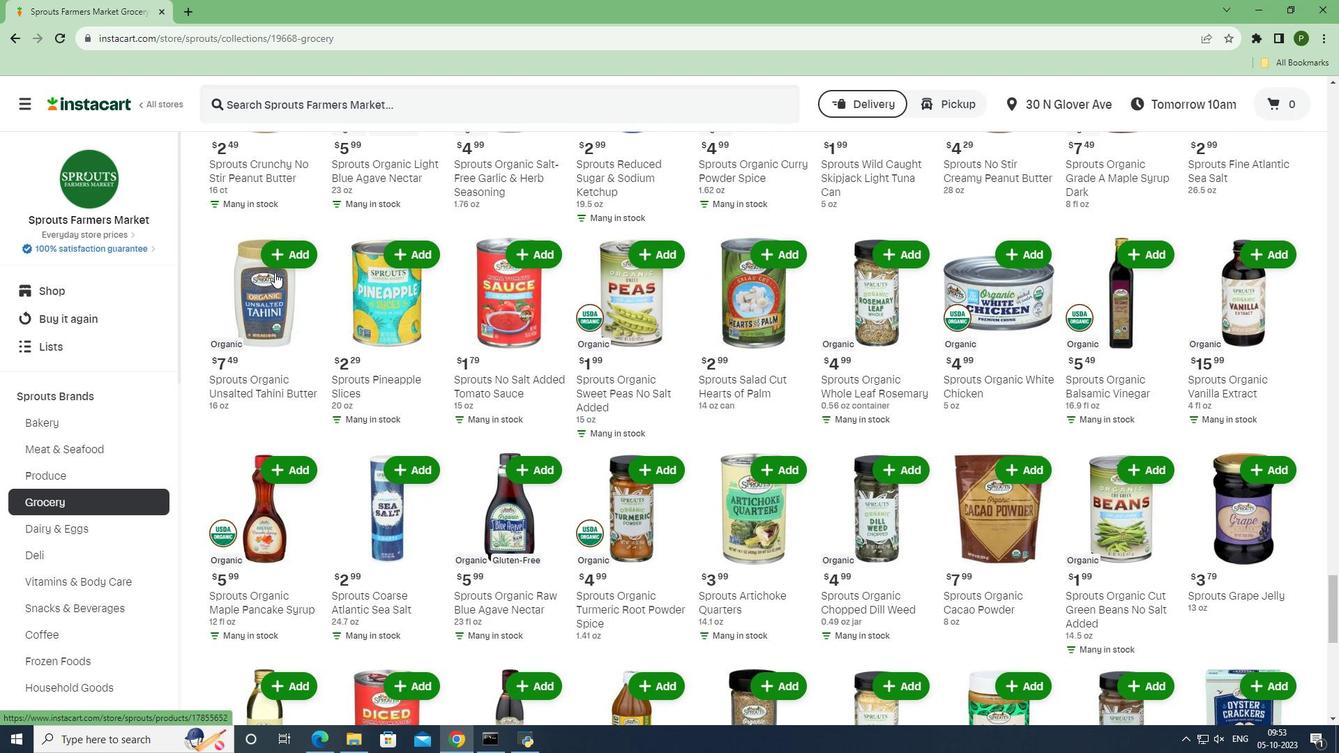 
Action: Mouse scrolled (274, 272) with delta (0, 0)
Screenshot: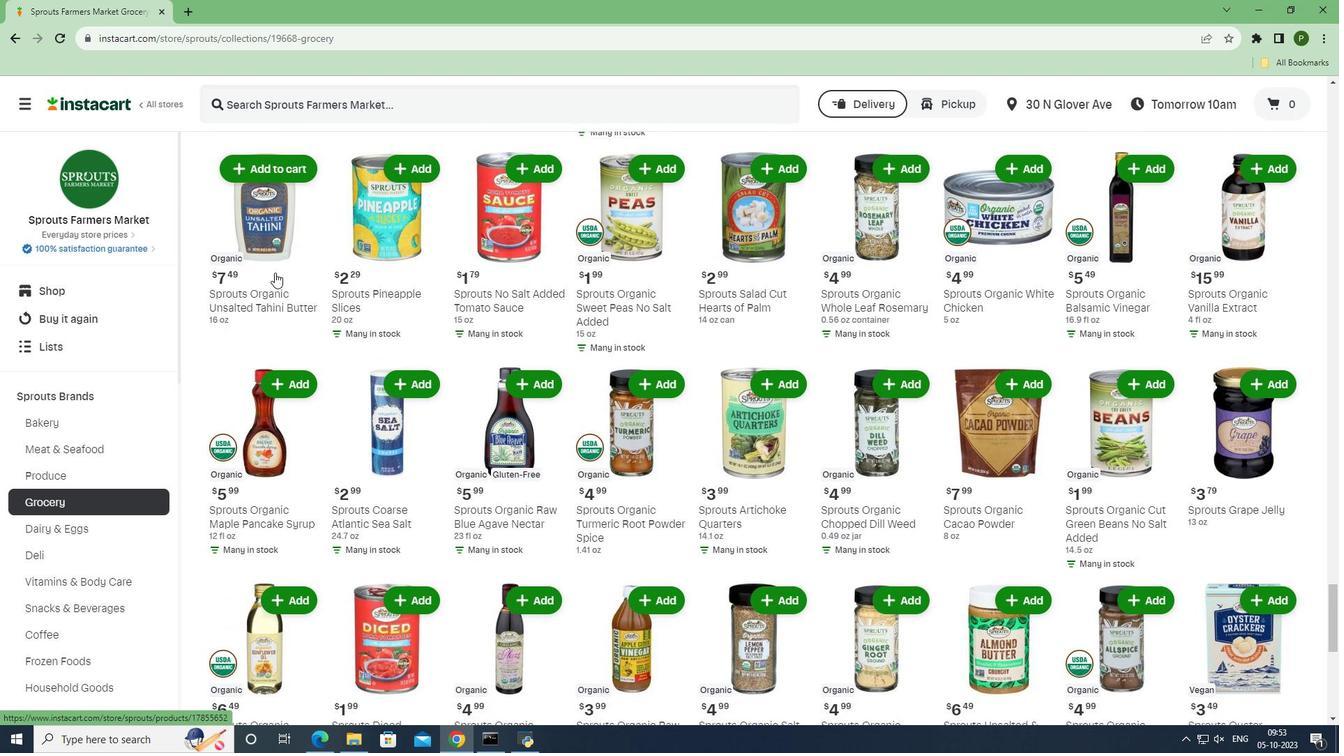
Action: Mouse scrolled (274, 272) with delta (0, 0)
Screenshot: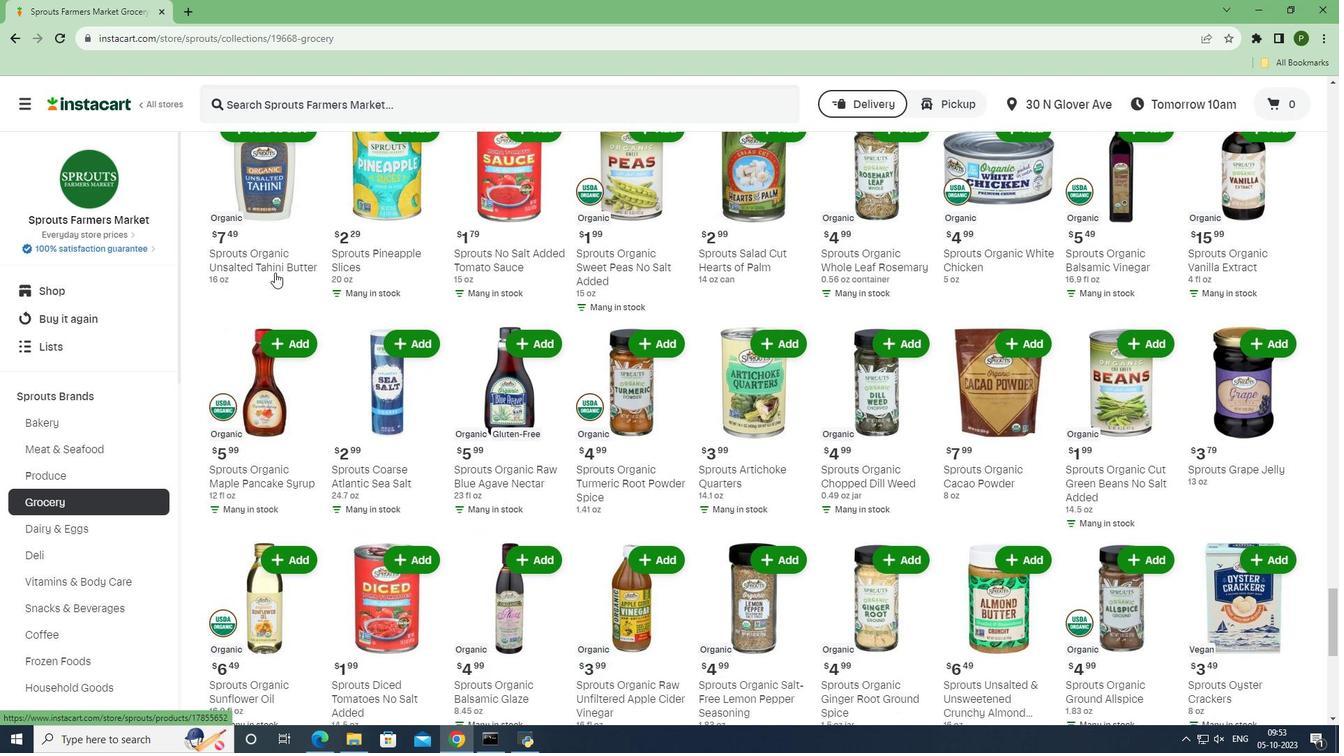 
Action: Mouse scrolled (274, 272) with delta (0, 0)
Screenshot: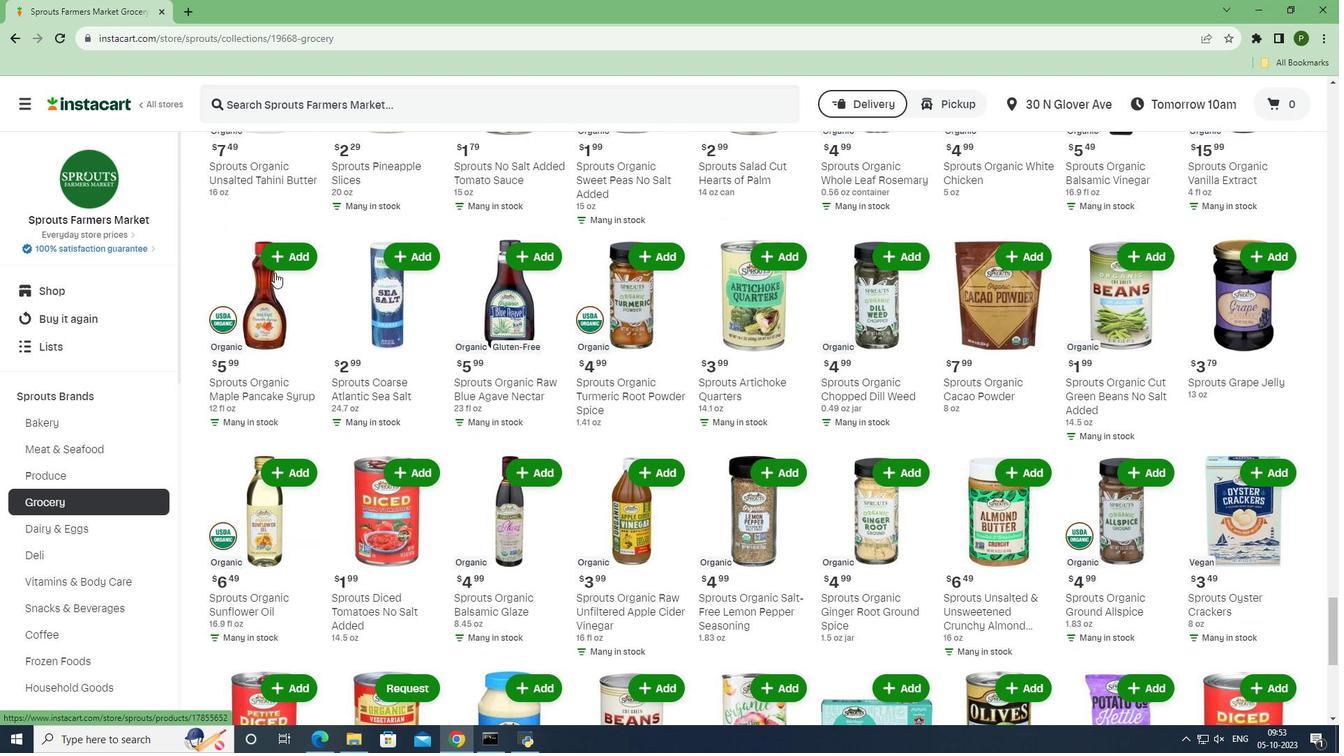 
Action: Mouse scrolled (274, 272) with delta (0, 0)
Screenshot: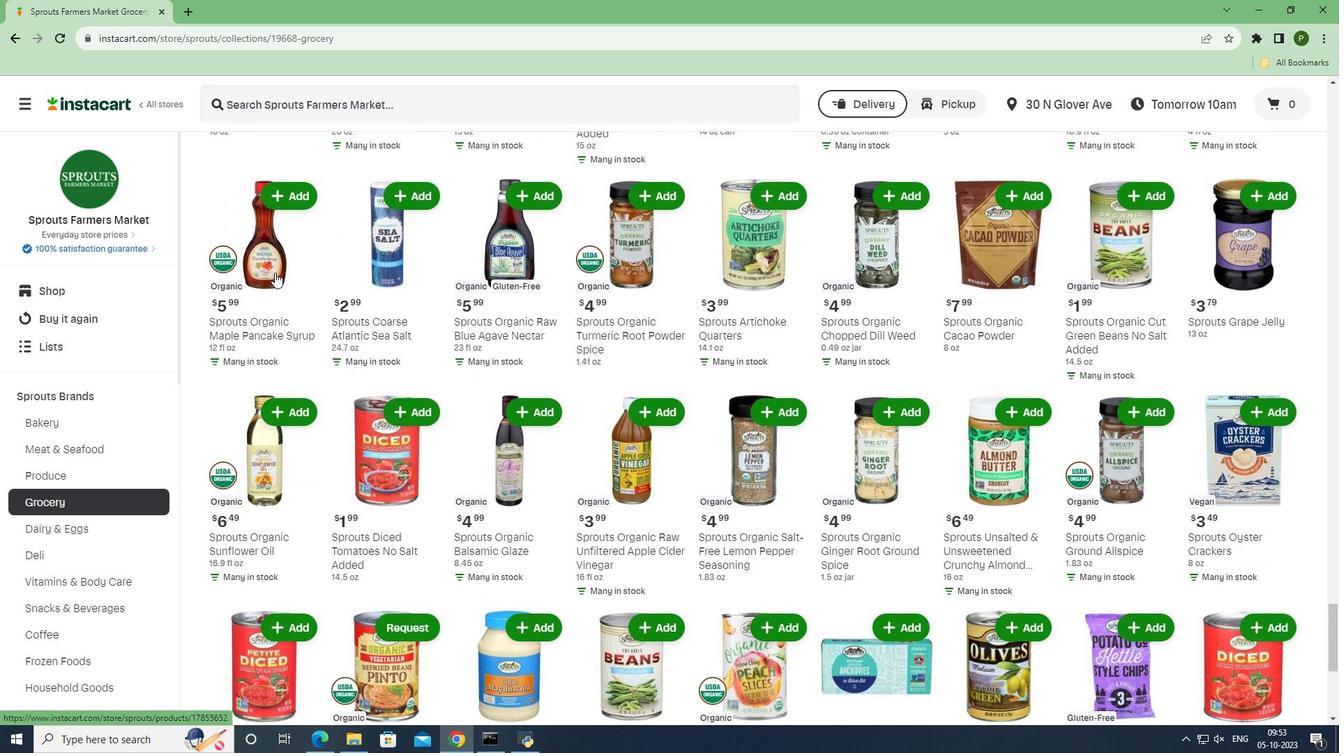 
Action: Mouse scrolled (274, 272) with delta (0, 0)
Screenshot: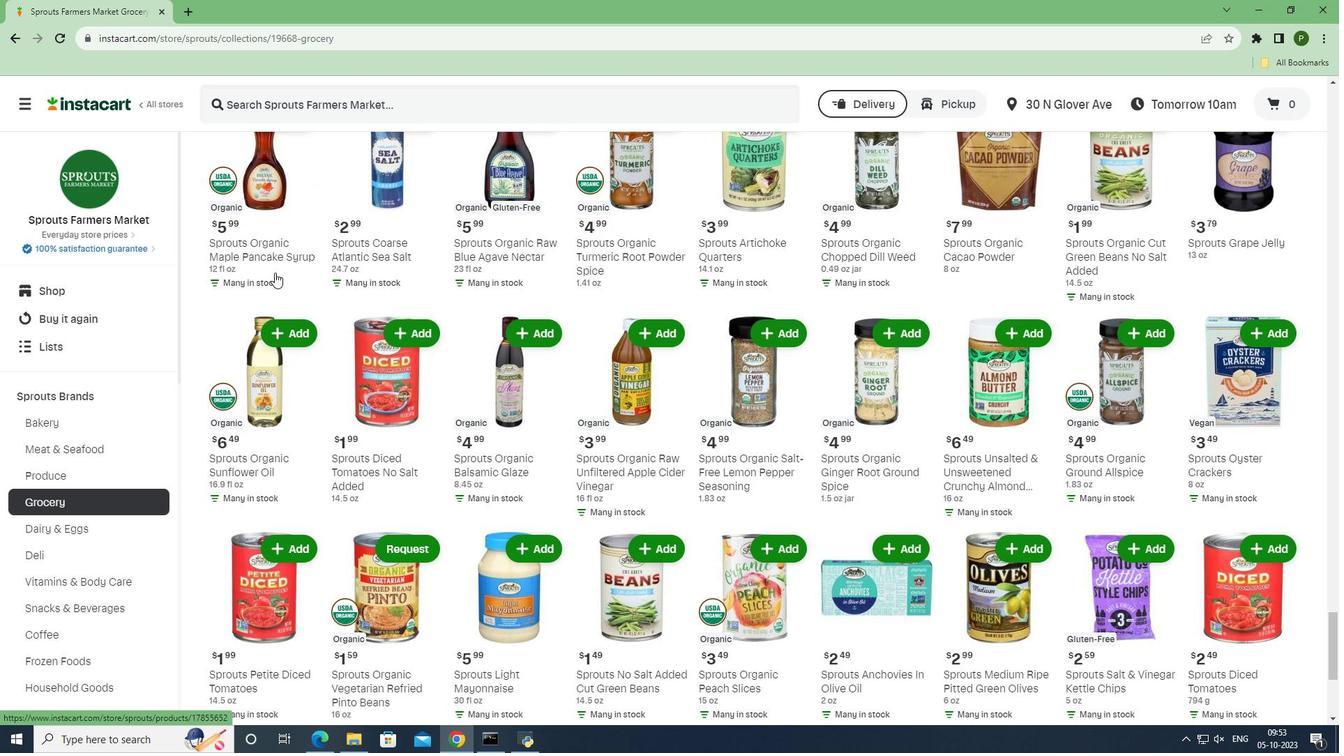 
Action: Mouse scrolled (274, 272) with delta (0, 0)
Screenshot: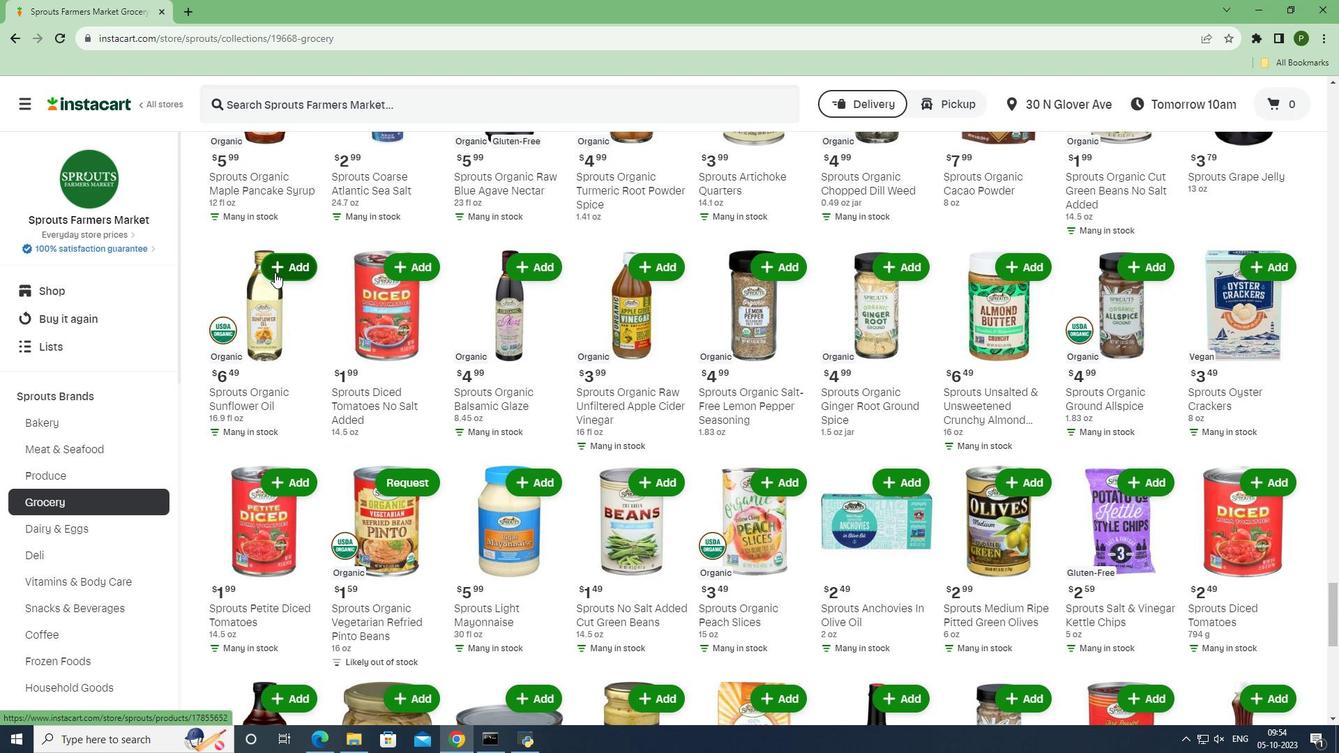 
Action: Mouse scrolled (274, 272) with delta (0, 0)
Screenshot: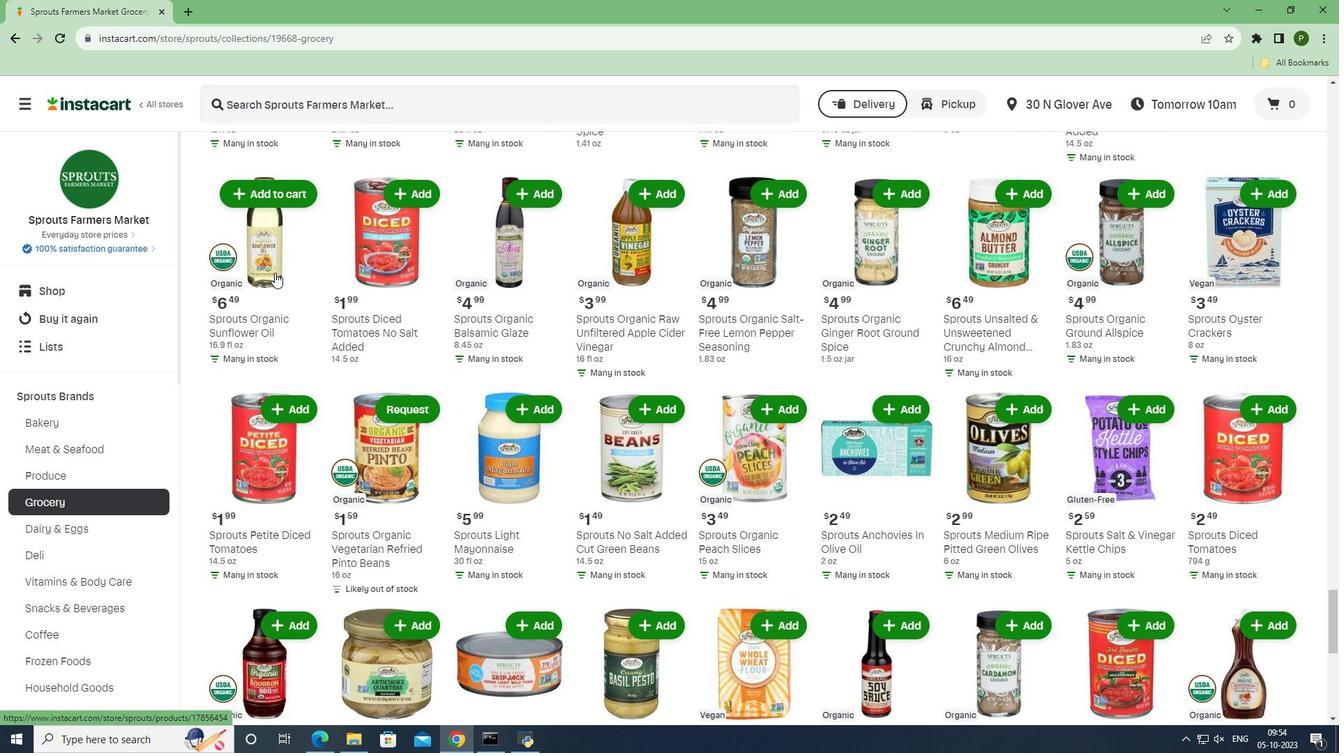 
Action: Mouse scrolled (274, 272) with delta (0, 0)
Screenshot: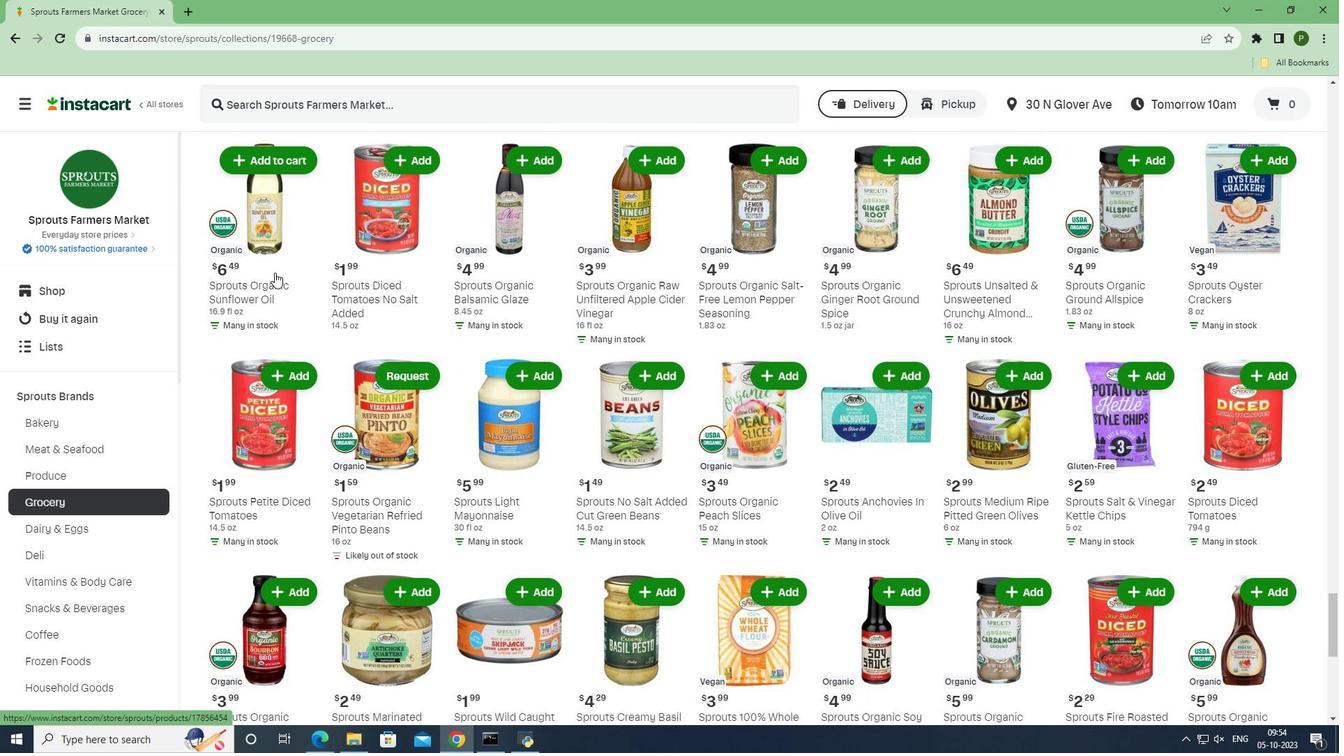 
Action: Mouse scrolled (274, 272) with delta (0, 0)
Screenshot: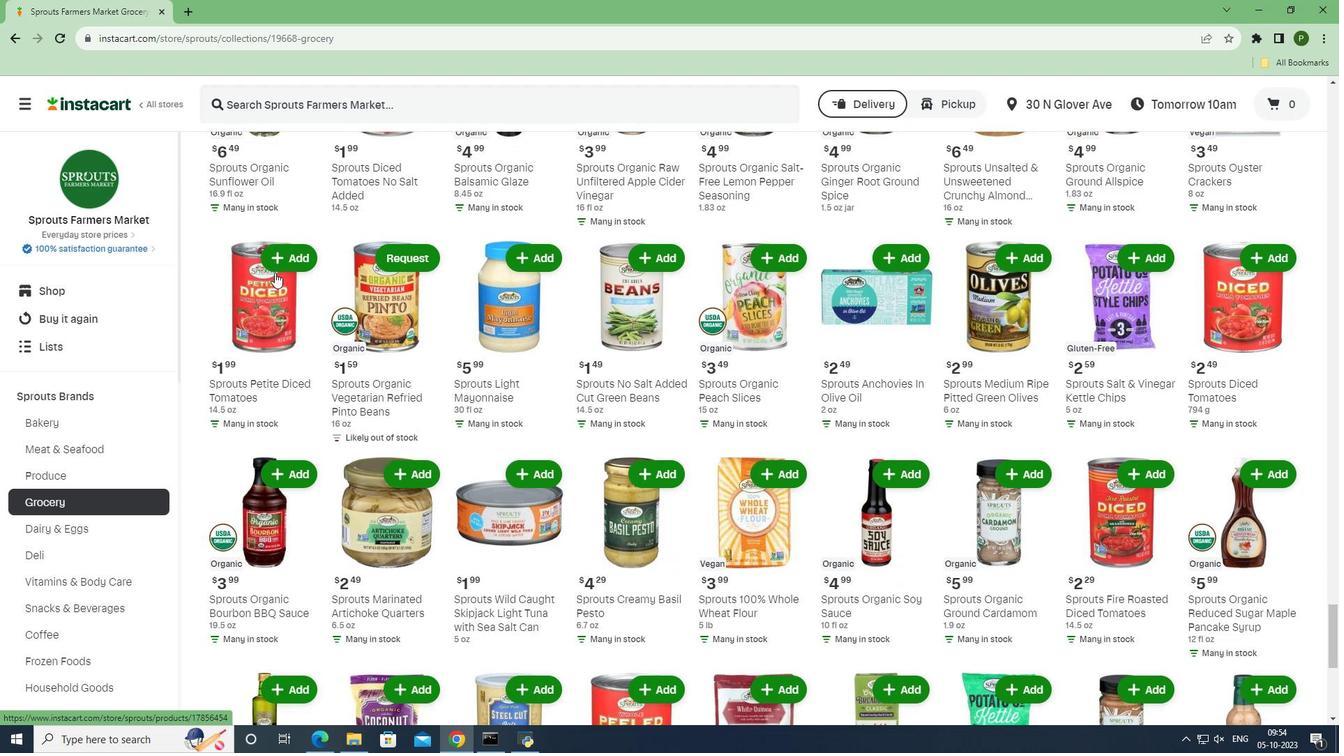 
Action: Mouse moved to (892, 416)
Screenshot: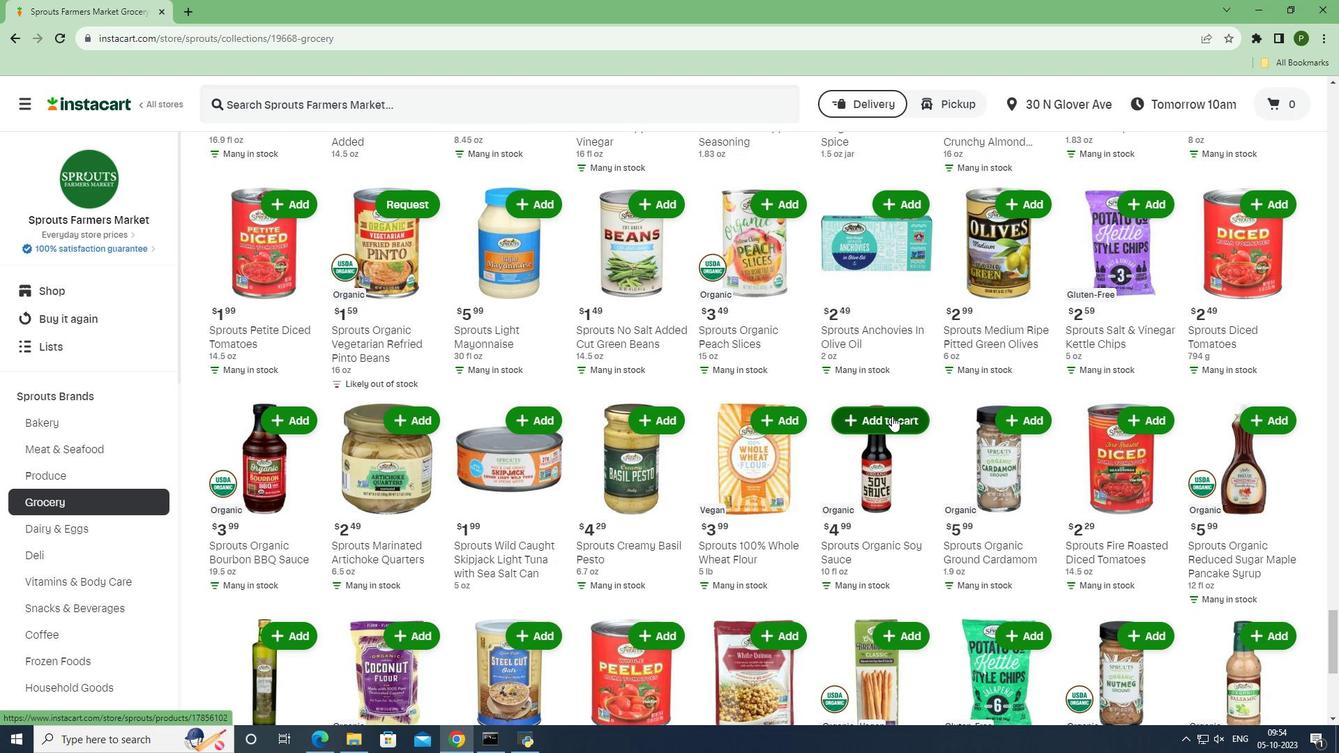 
Action: Mouse pressed left at (892, 416)
Screenshot: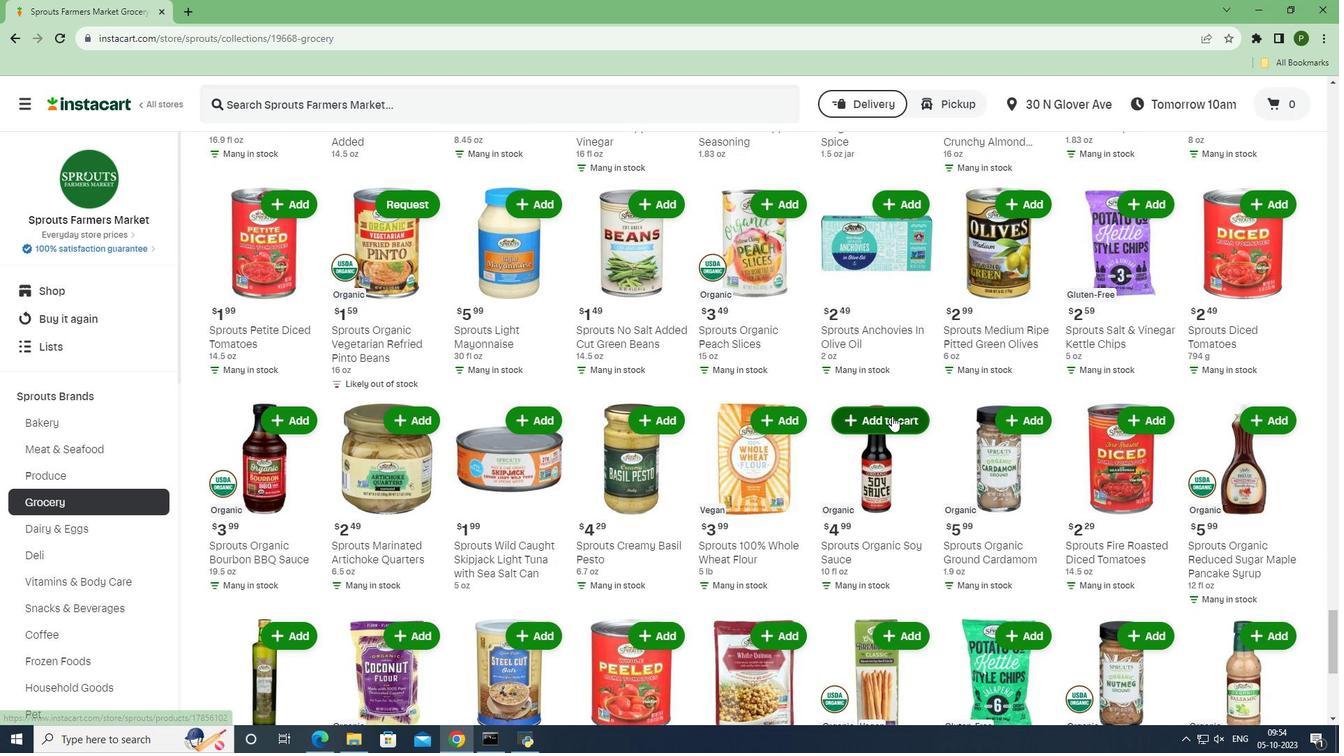 
